 Task: Look for space in Brighton, United Kingdom from 15th June, 2023 to 21st June, 2023 for 5 adults in price range Rs.14000 to Rs.25000. Place can be entire place with 3 bedrooms having 3 beds and 3 bathrooms. Property type can be house, flat, guest house. Booking option can be shelf check-in. Required host language is English.
Action: Mouse moved to (599, 72)
Screenshot: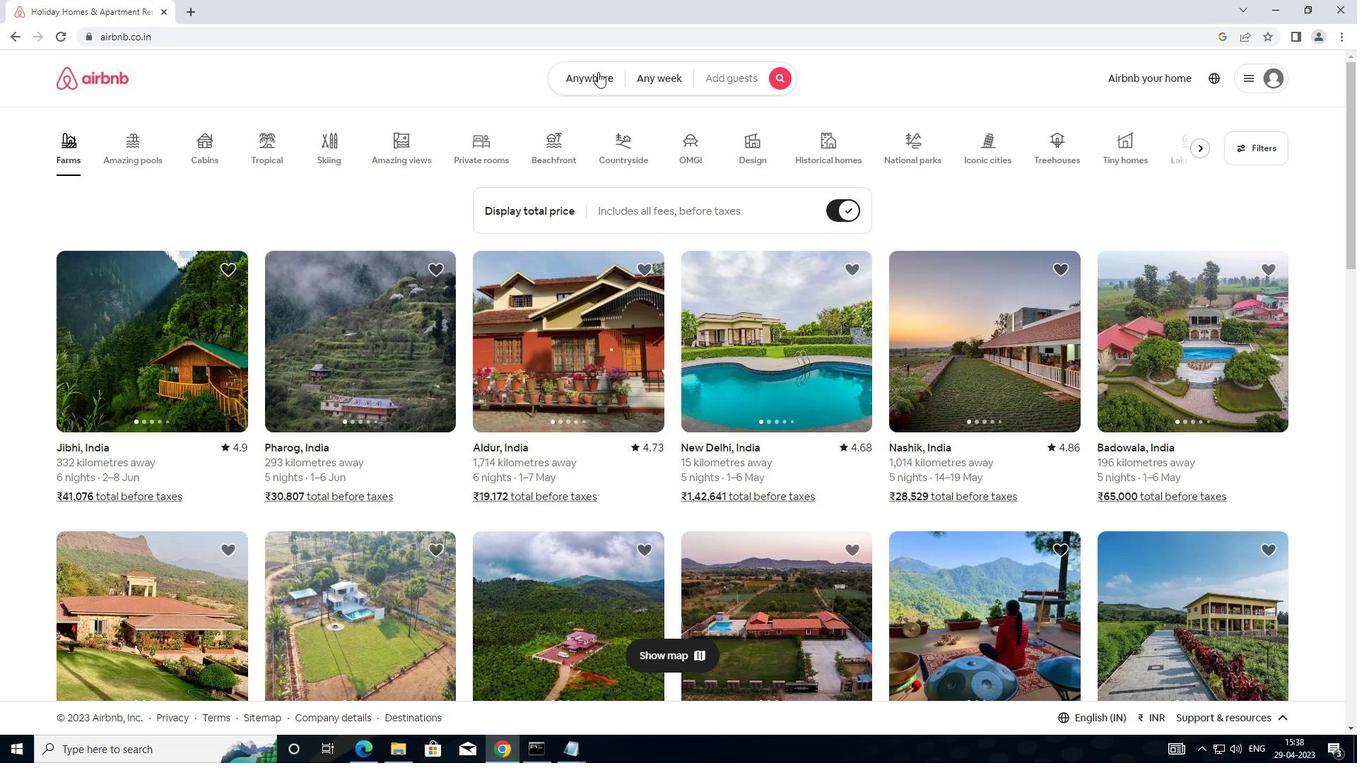 
Action: Mouse pressed left at (599, 72)
Screenshot: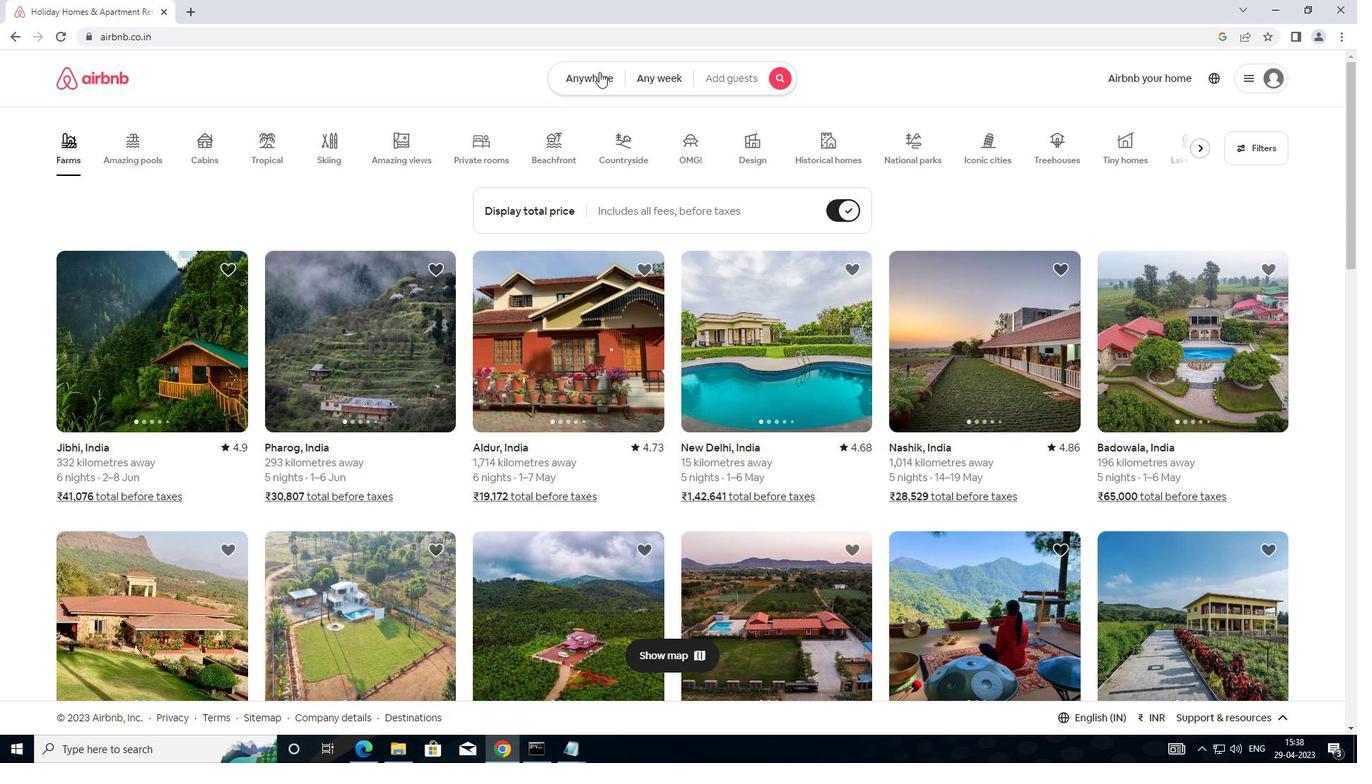 
Action: Mouse moved to (427, 137)
Screenshot: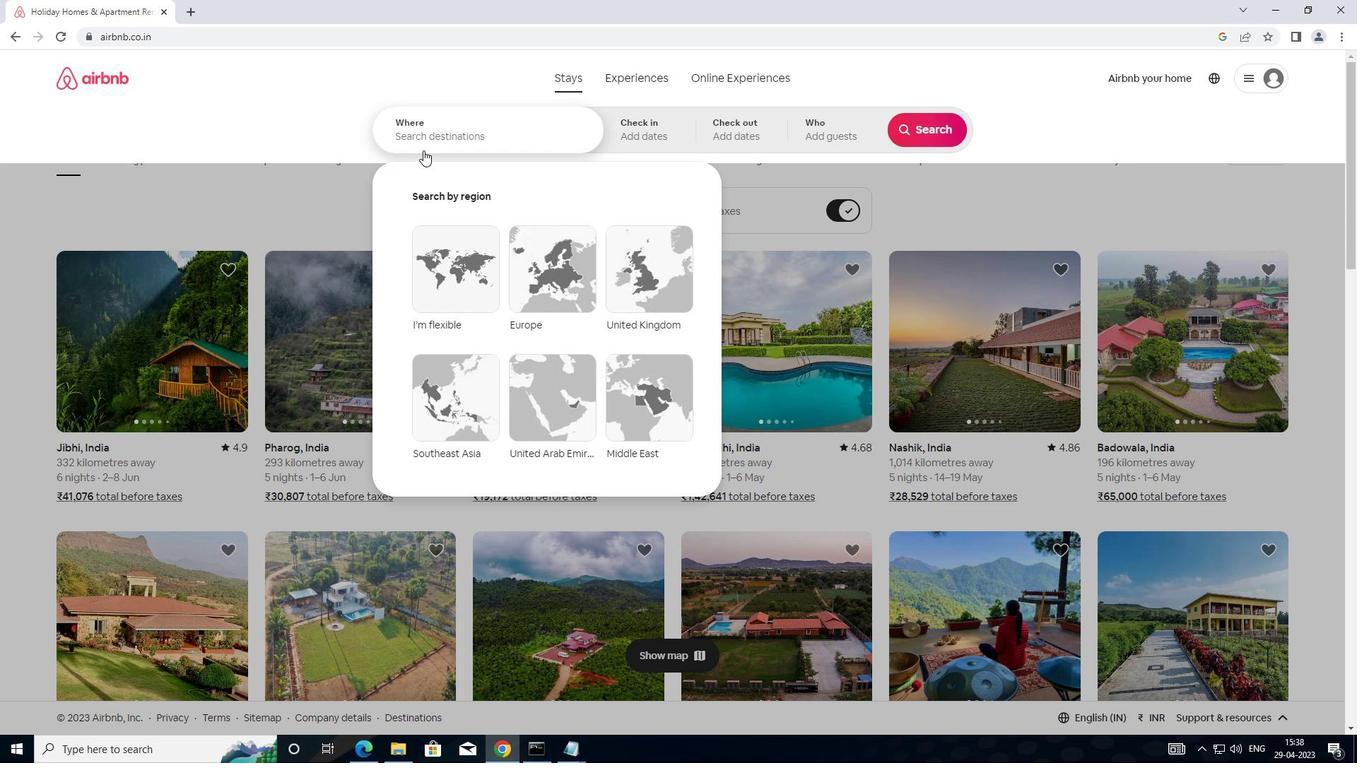 
Action: Mouse pressed left at (427, 137)
Screenshot: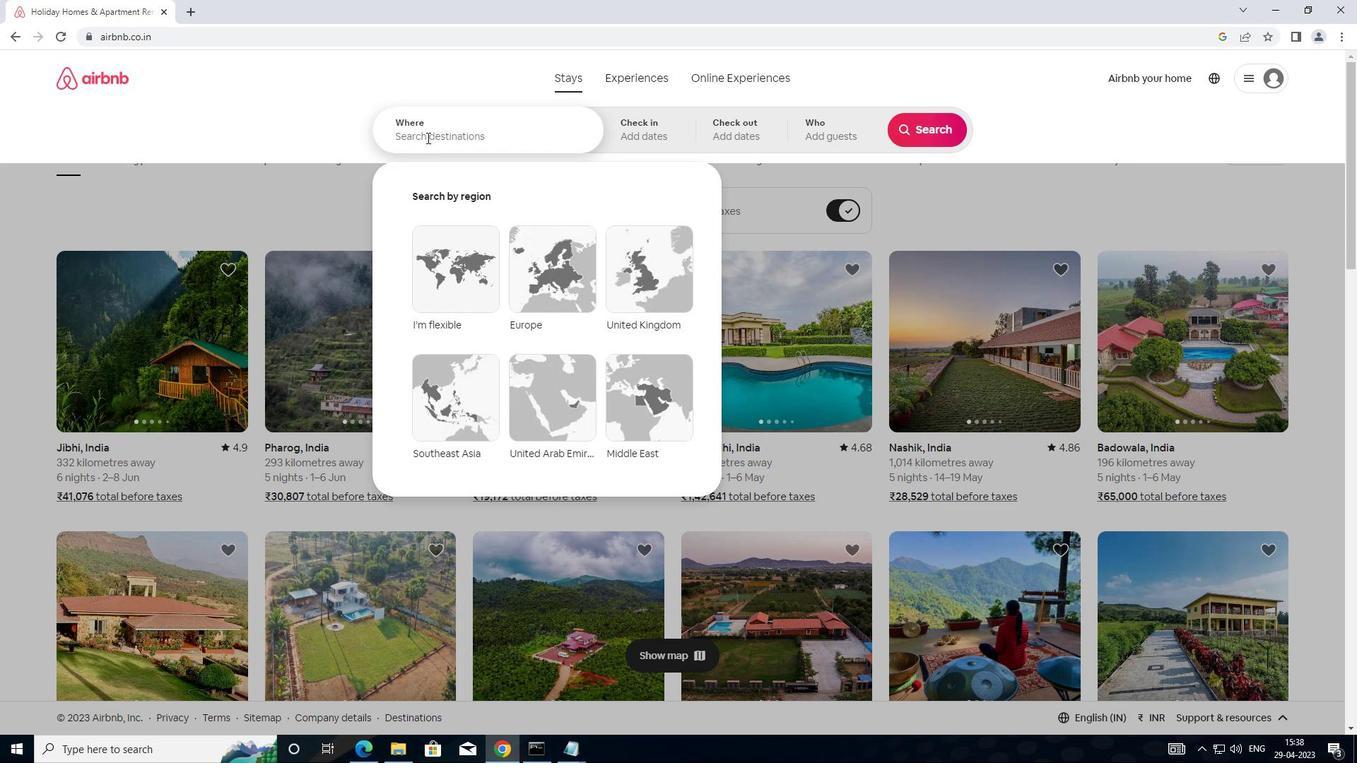 
Action: Mouse moved to (502, 131)
Screenshot: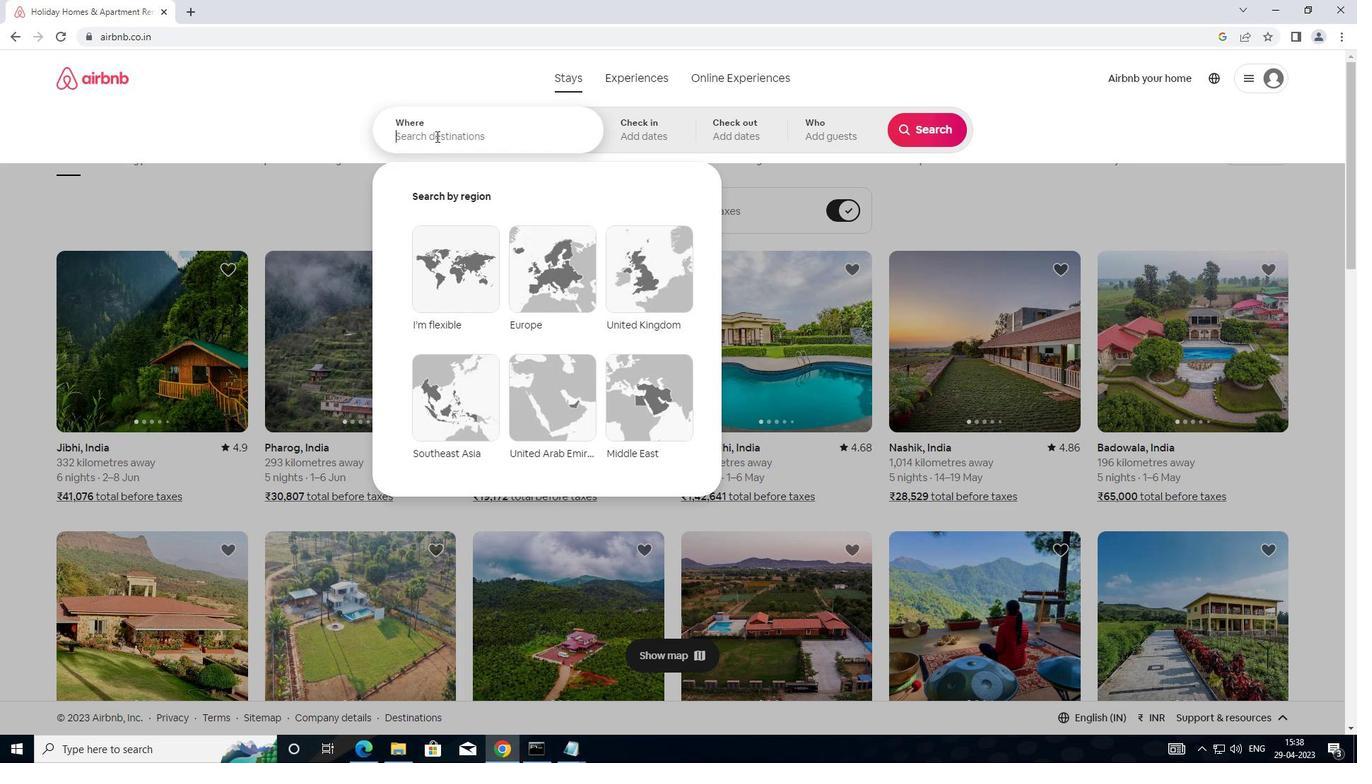 
Action: Key pressed <Key.shift>BRIGHTON,<Key.shift>UNITED<Key.space>KINGDOM
Screenshot: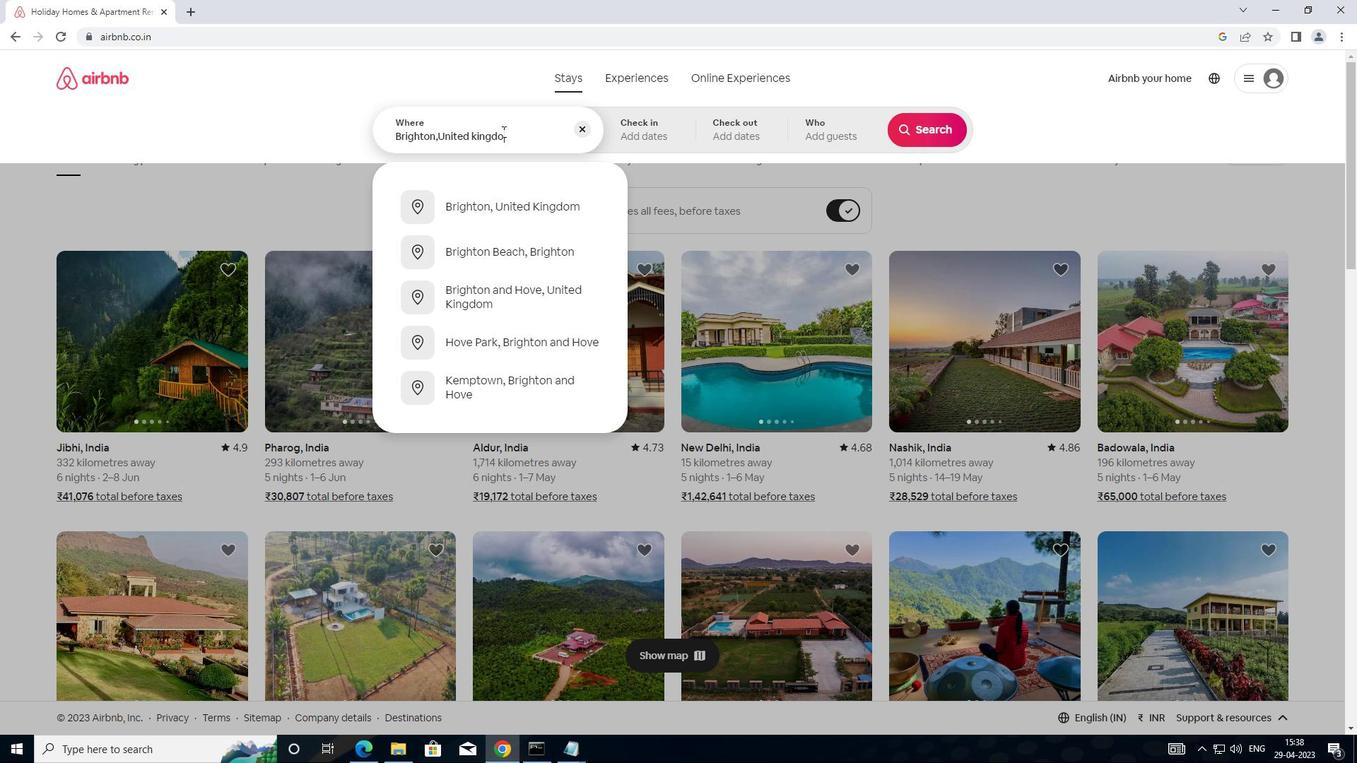 
Action: Mouse moved to (525, 209)
Screenshot: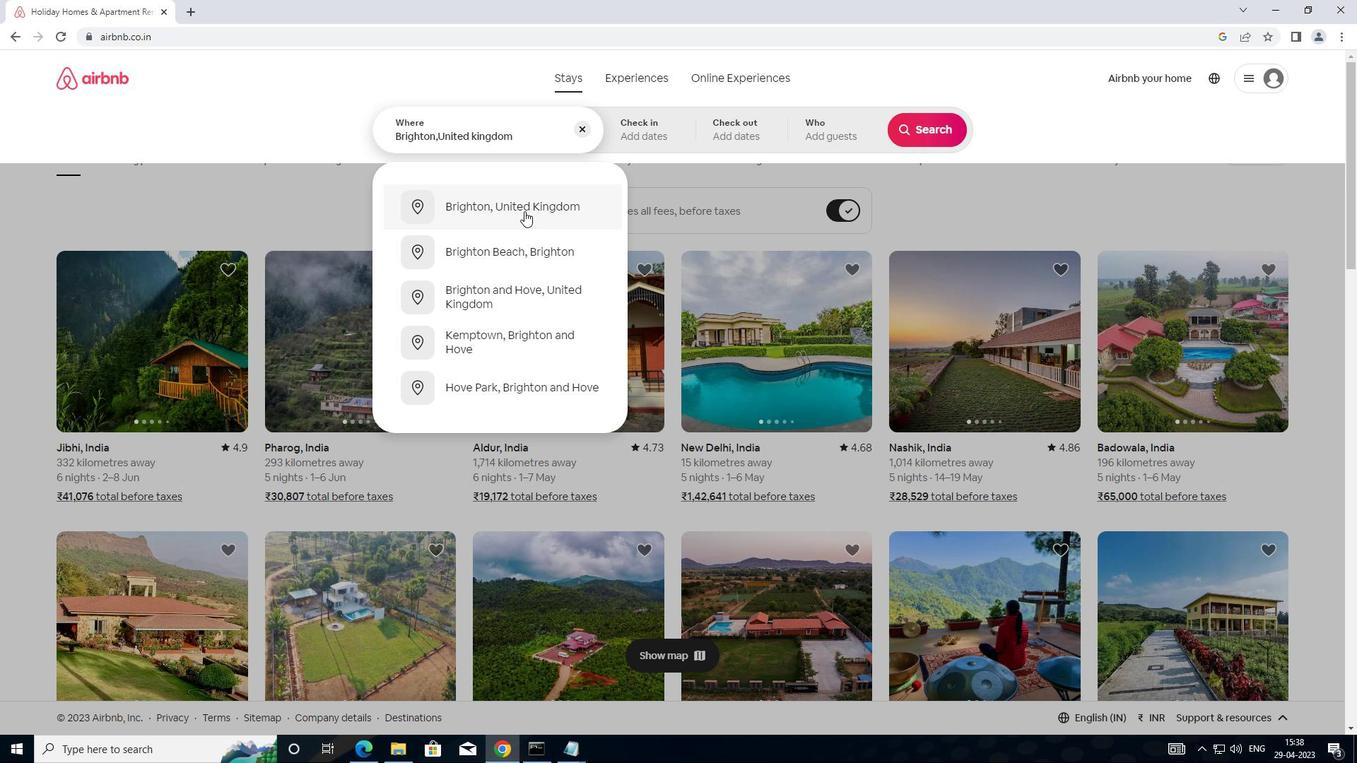 
Action: Mouse pressed left at (525, 209)
Screenshot: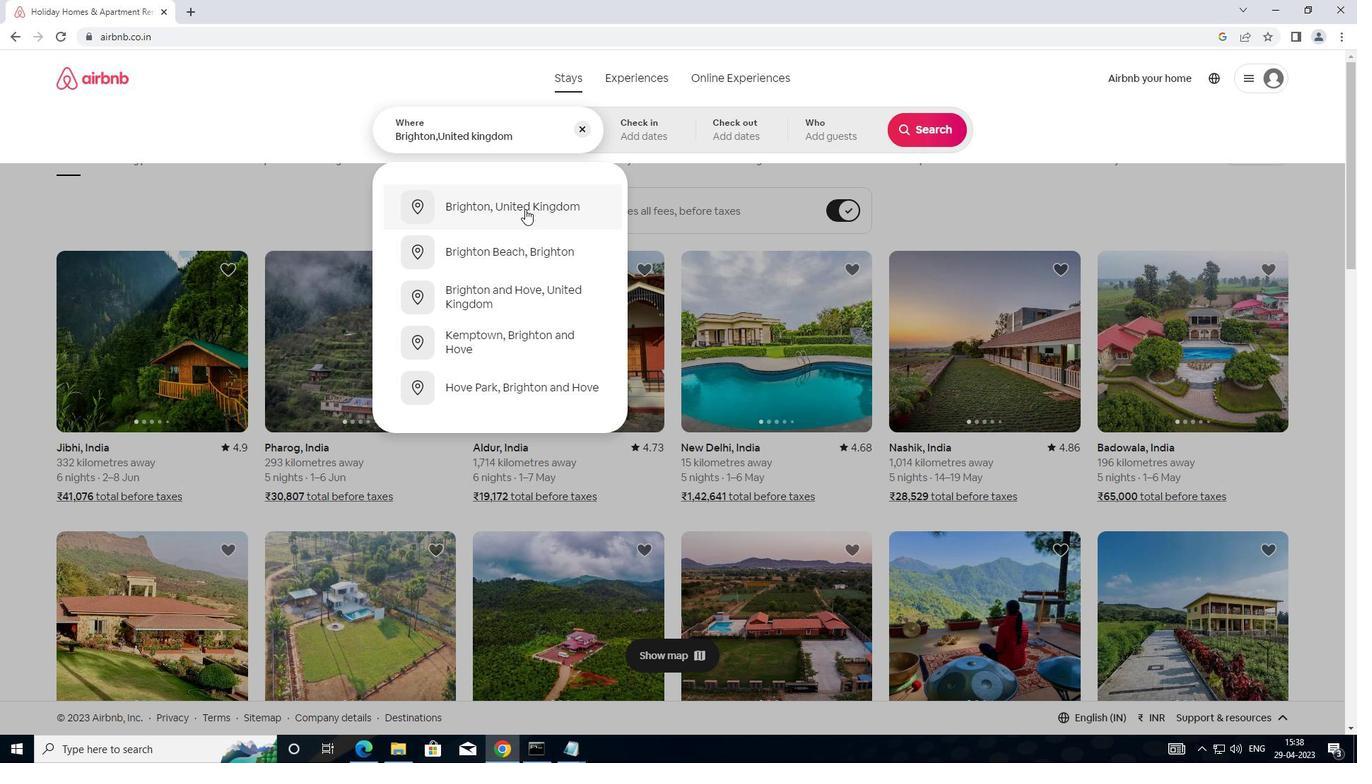 
Action: Mouse moved to (919, 246)
Screenshot: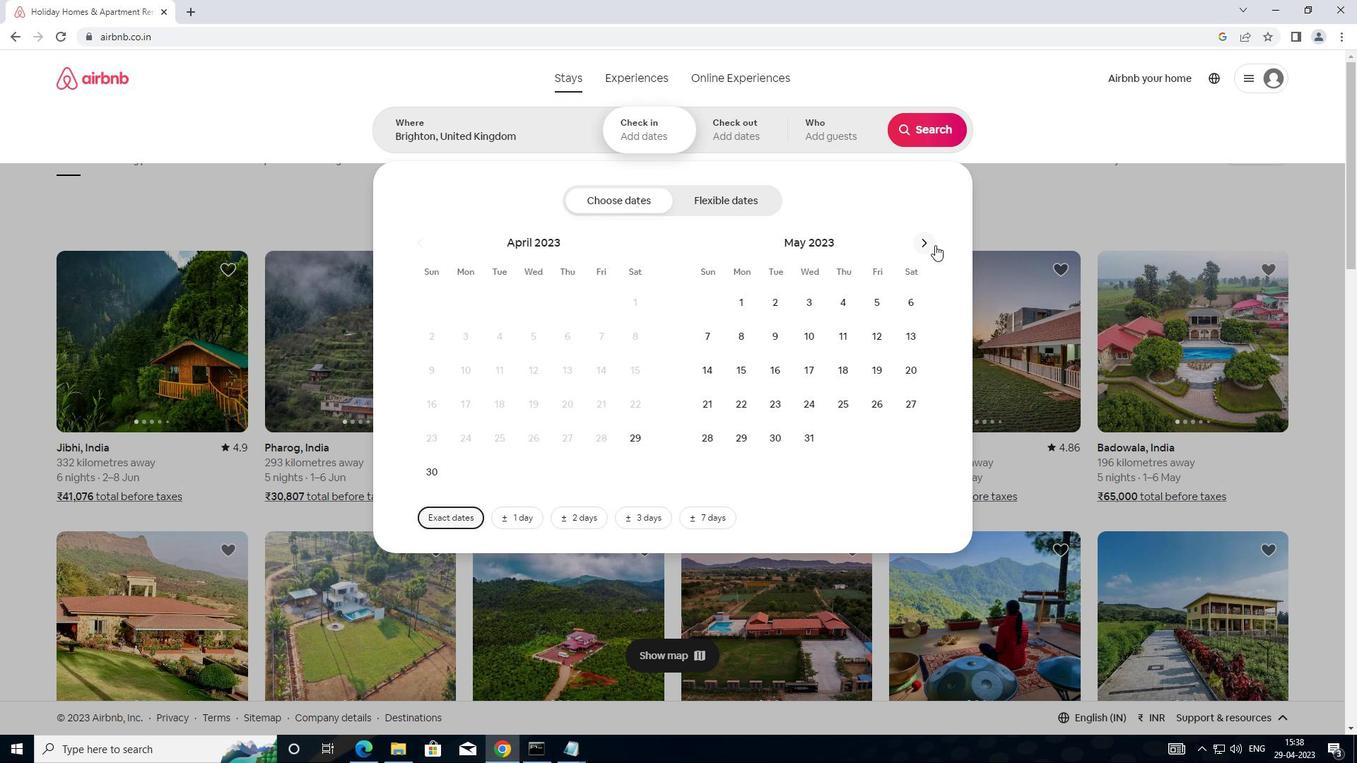 
Action: Mouse pressed left at (919, 246)
Screenshot: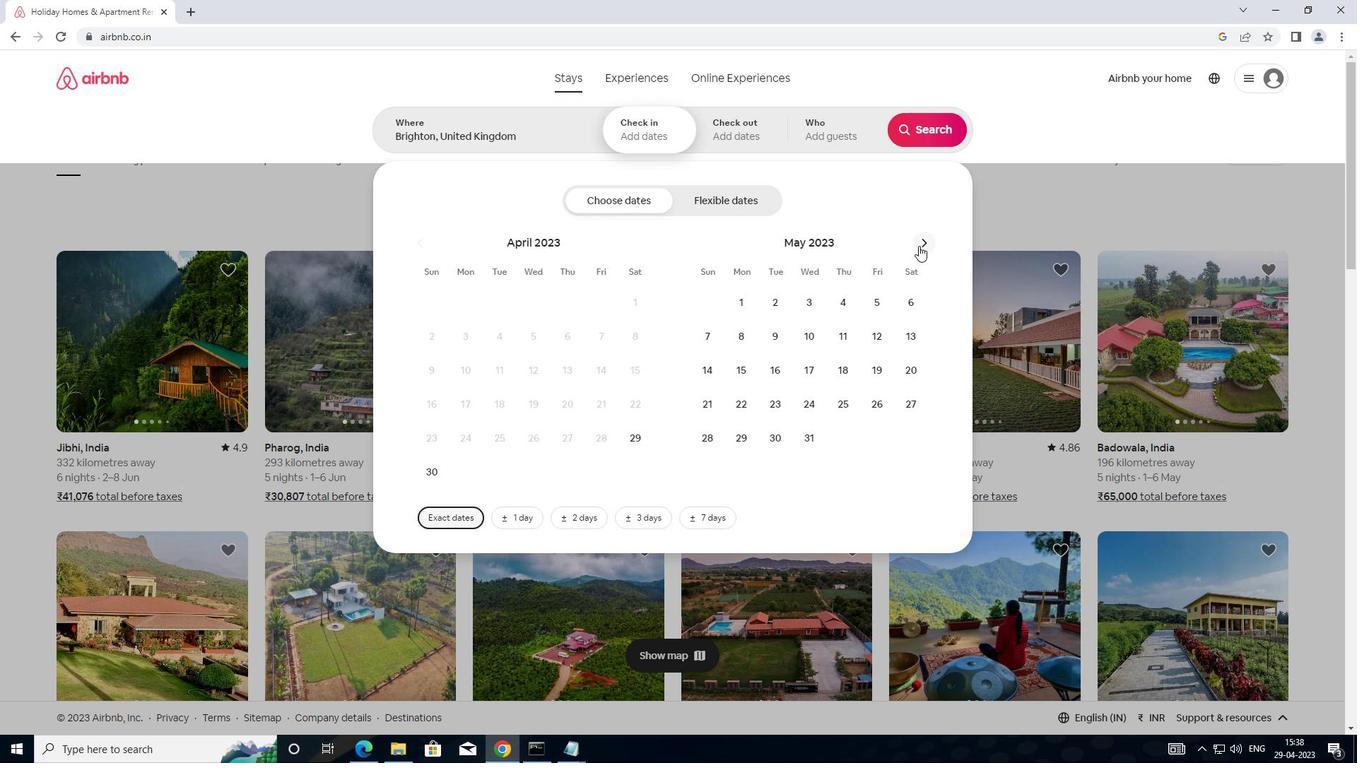 
Action: Mouse moved to (920, 245)
Screenshot: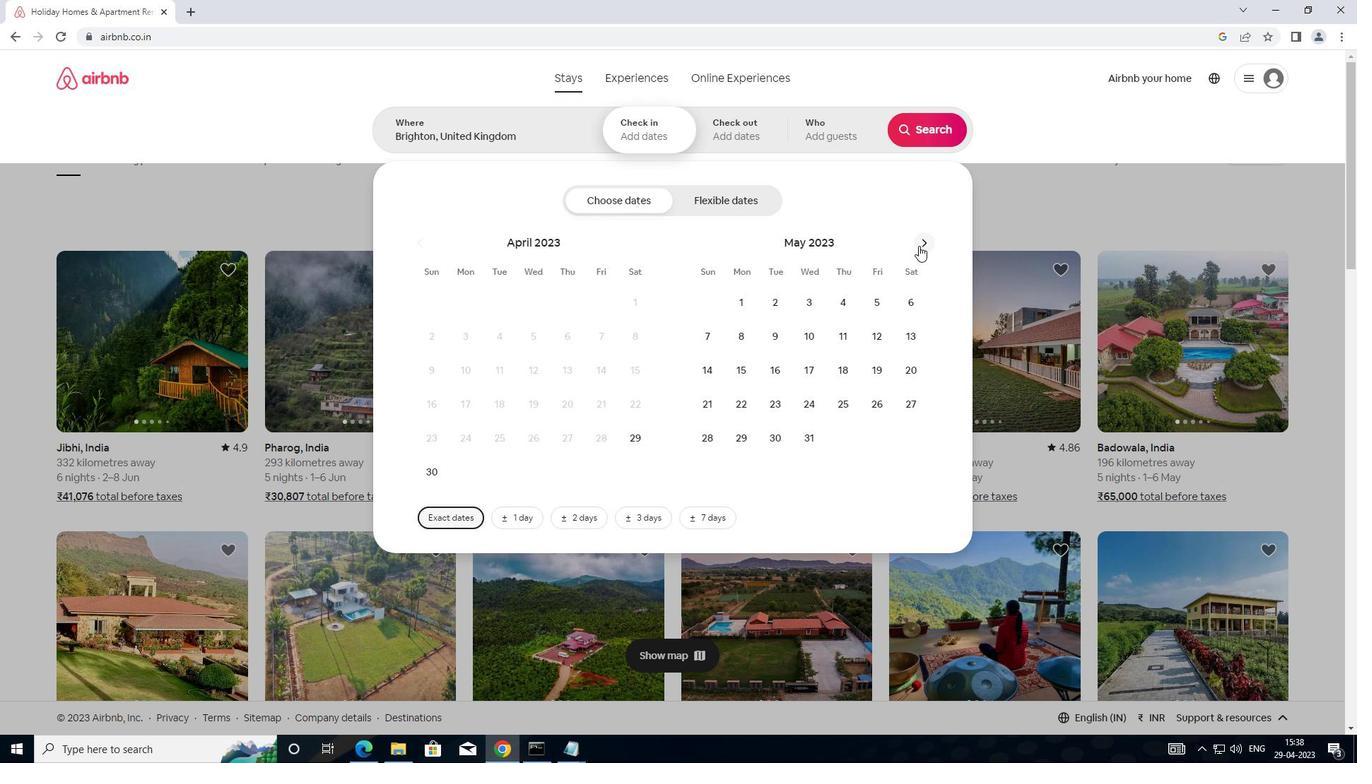 
Action: Mouse pressed left at (920, 245)
Screenshot: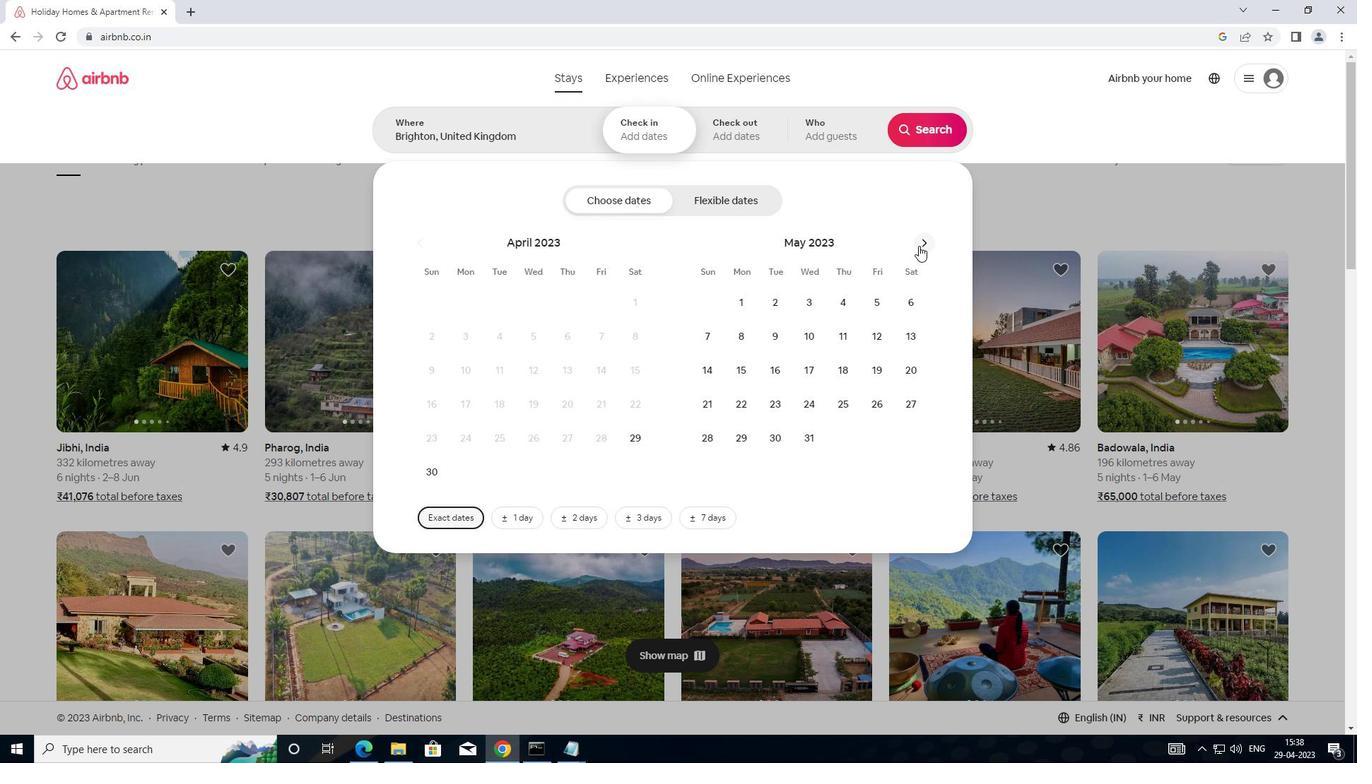 
Action: Mouse moved to (565, 368)
Screenshot: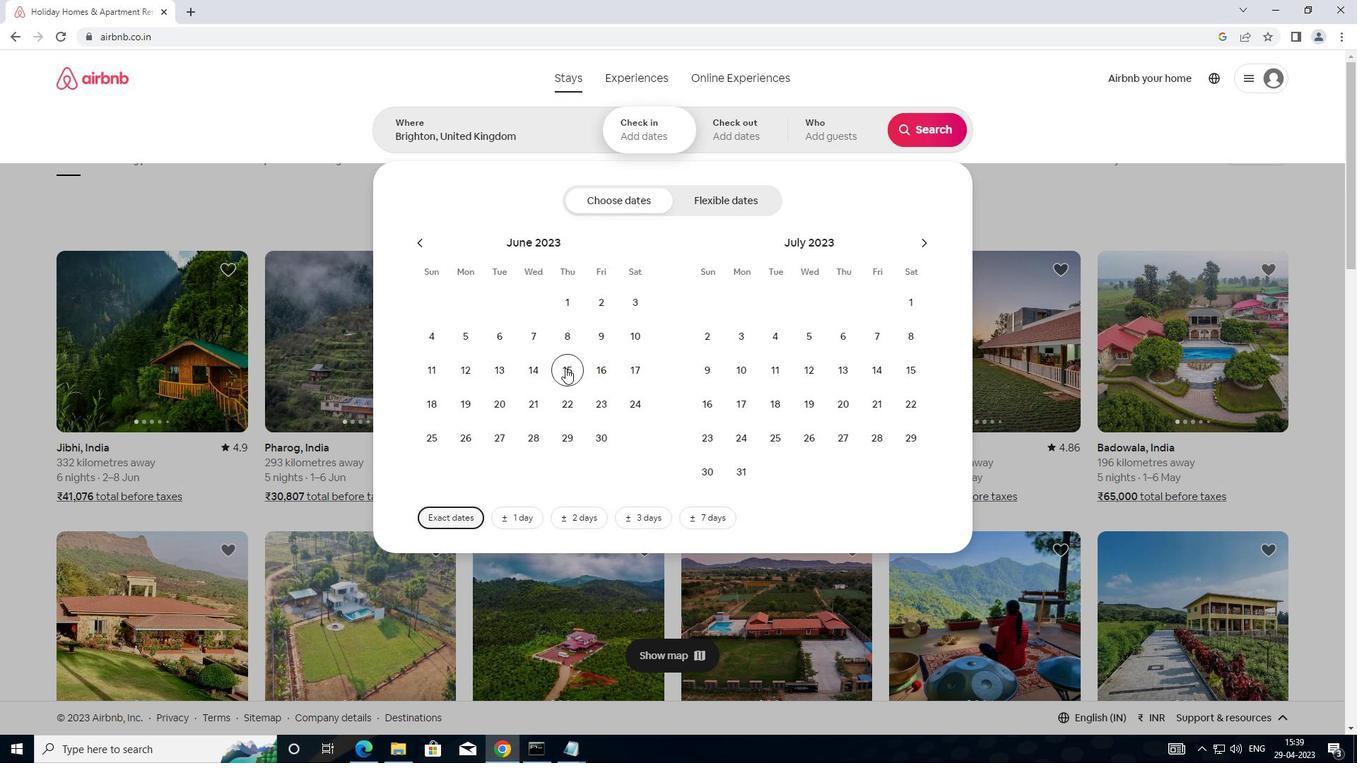 
Action: Mouse pressed left at (565, 368)
Screenshot: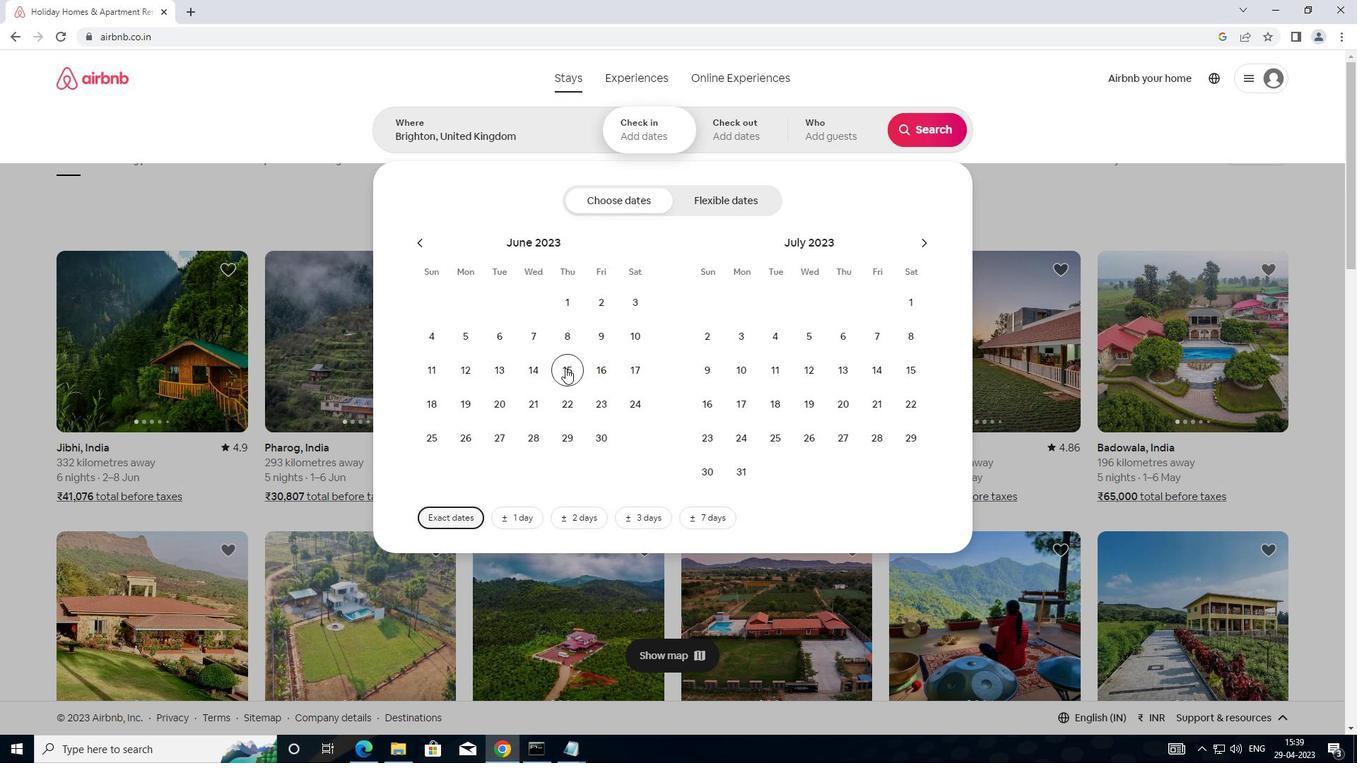 
Action: Mouse moved to (540, 396)
Screenshot: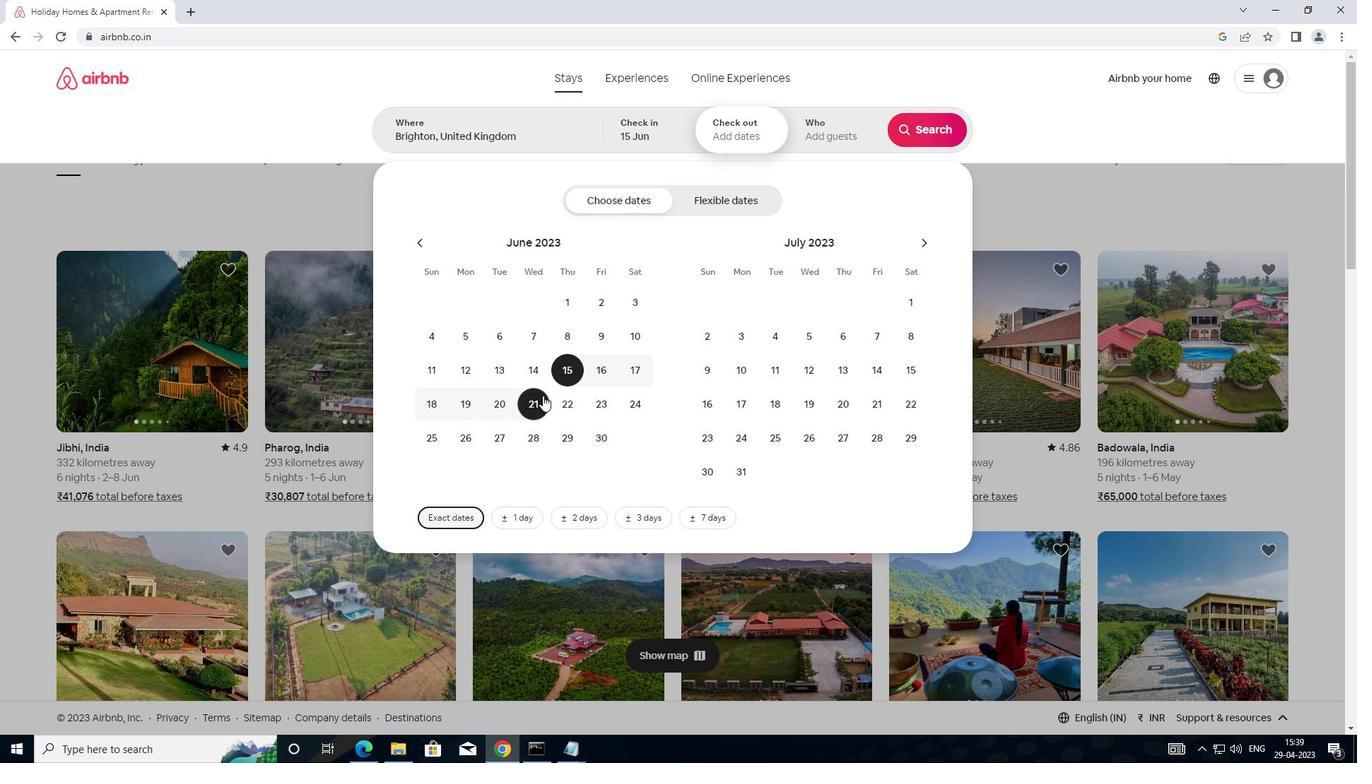 
Action: Mouse pressed left at (540, 396)
Screenshot: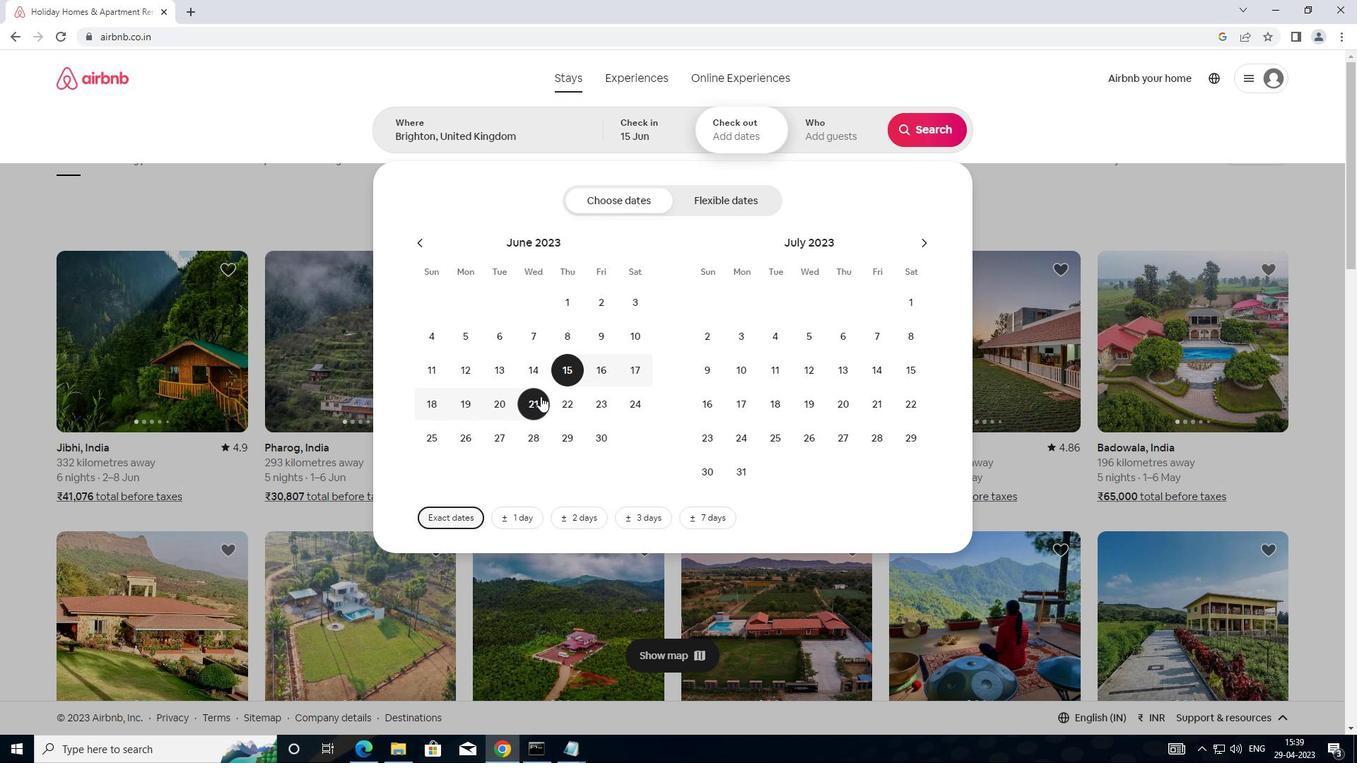 
Action: Mouse moved to (833, 141)
Screenshot: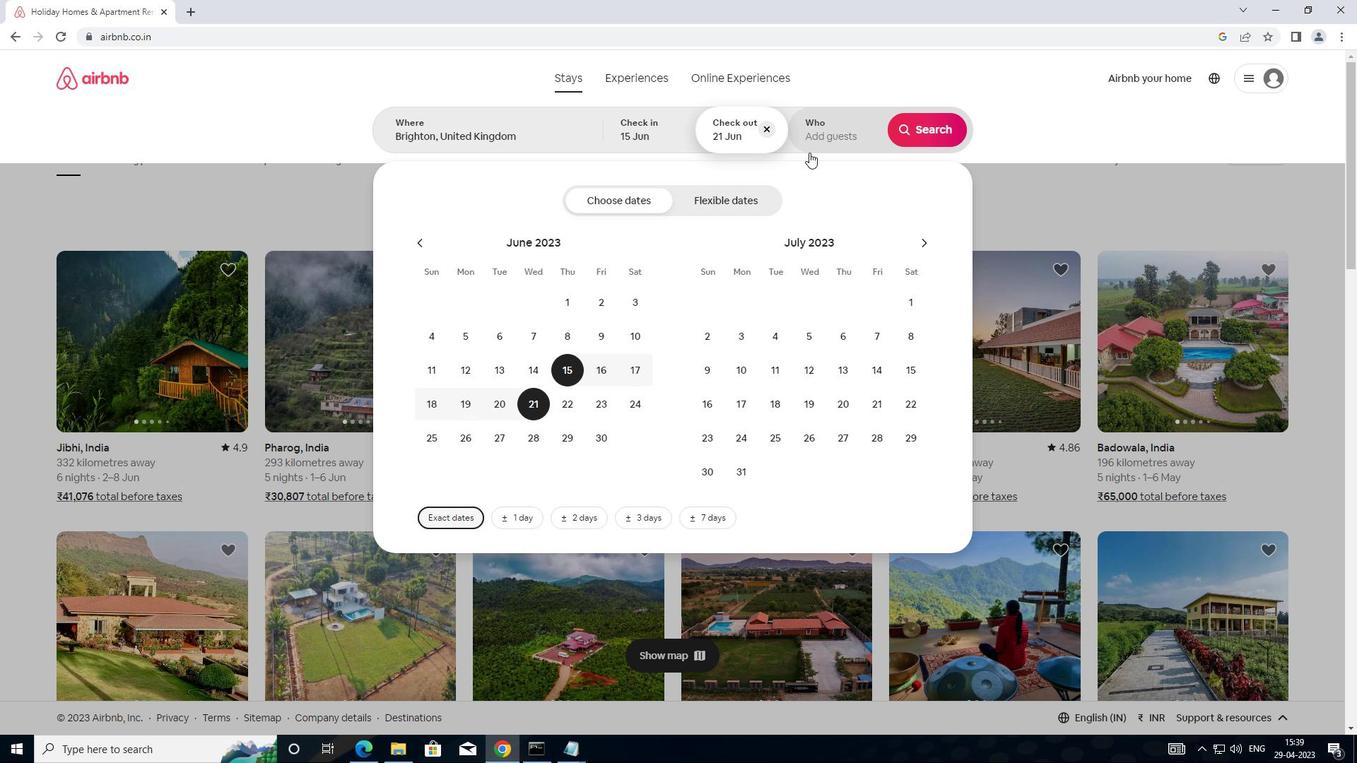 
Action: Mouse pressed left at (833, 141)
Screenshot: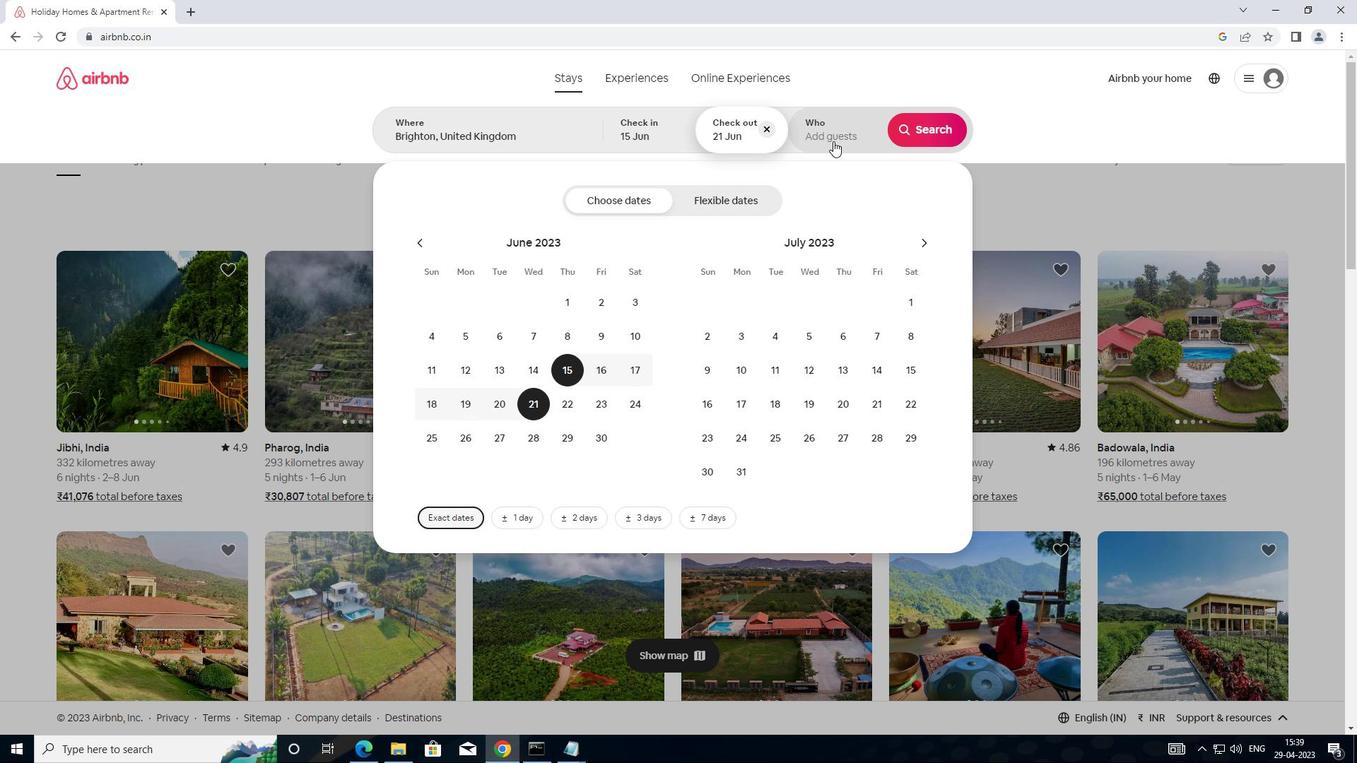 
Action: Mouse moved to (926, 200)
Screenshot: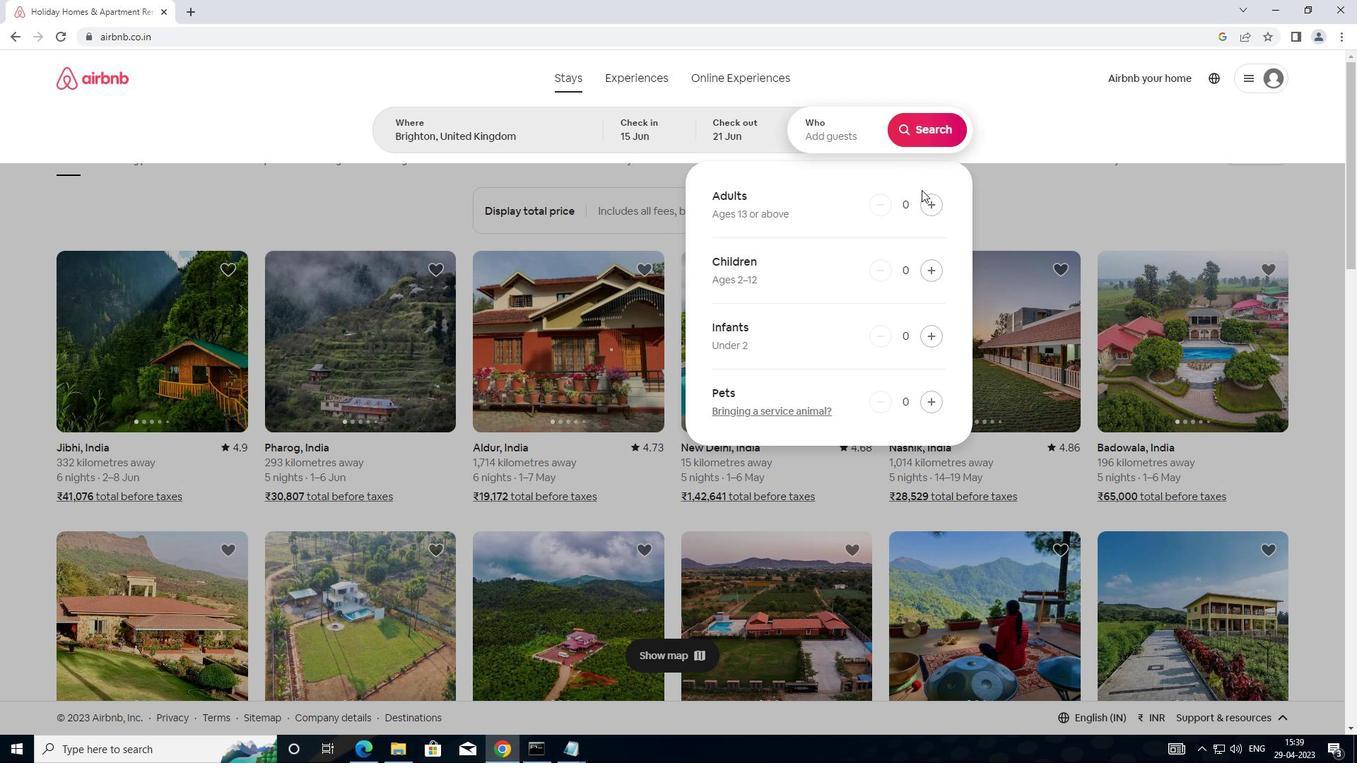 
Action: Mouse pressed left at (926, 200)
Screenshot: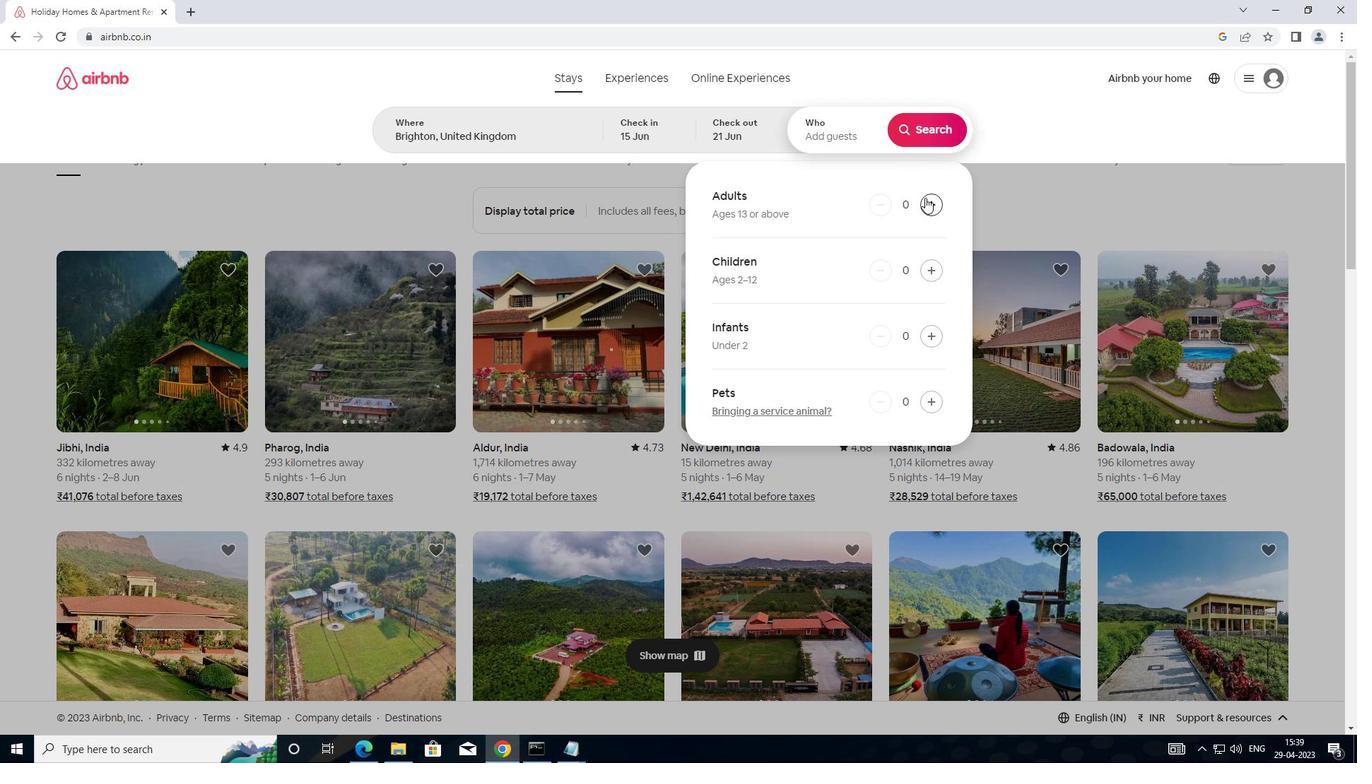
Action: Mouse pressed left at (926, 200)
Screenshot: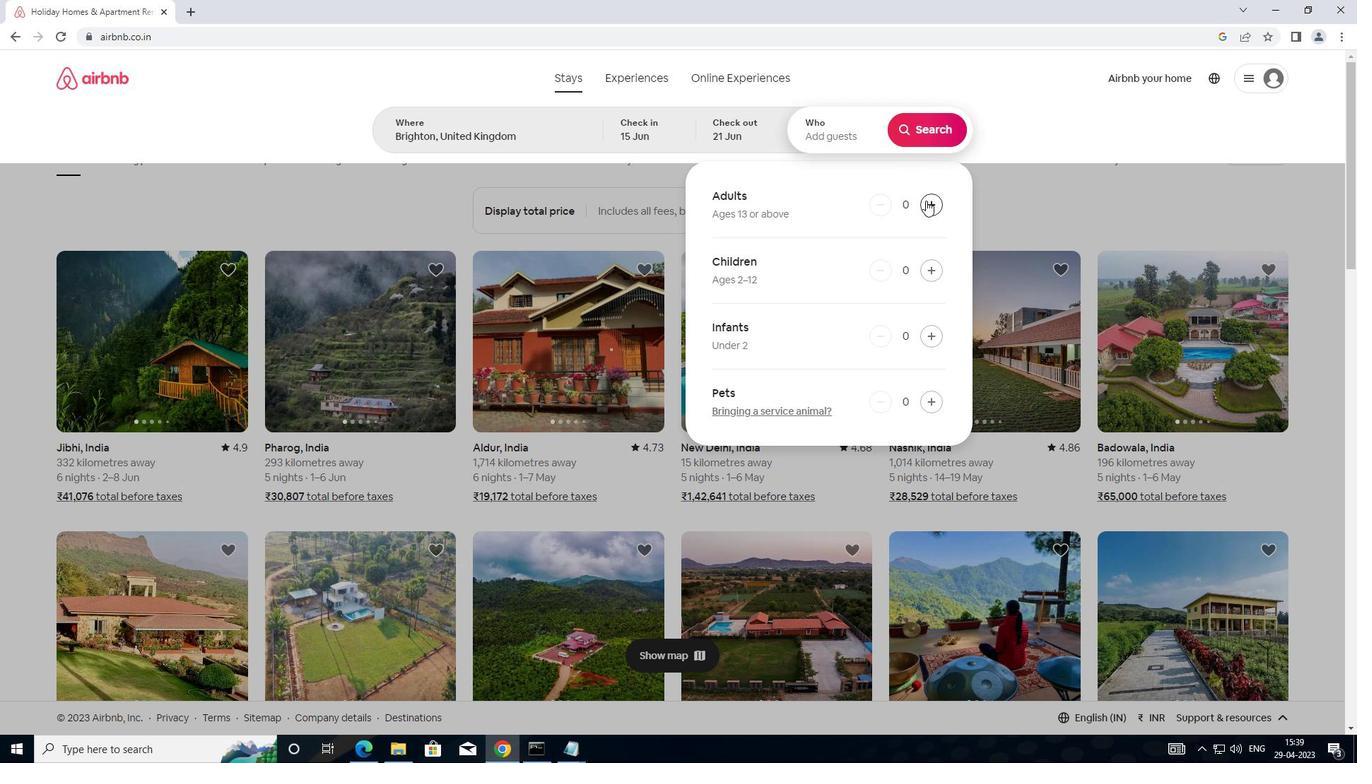
Action: Mouse pressed left at (926, 200)
Screenshot: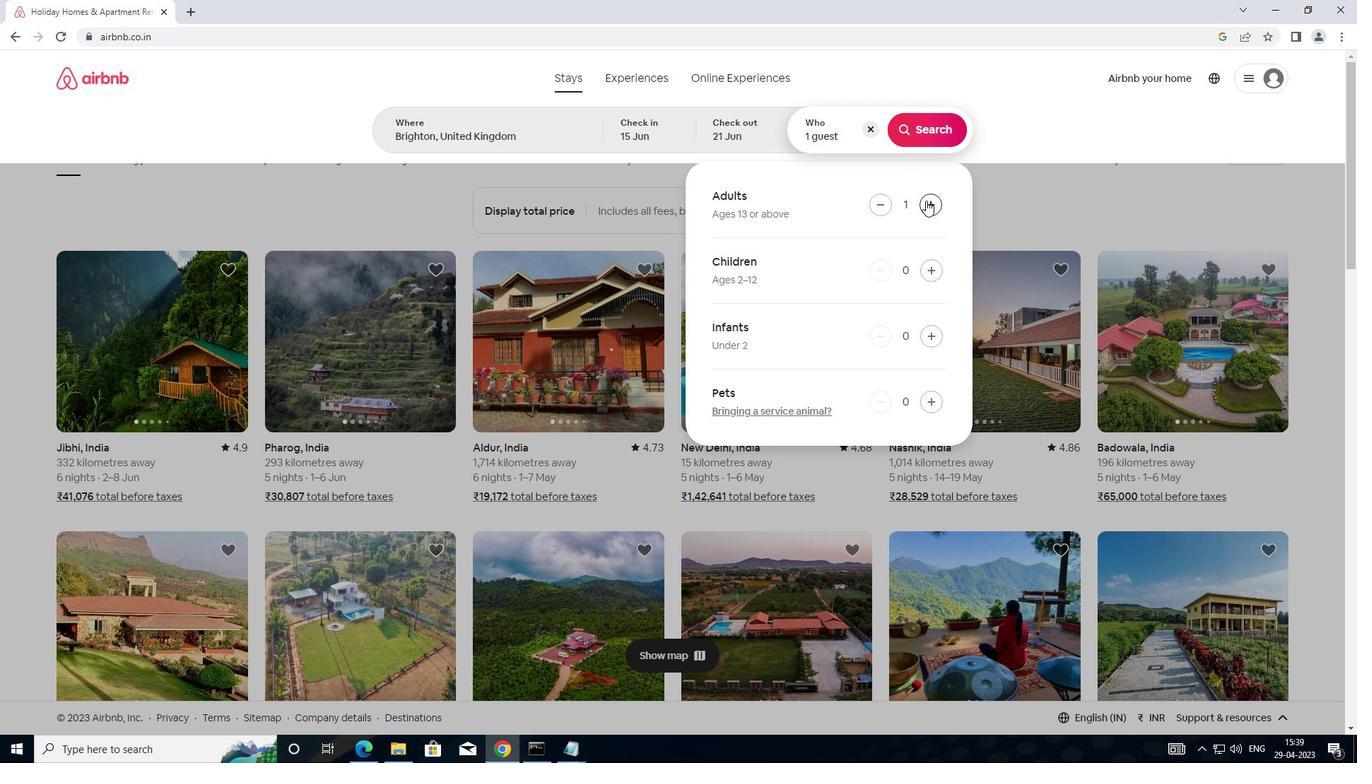 
Action: Mouse pressed left at (926, 200)
Screenshot: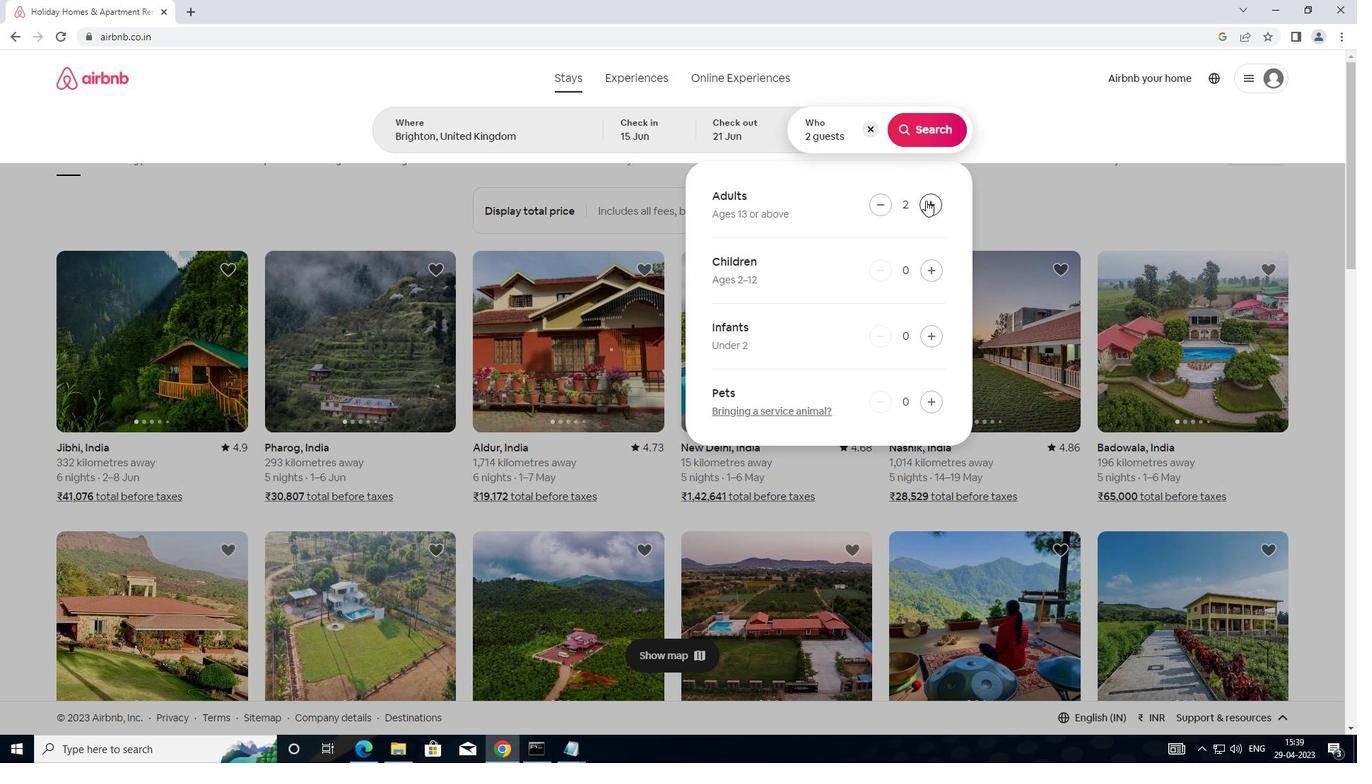 
Action: Mouse moved to (928, 200)
Screenshot: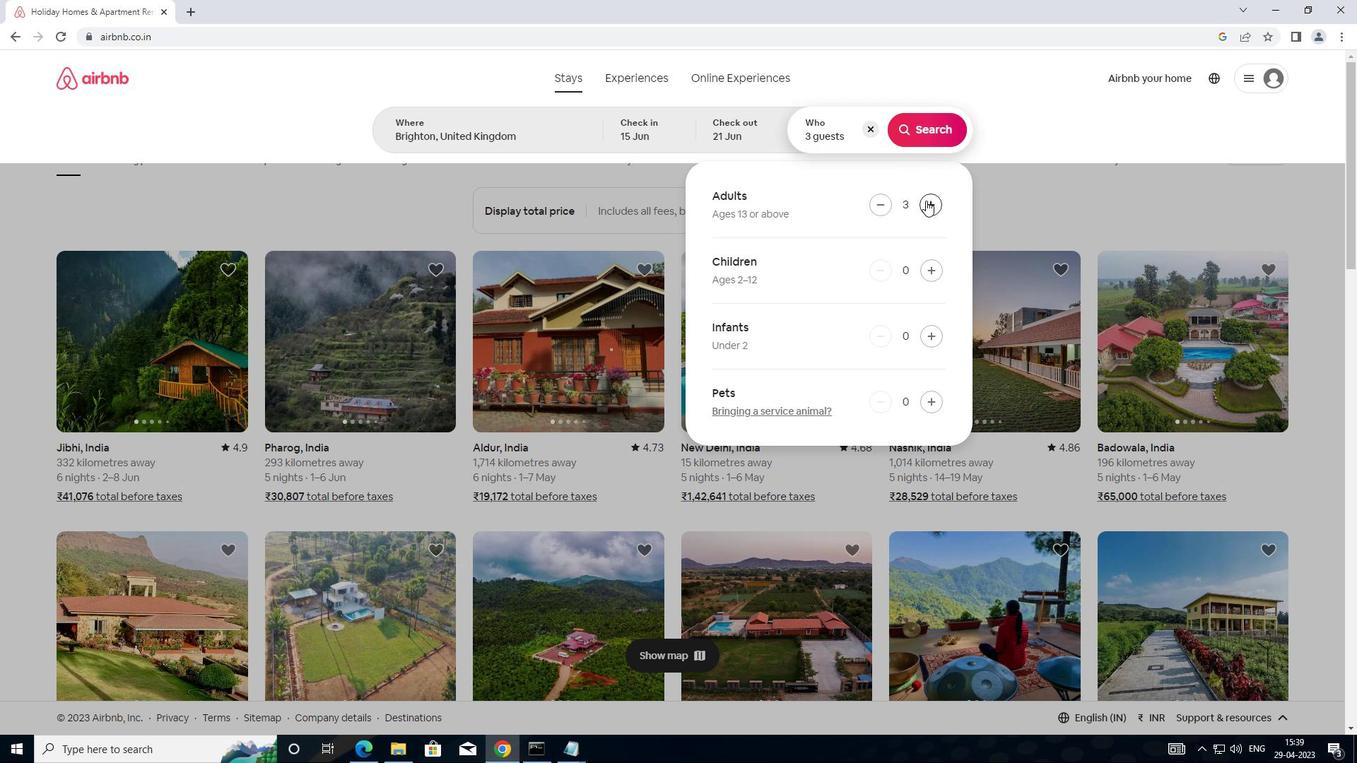 
Action: Mouse pressed left at (928, 200)
Screenshot: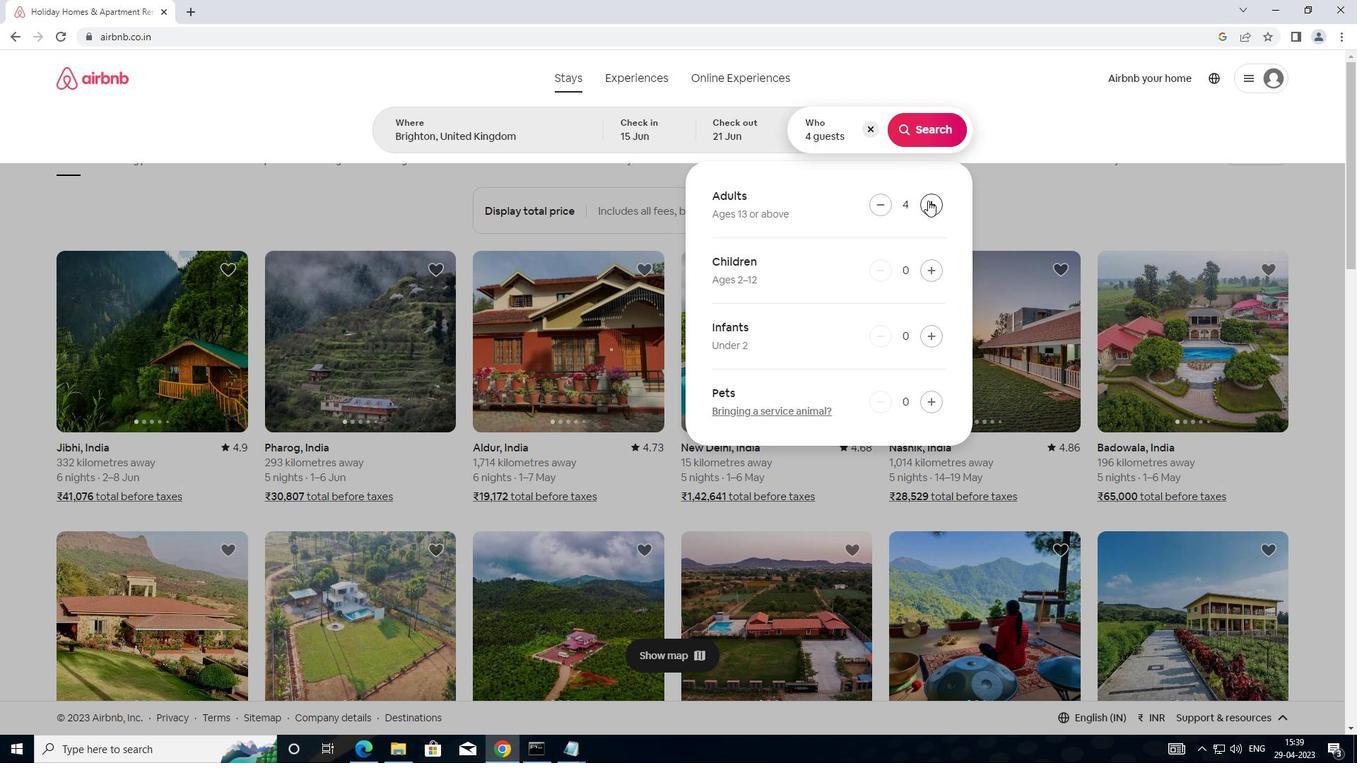 
Action: Mouse moved to (924, 136)
Screenshot: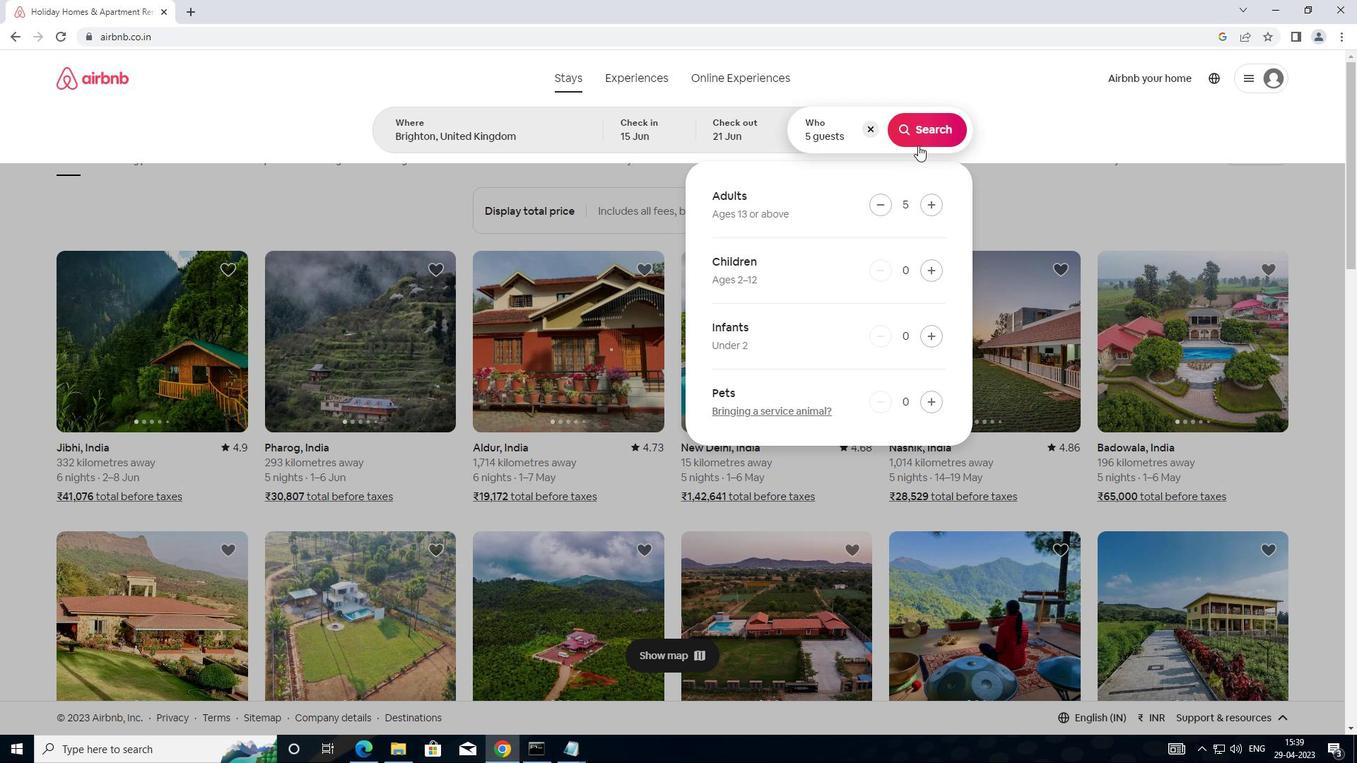 
Action: Mouse pressed left at (924, 136)
Screenshot: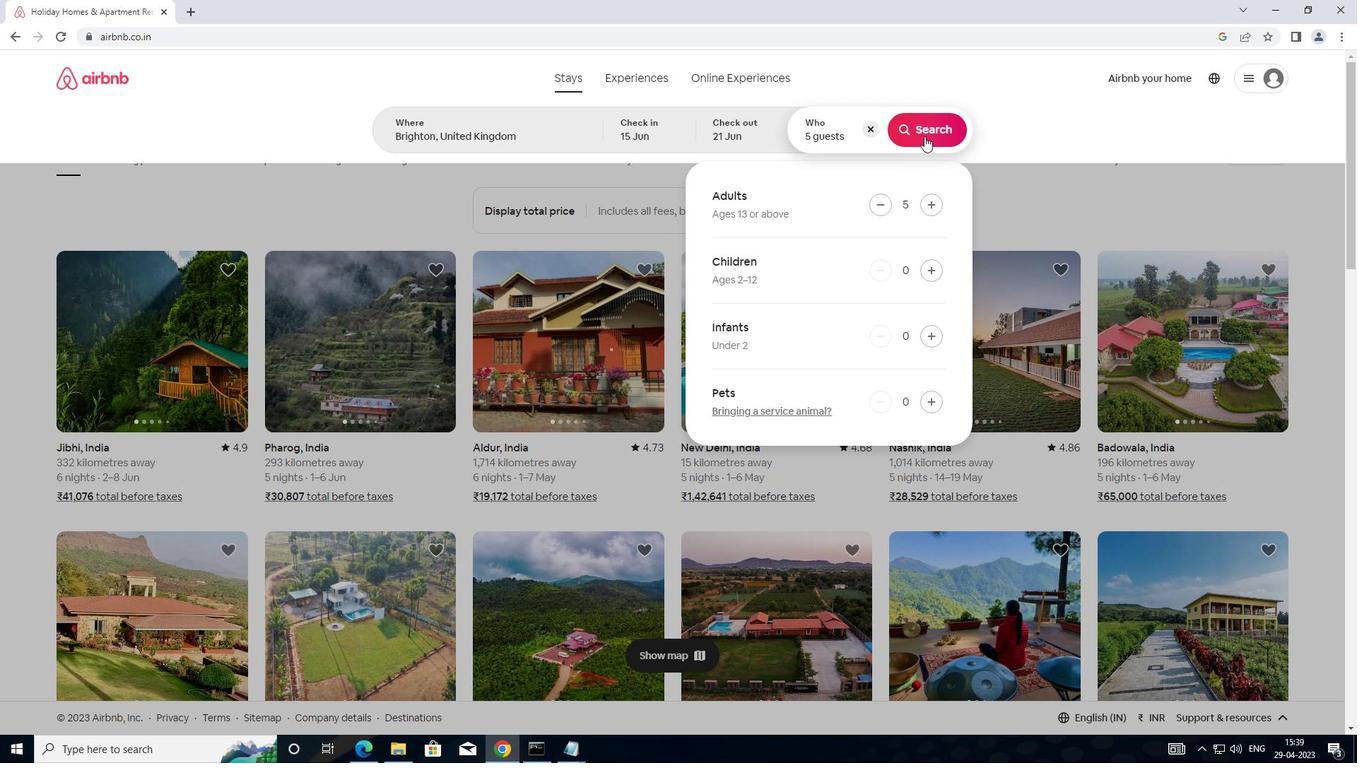 
Action: Mouse moved to (1286, 127)
Screenshot: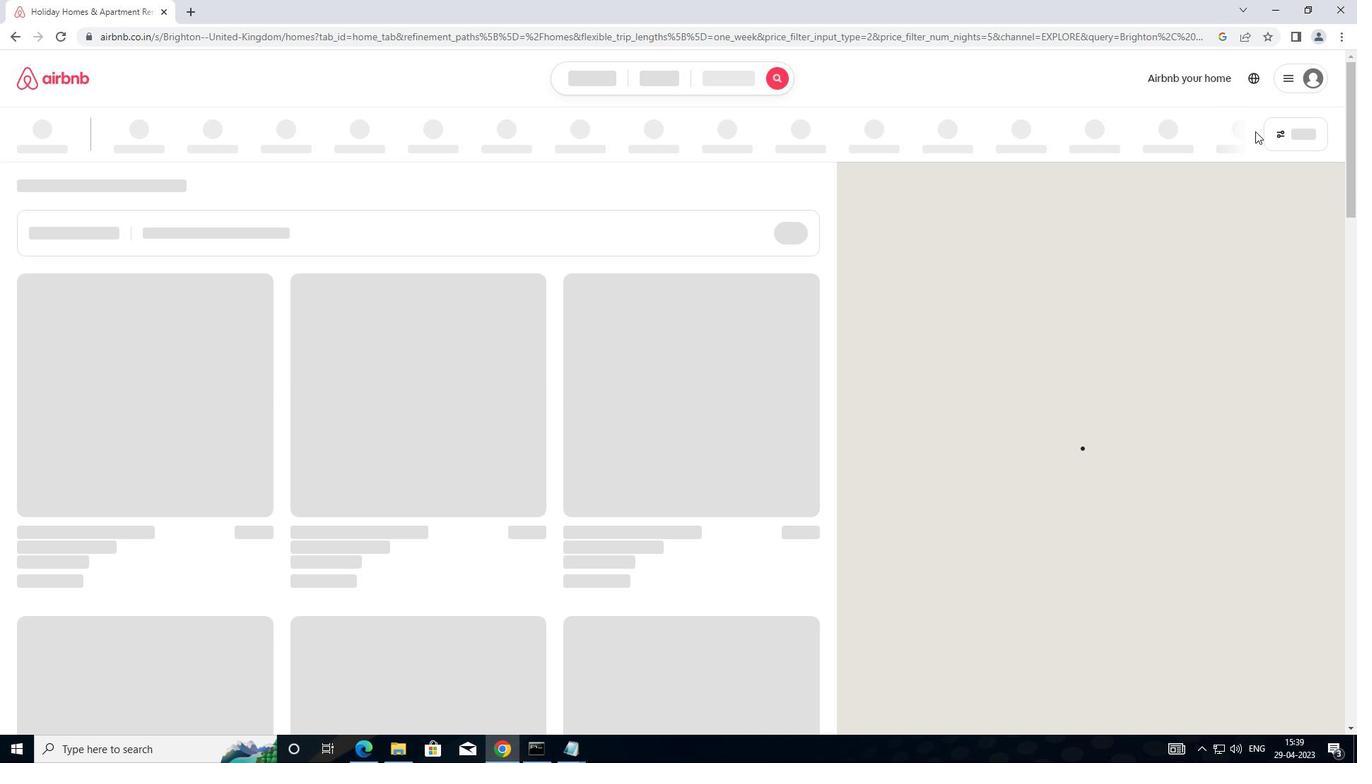 
Action: Mouse pressed left at (1286, 127)
Screenshot: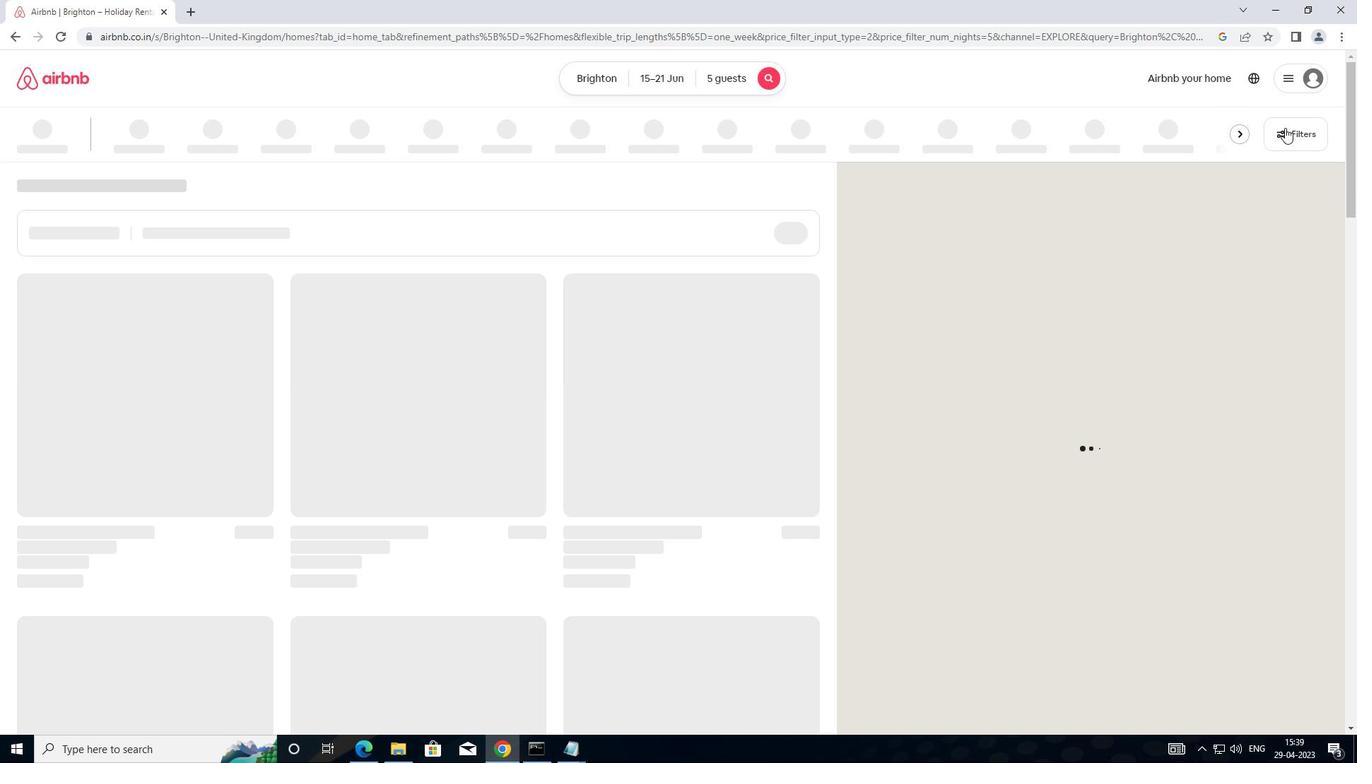 
Action: Mouse moved to (509, 321)
Screenshot: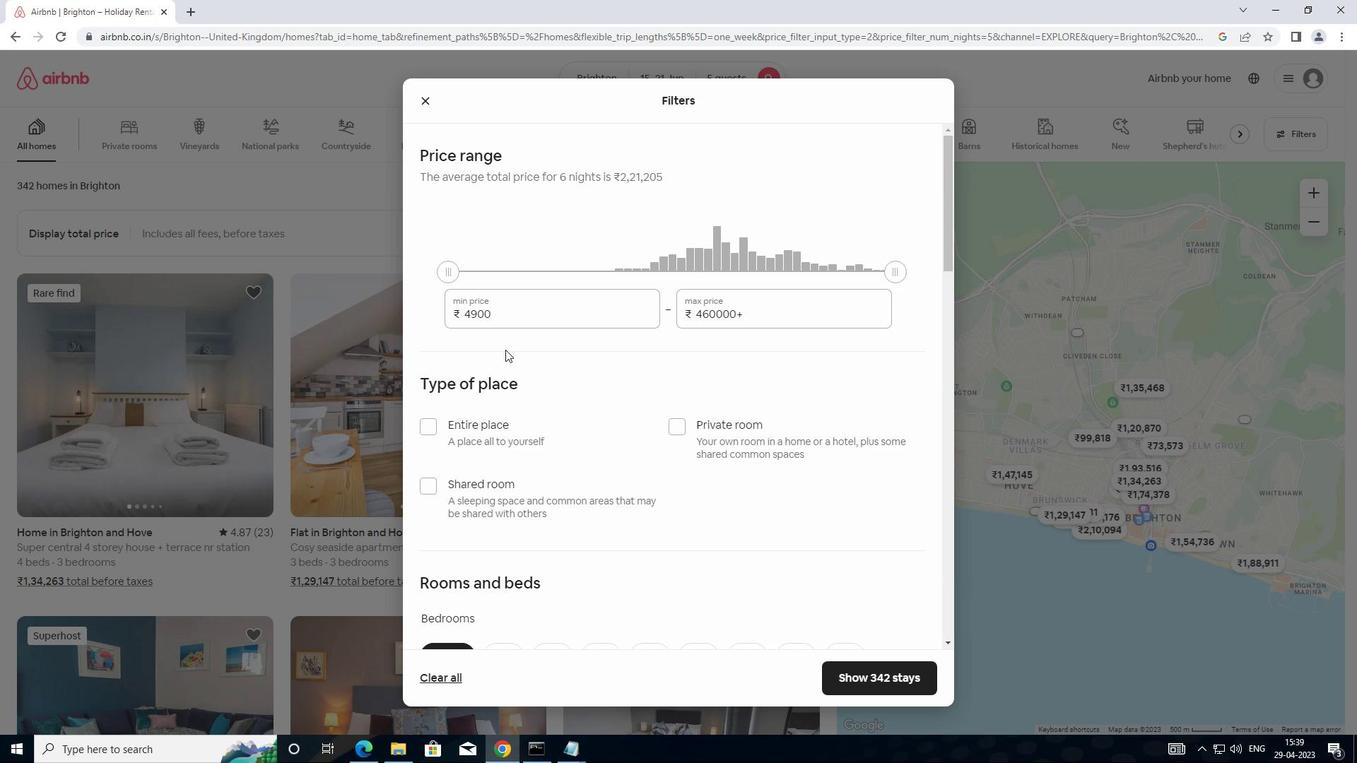 
Action: Mouse pressed left at (509, 321)
Screenshot: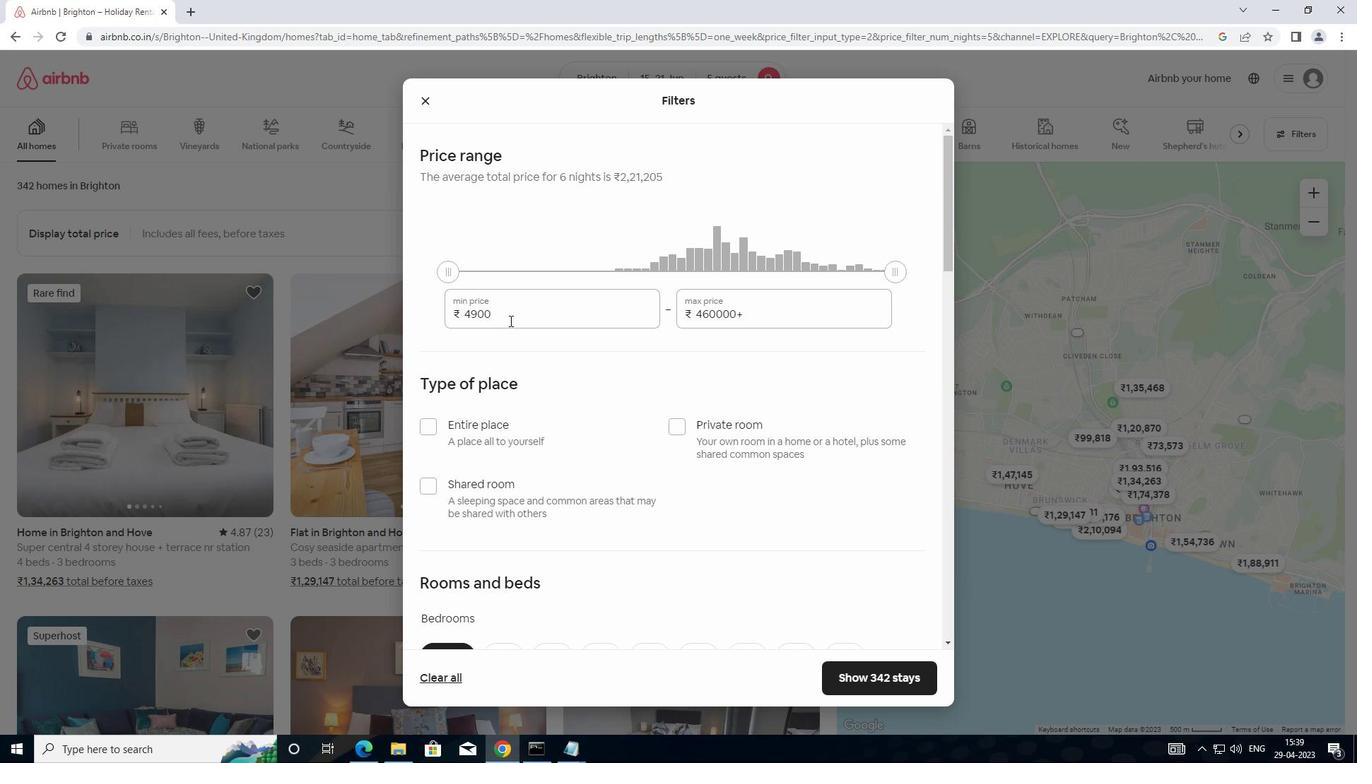 
Action: Mouse moved to (442, 323)
Screenshot: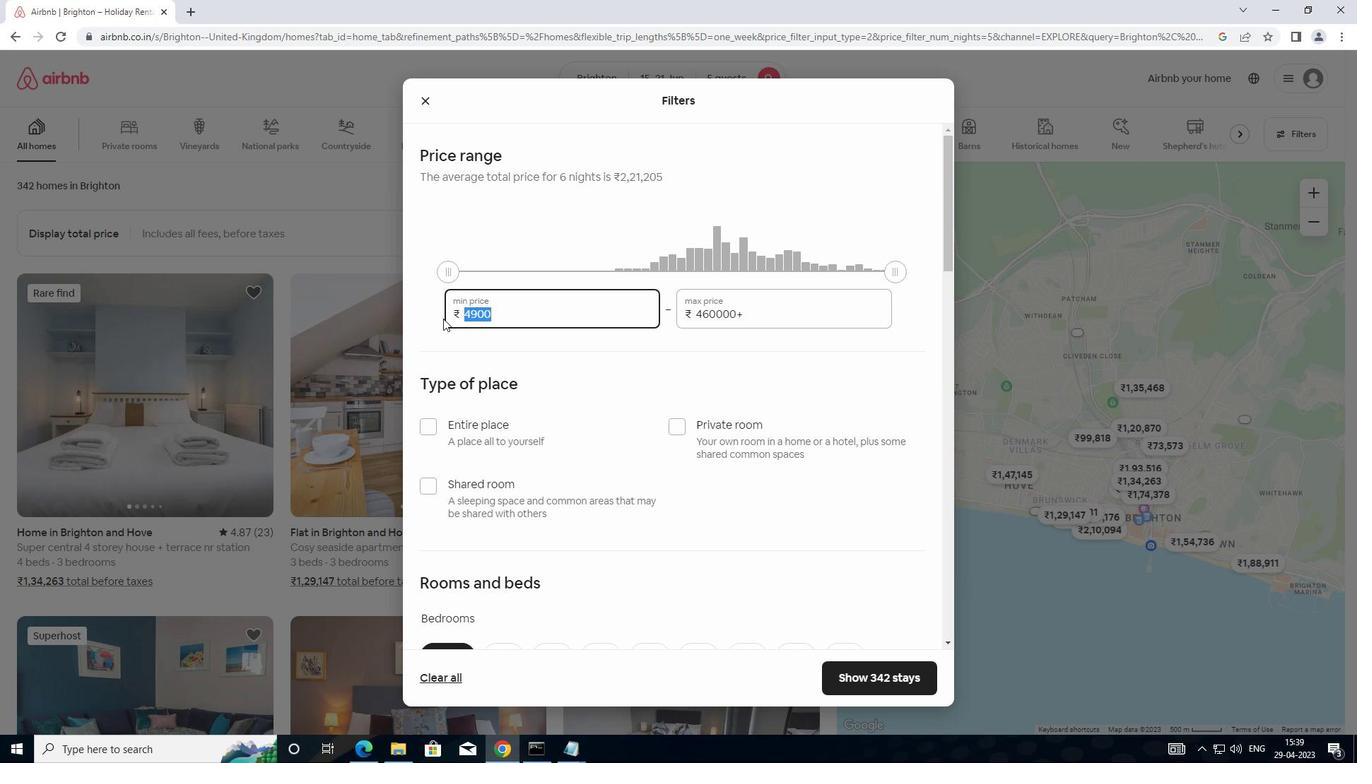
Action: Key pressed 14
Screenshot: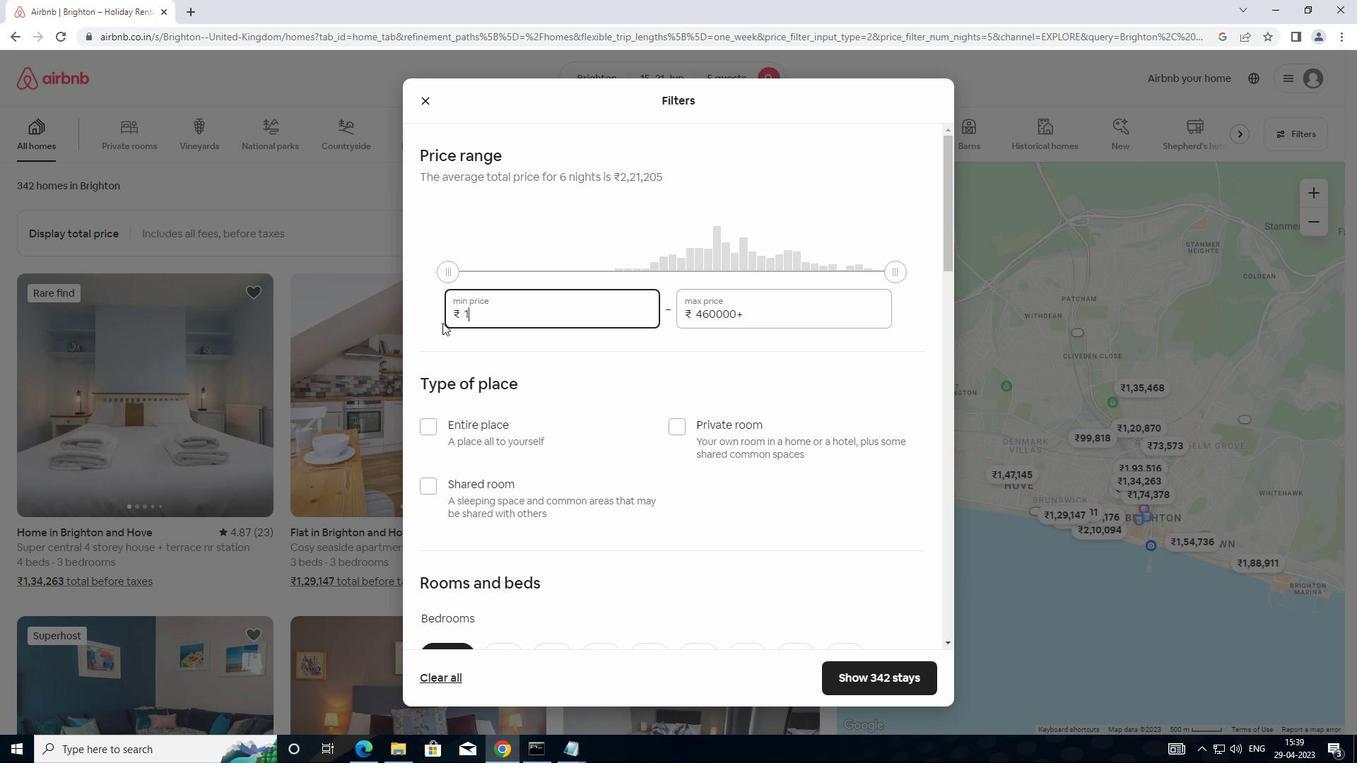 
Action: Mouse moved to (446, 324)
Screenshot: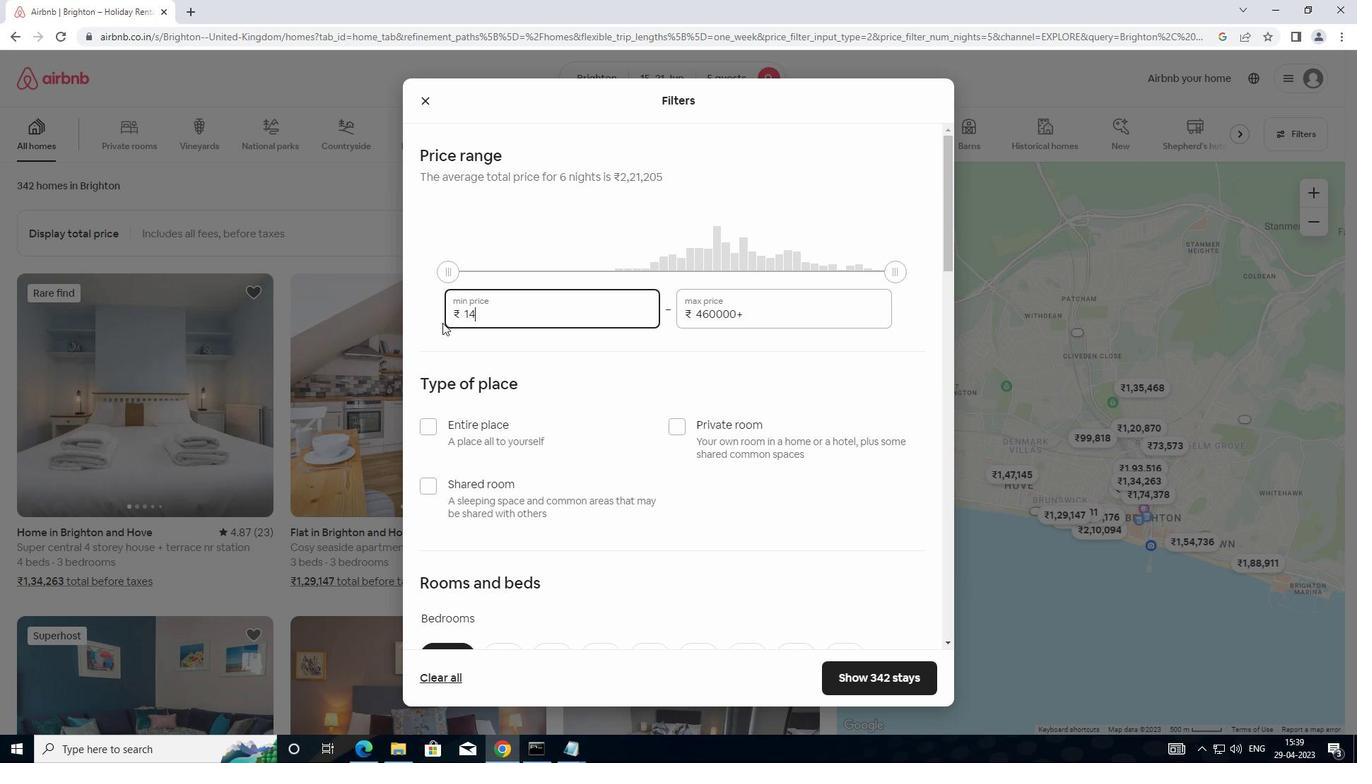 
Action: Key pressed 00
Screenshot: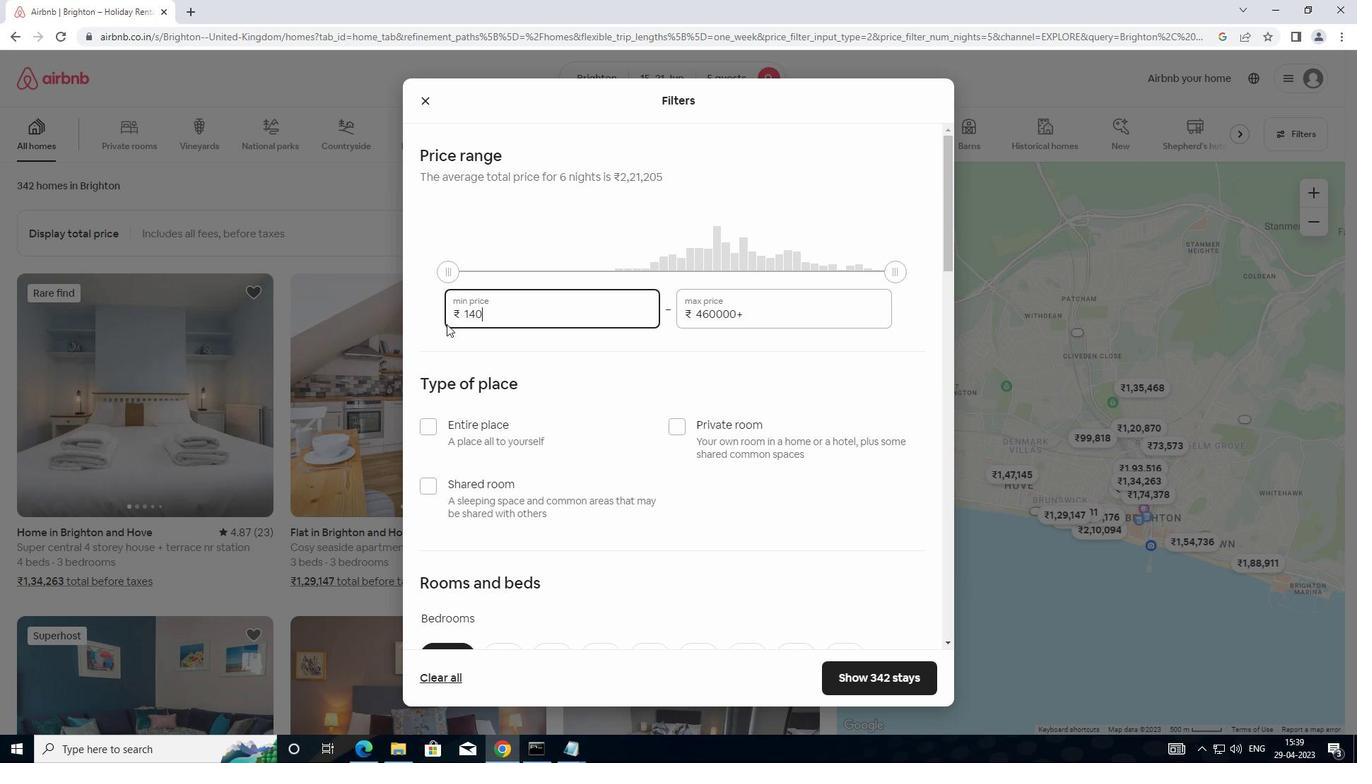 
Action: Mouse moved to (449, 324)
Screenshot: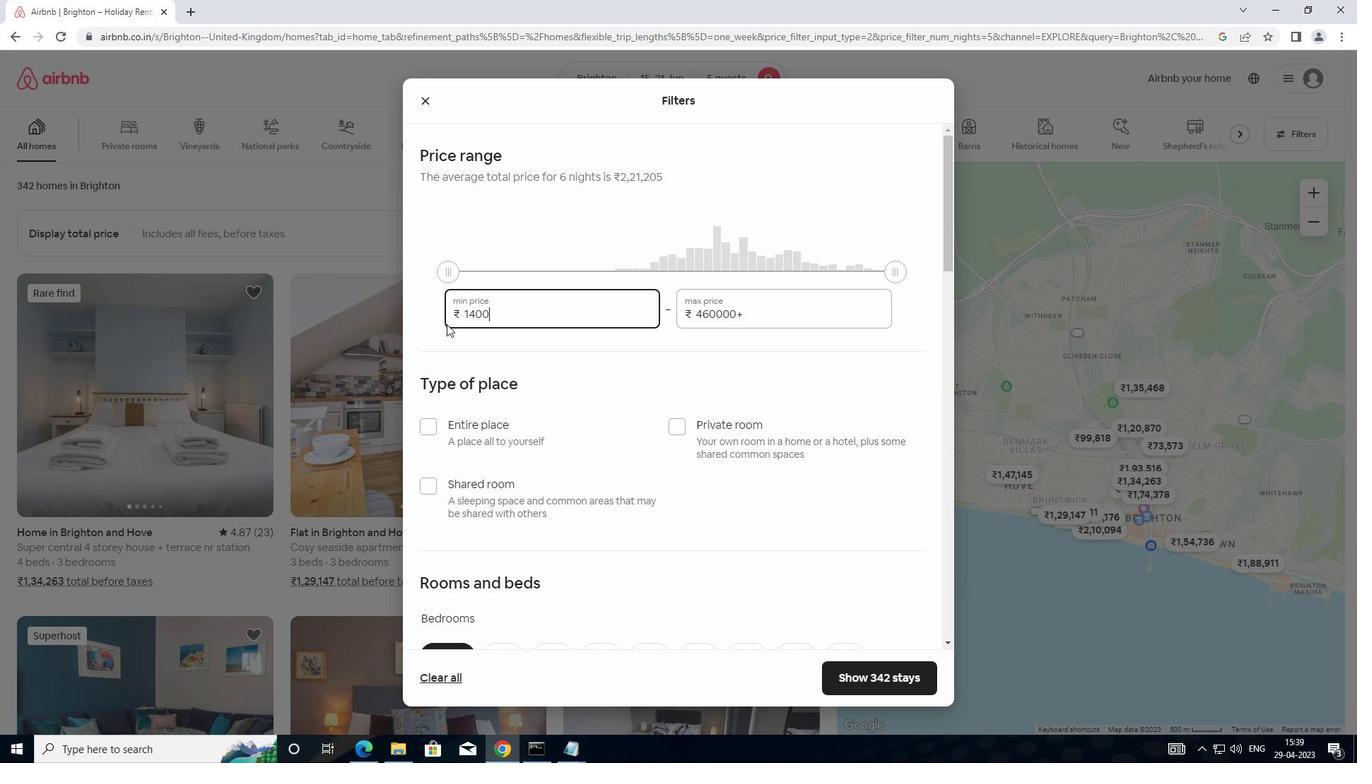 
Action: Key pressed 0
Screenshot: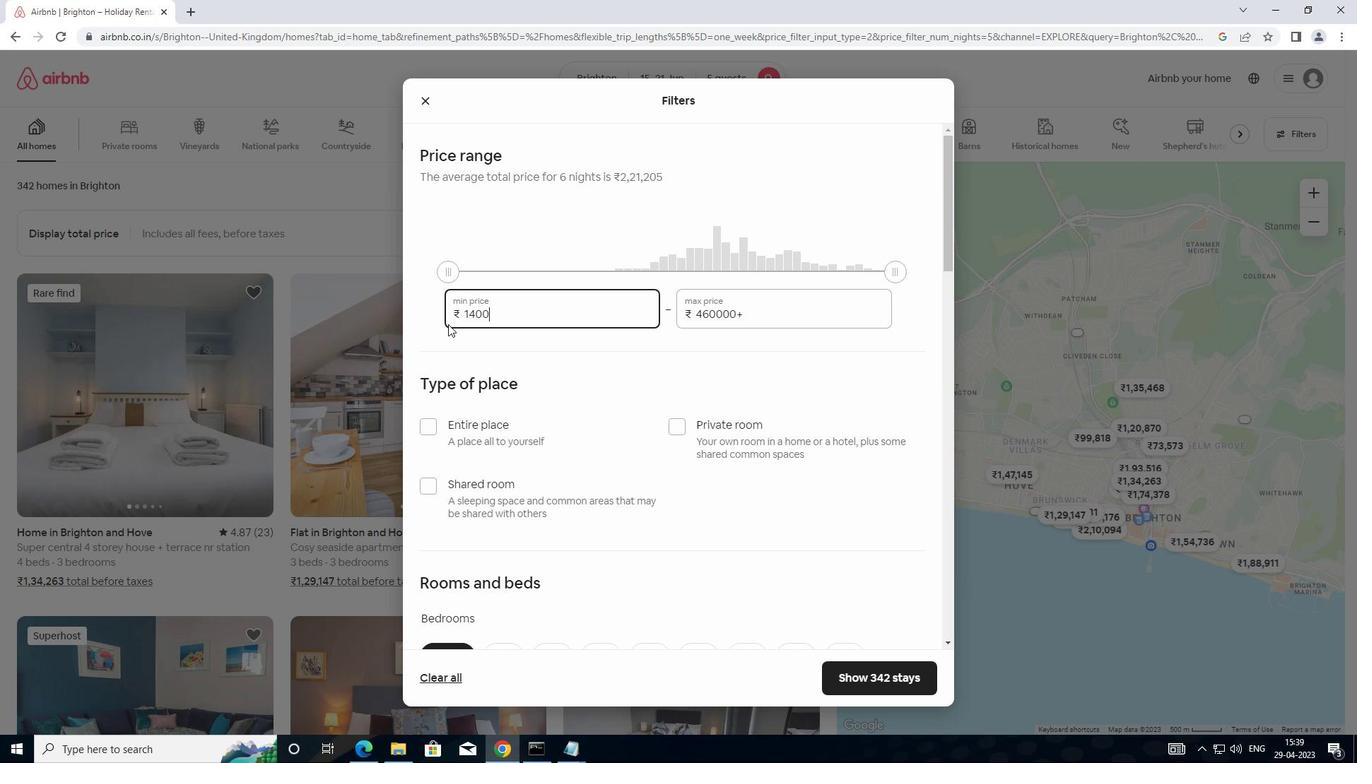 
Action: Mouse moved to (748, 304)
Screenshot: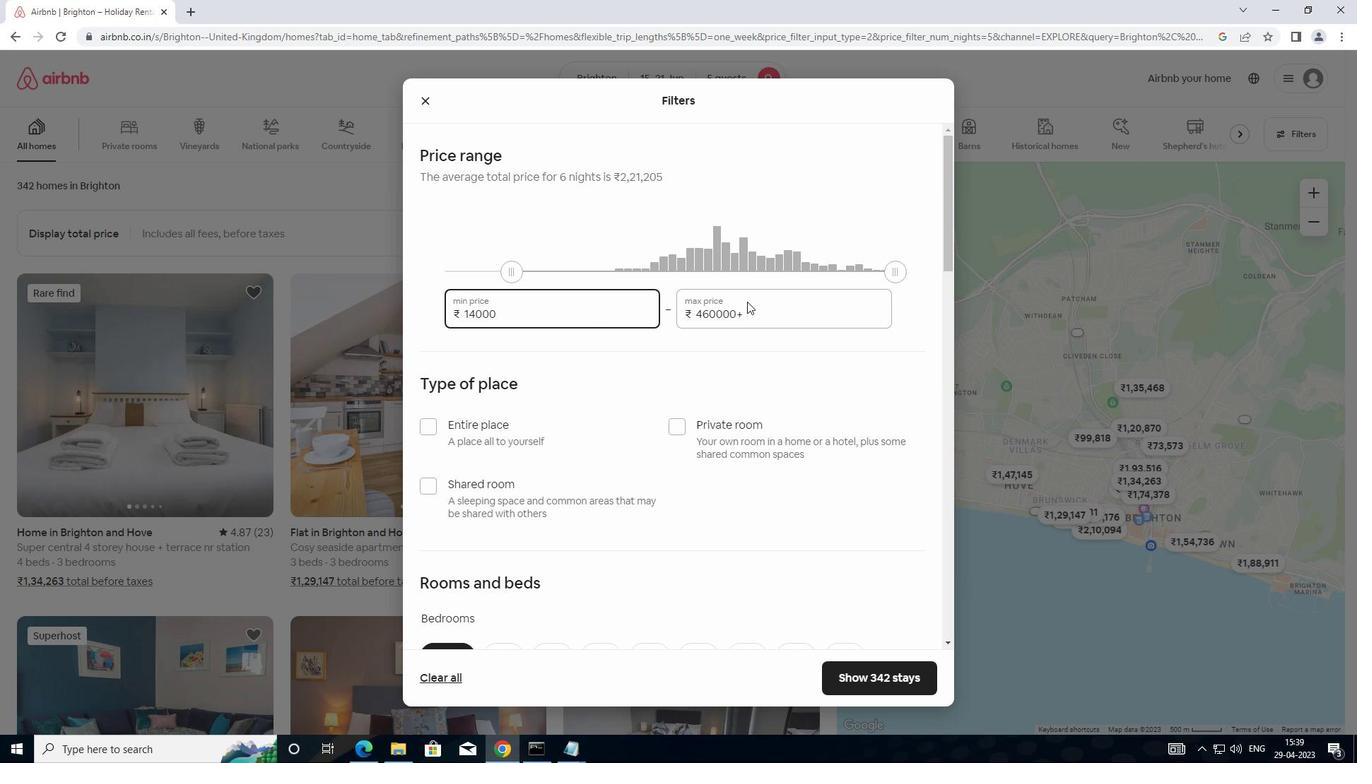 
Action: Mouse pressed left at (748, 304)
Screenshot: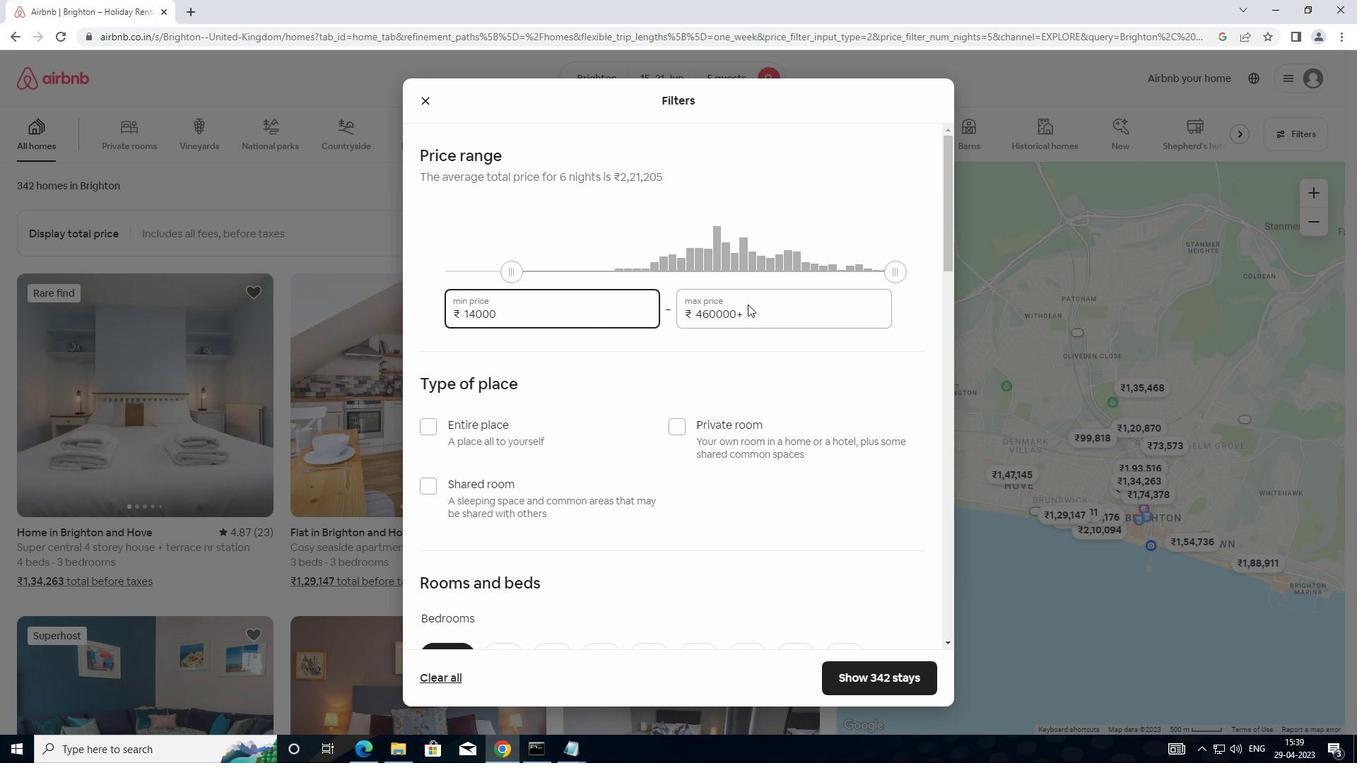 
Action: Mouse moved to (748, 310)
Screenshot: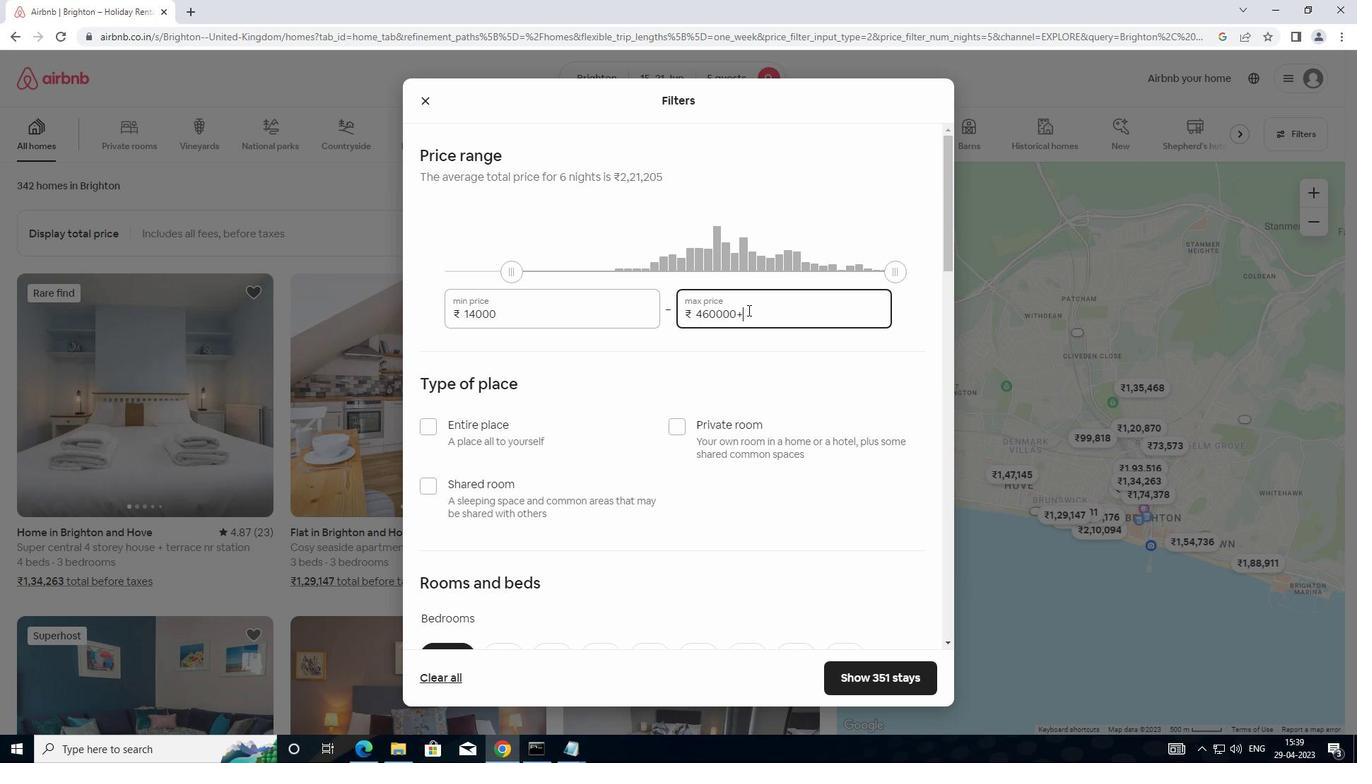 
Action: Mouse pressed left at (748, 310)
Screenshot: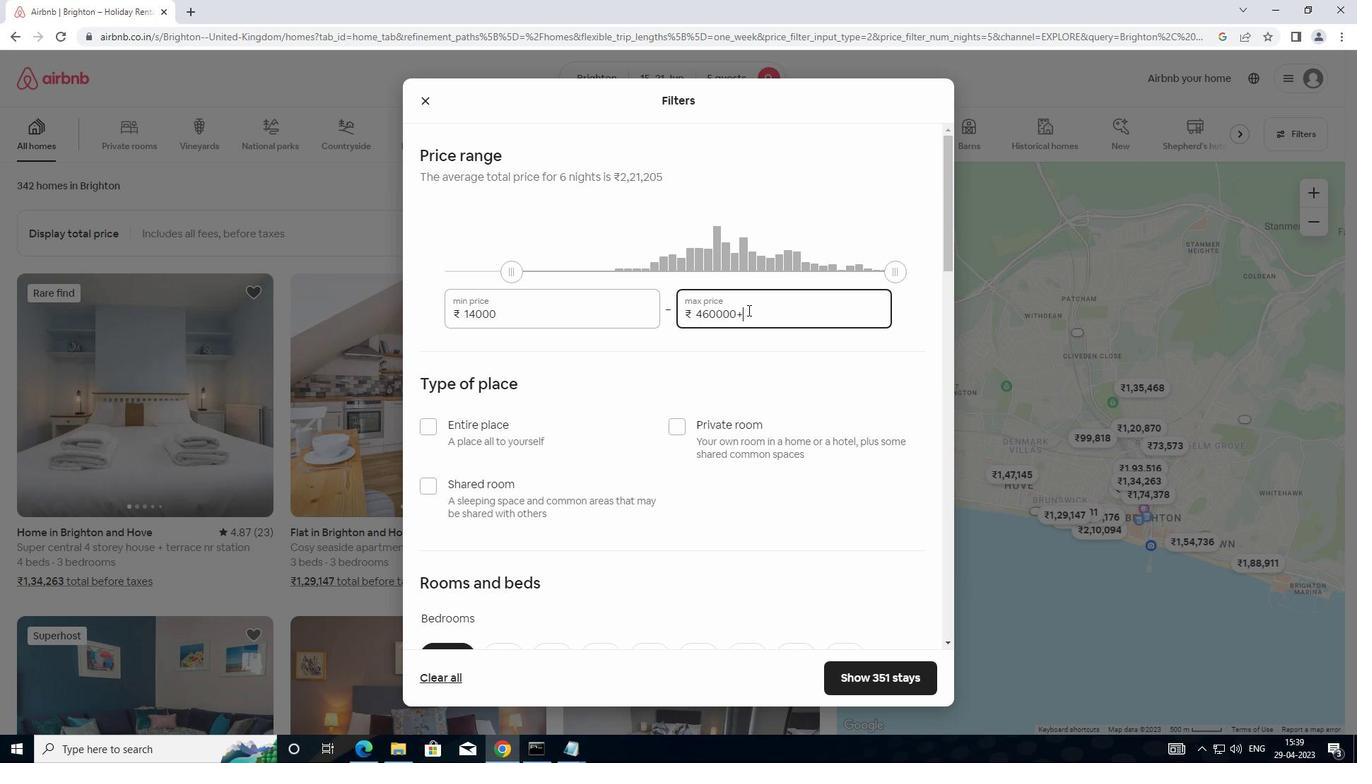
Action: Mouse moved to (674, 322)
Screenshot: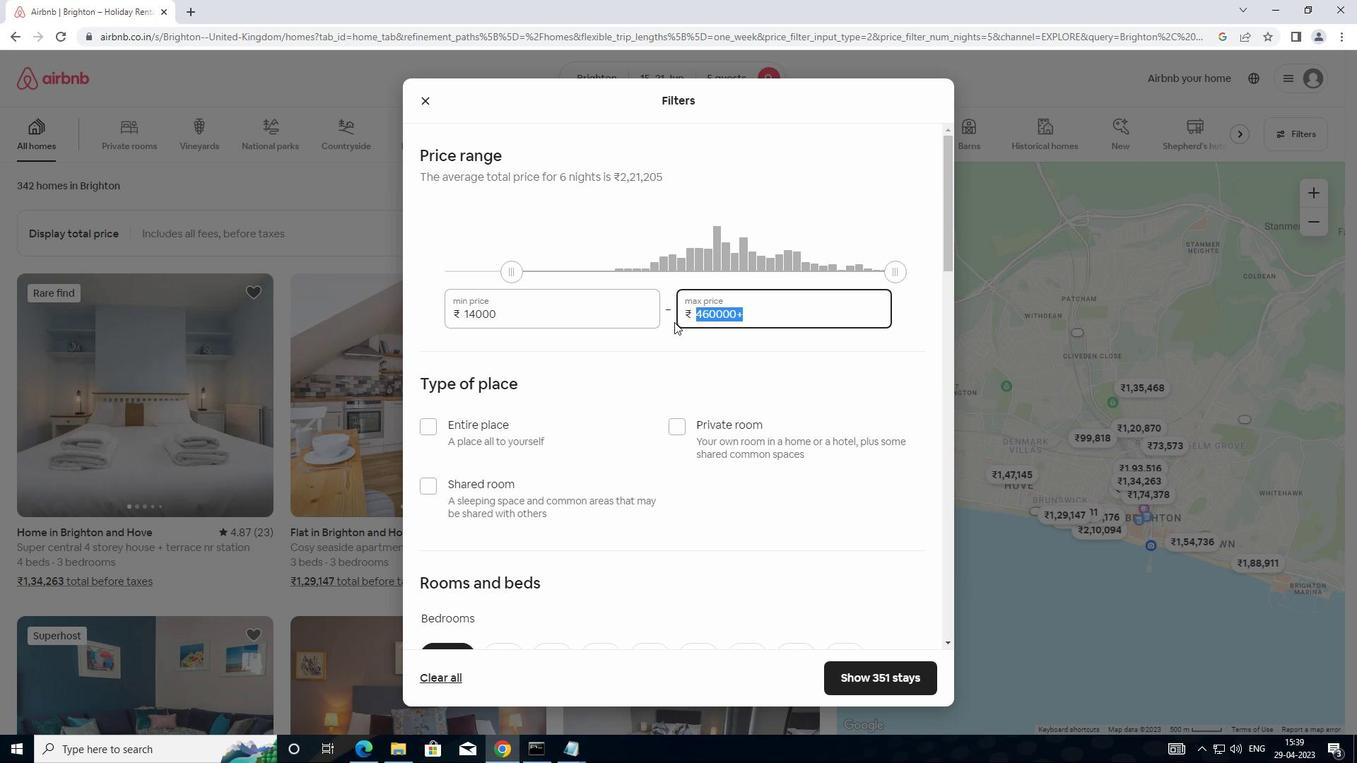 
Action: Key pressed 25000
Screenshot: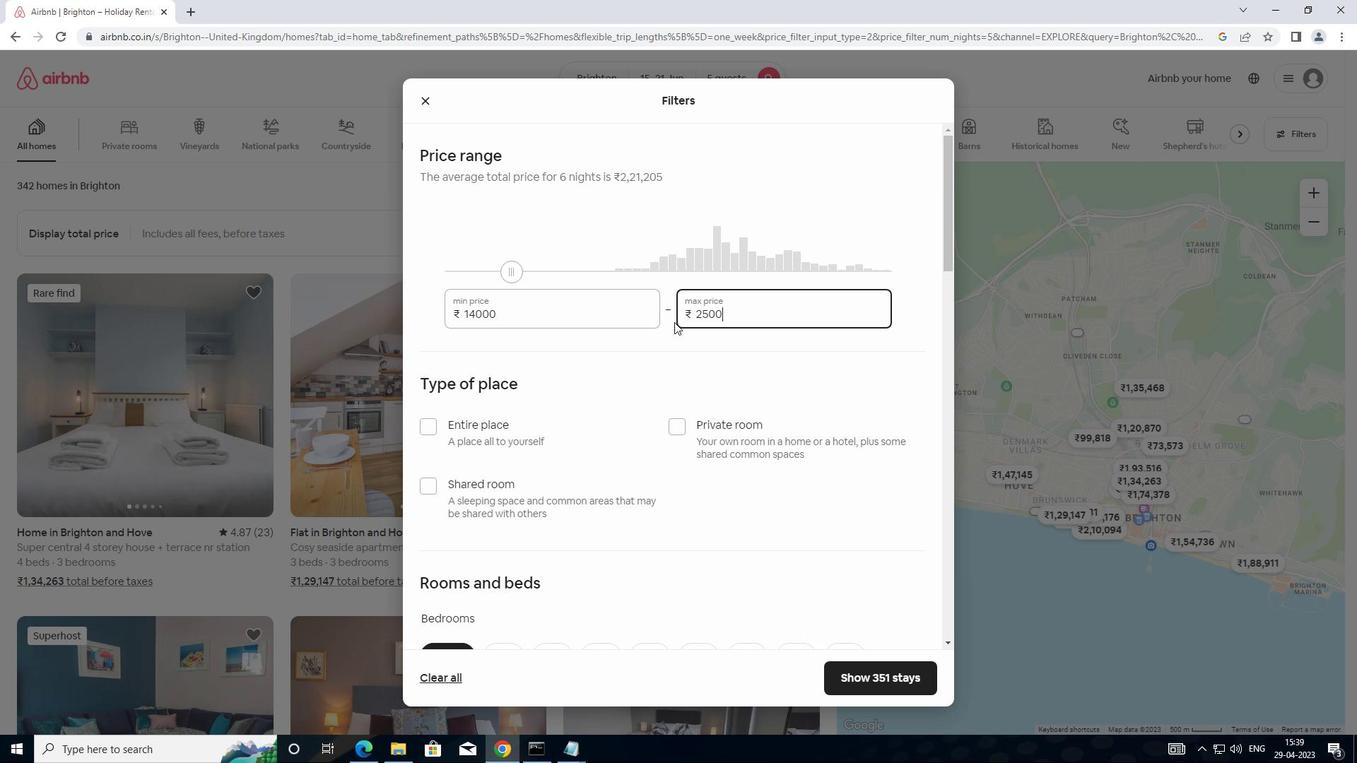 
Action: Mouse moved to (425, 427)
Screenshot: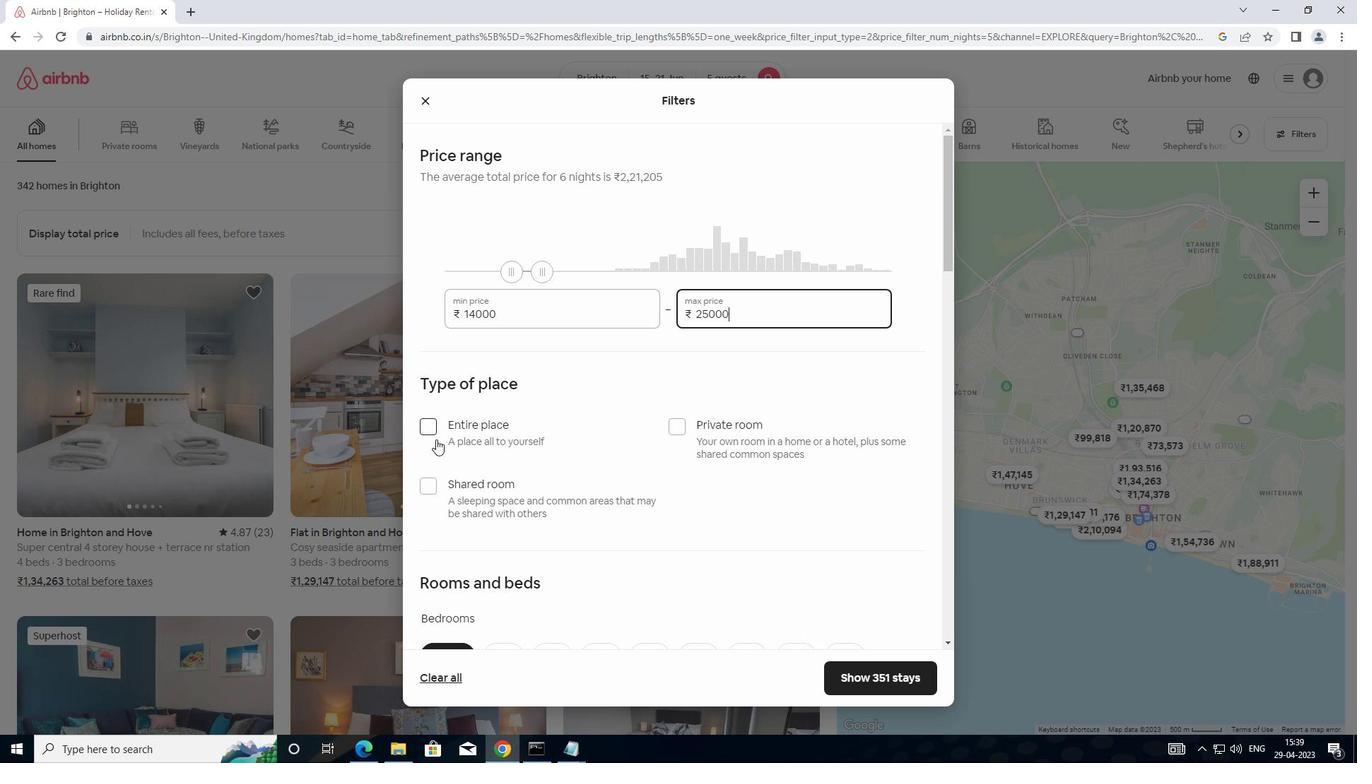 
Action: Mouse pressed left at (425, 427)
Screenshot: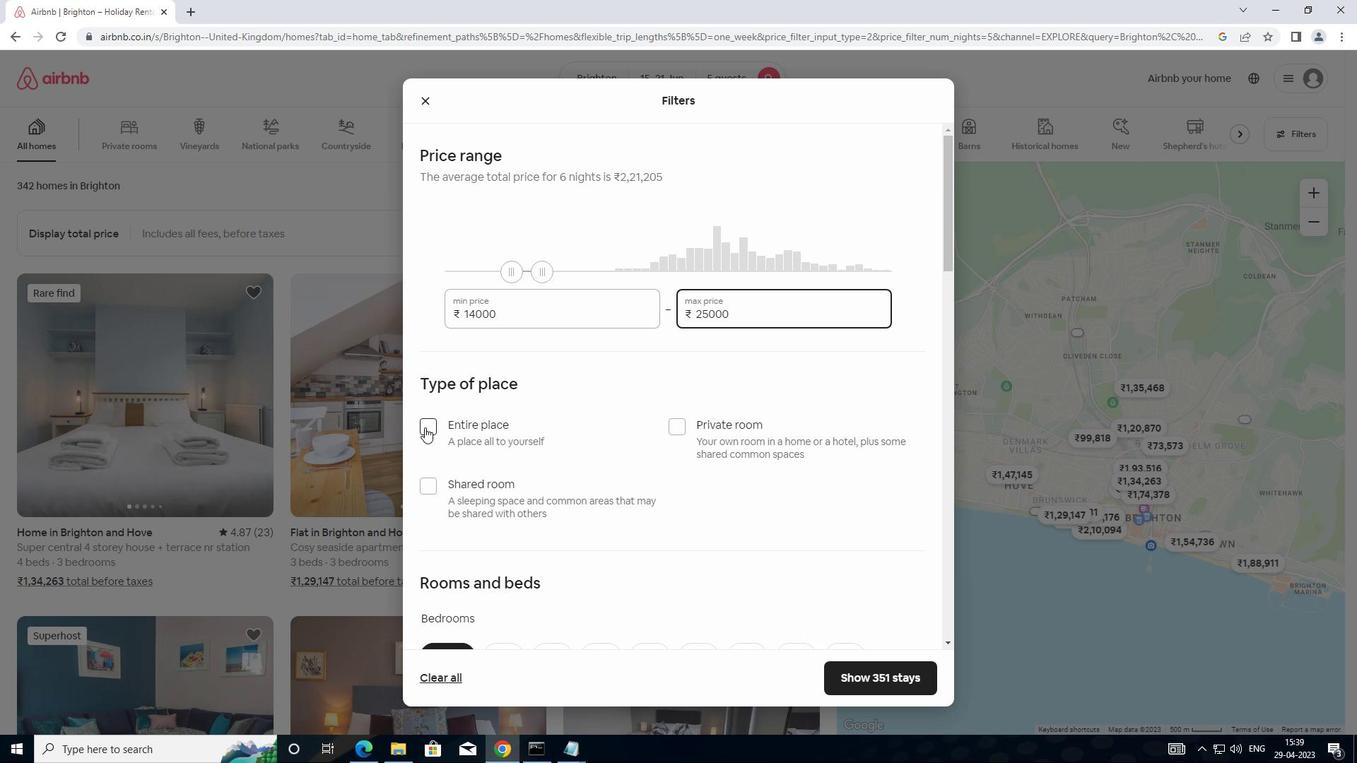 
Action: Mouse moved to (548, 467)
Screenshot: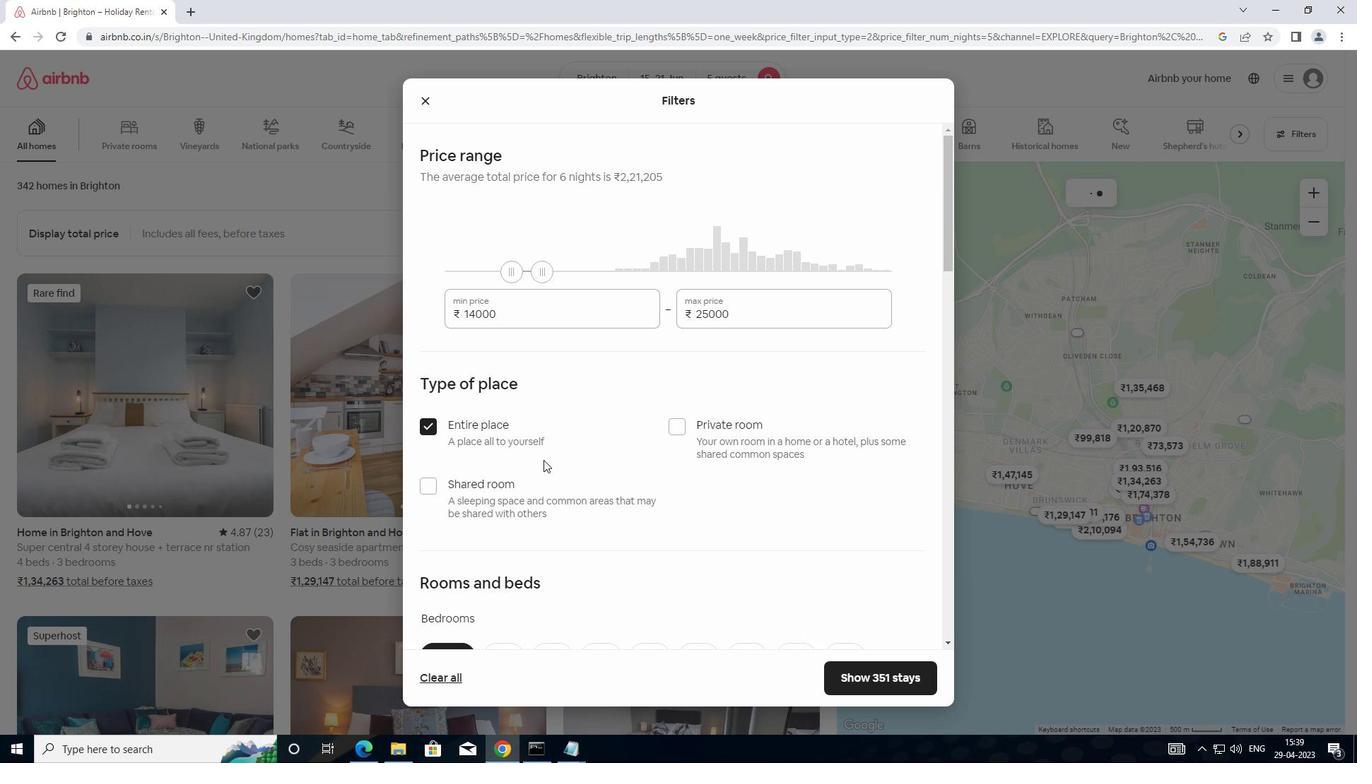 
Action: Mouse scrolled (548, 466) with delta (0, 0)
Screenshot: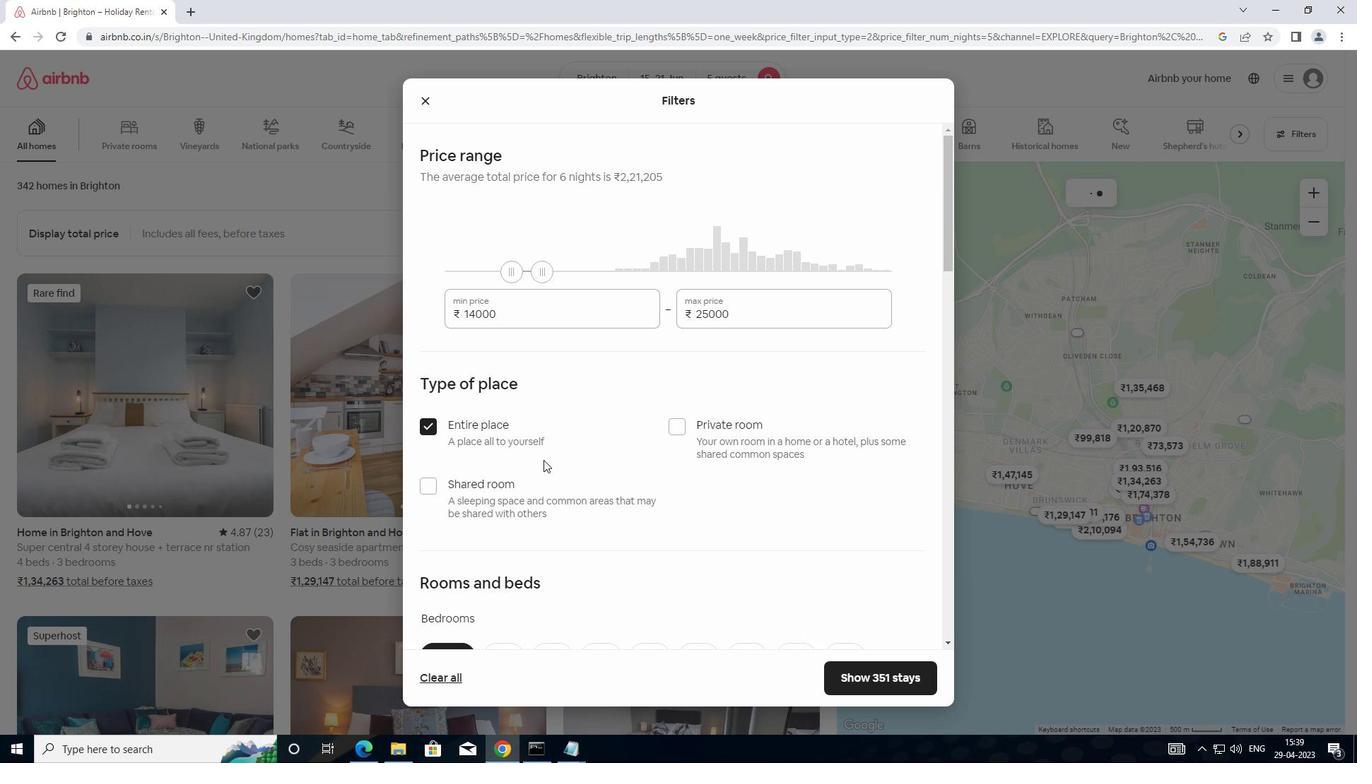 
Action: Mouse moved to (549, 469)
Screenshot: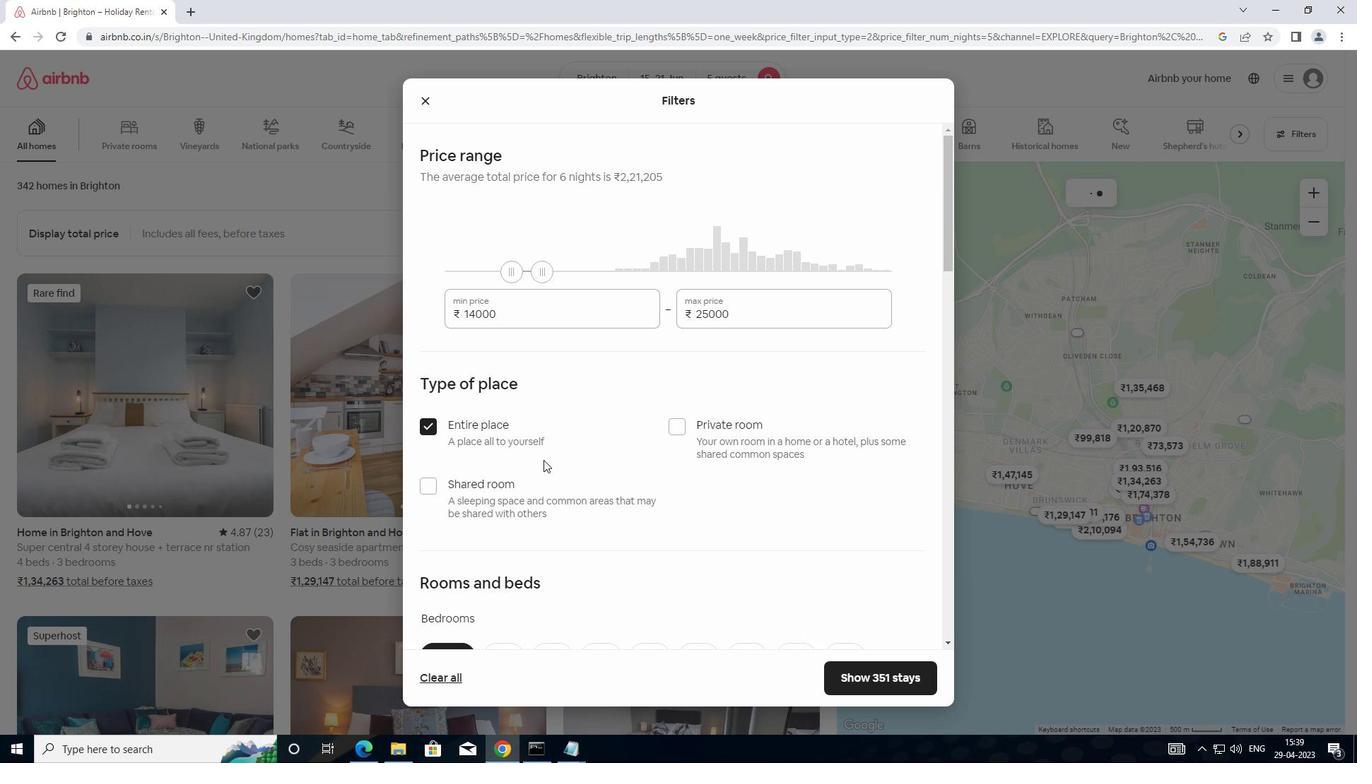 
Action: Mouse scrolled (549, 468) with delta (0, 0)
Screenshot: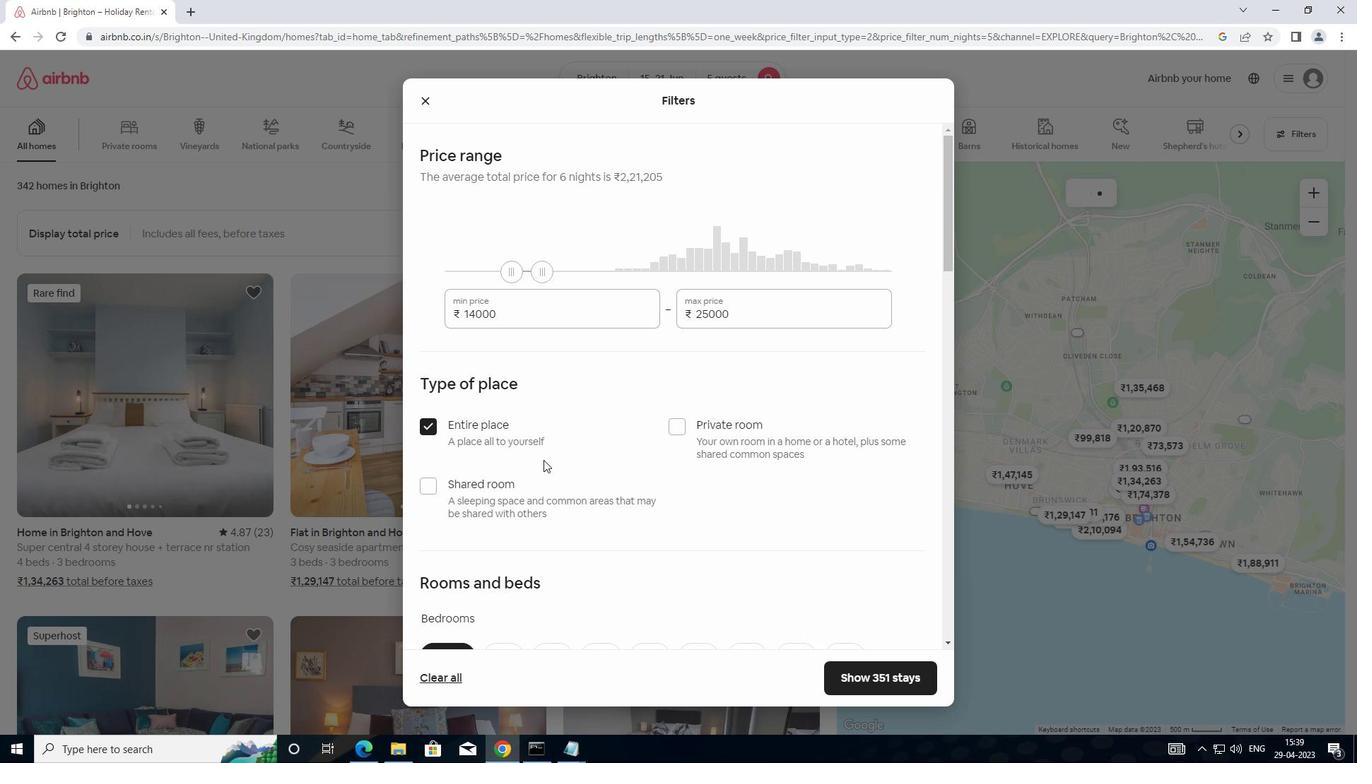 
Action: Mouse scrolled (549, 468) with delta (0, 0)
Screenshot: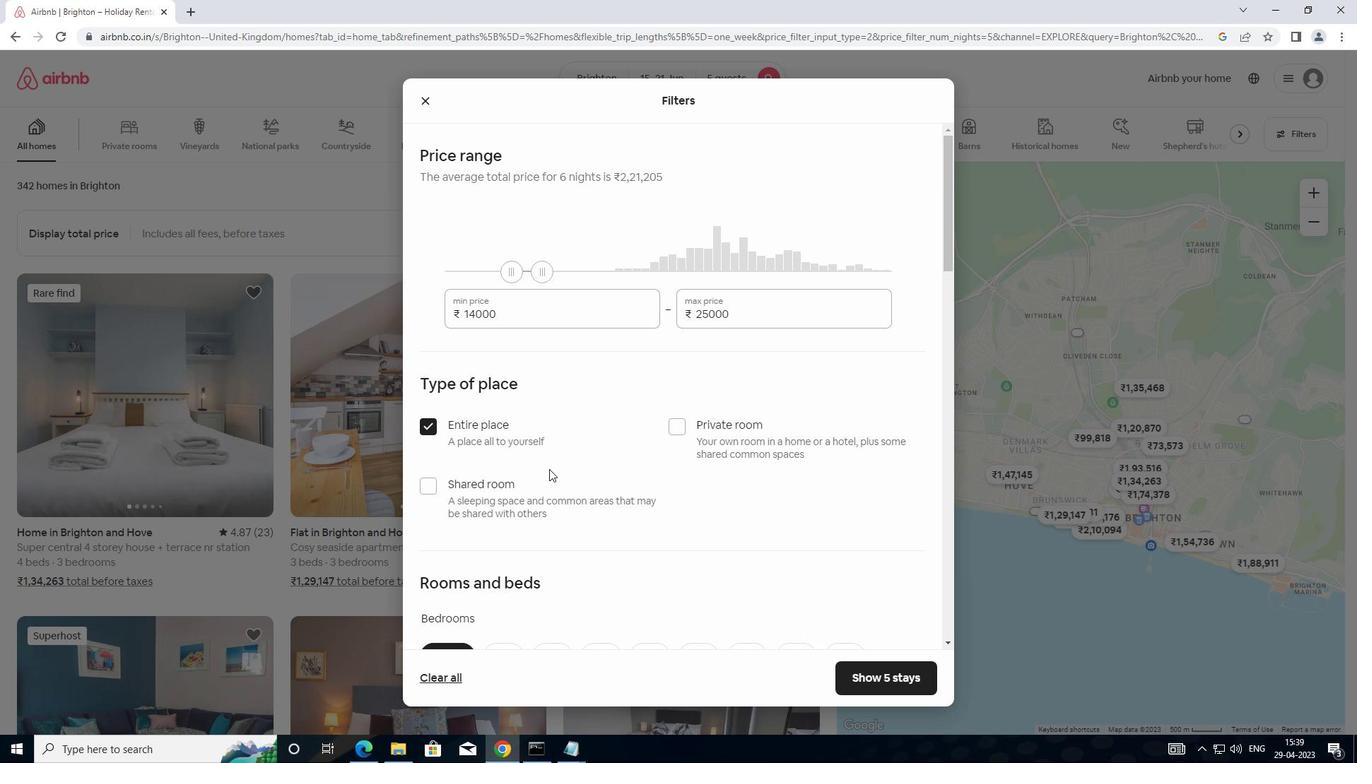 
Action: Mouse moved to (608, 452)
Screenshot: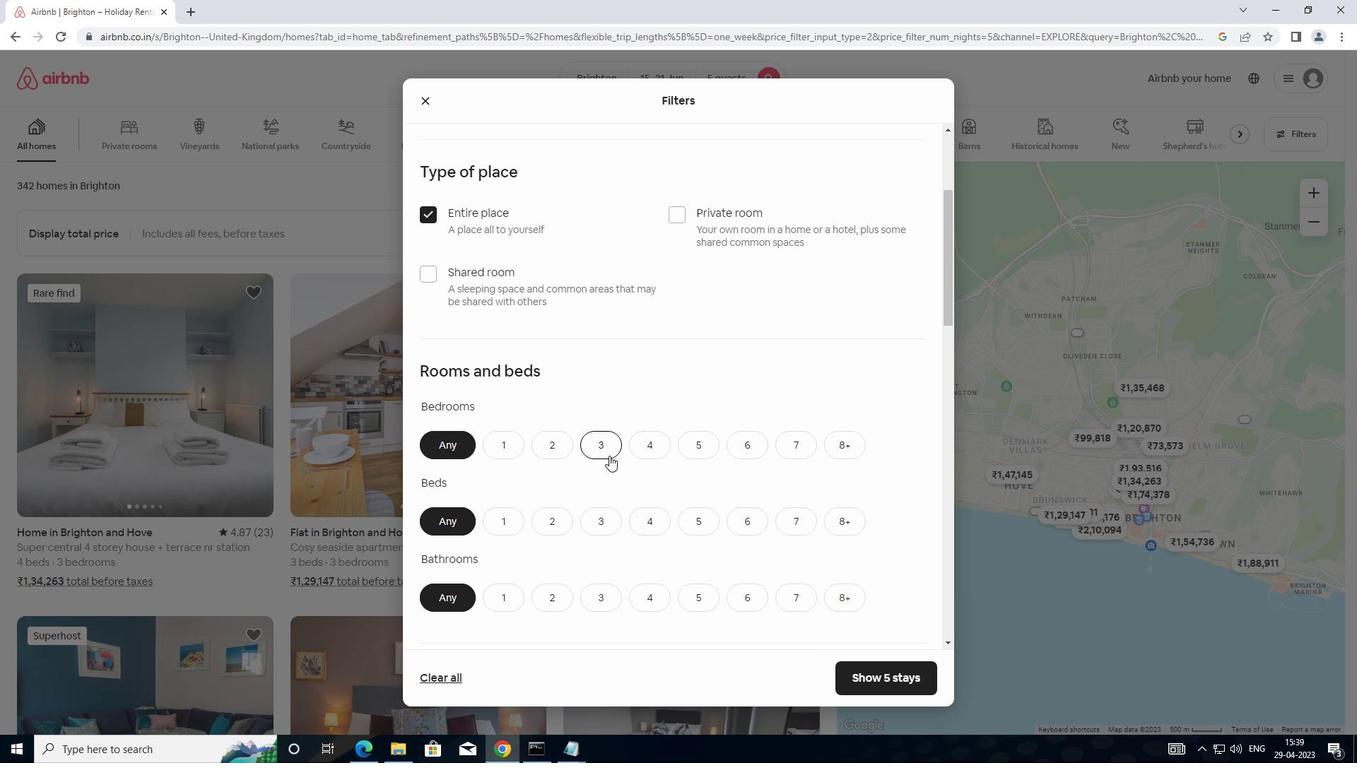 
Action: Mouse pressed left at (608, 452)
Screenshot: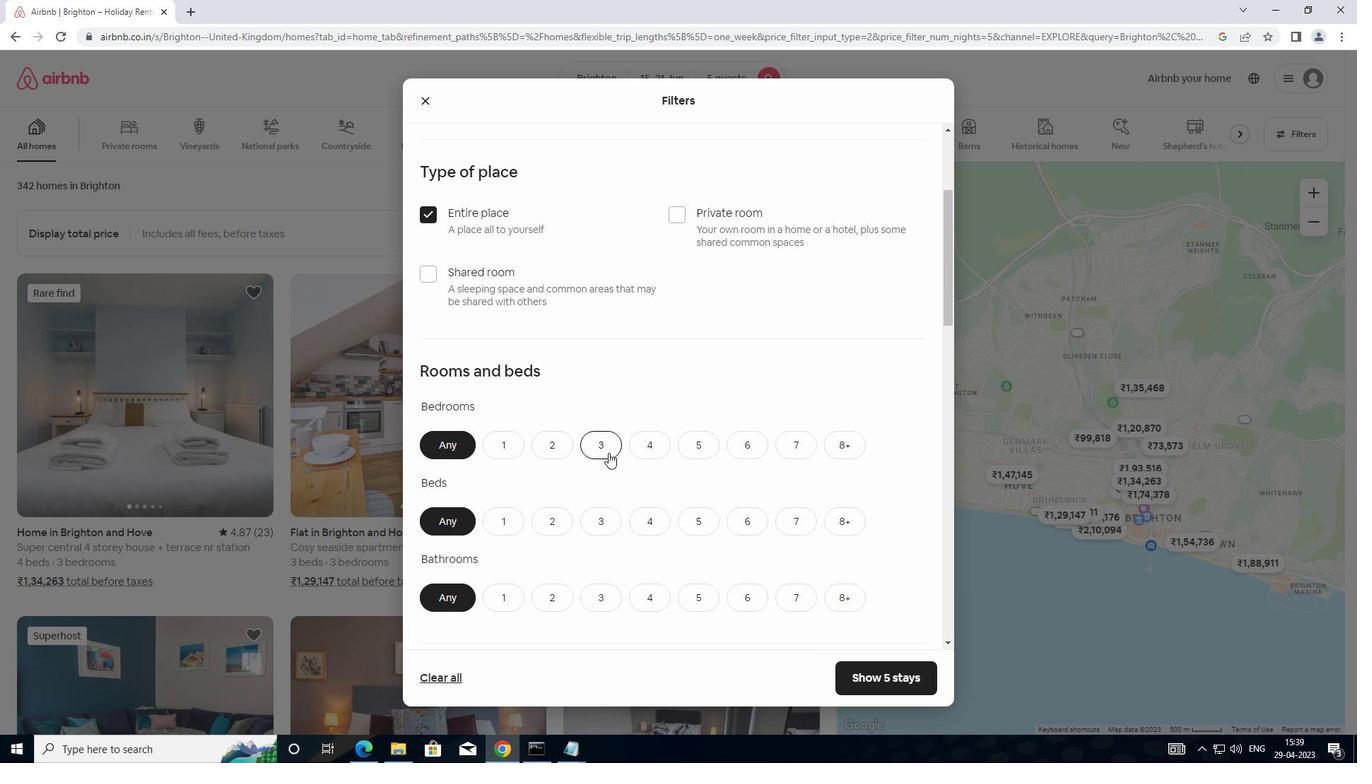 
Action: Mouse moved to (604, 517)
Screenshot: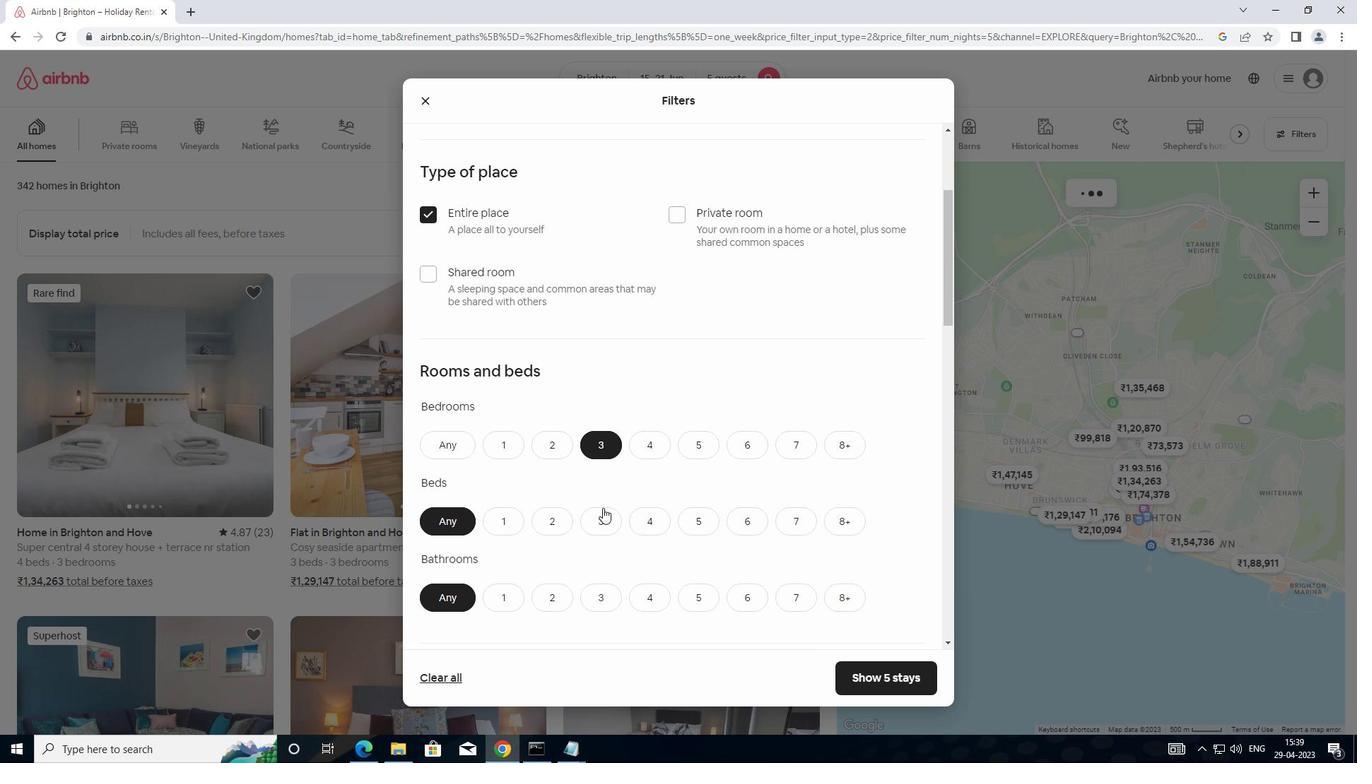 
Action: Mouse pressed left at (604, 517)
Screenshot: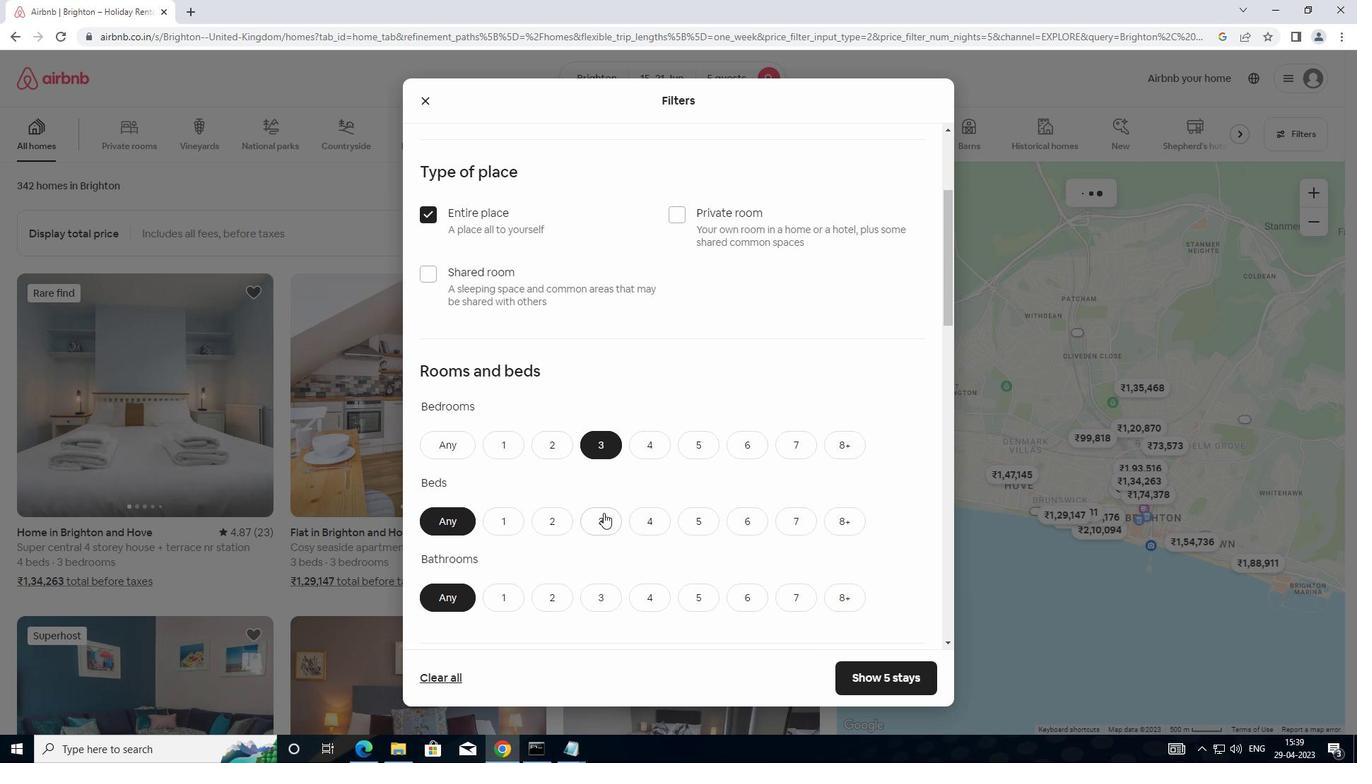 
Action: Mouse moved to (598, 593)
Screenshot: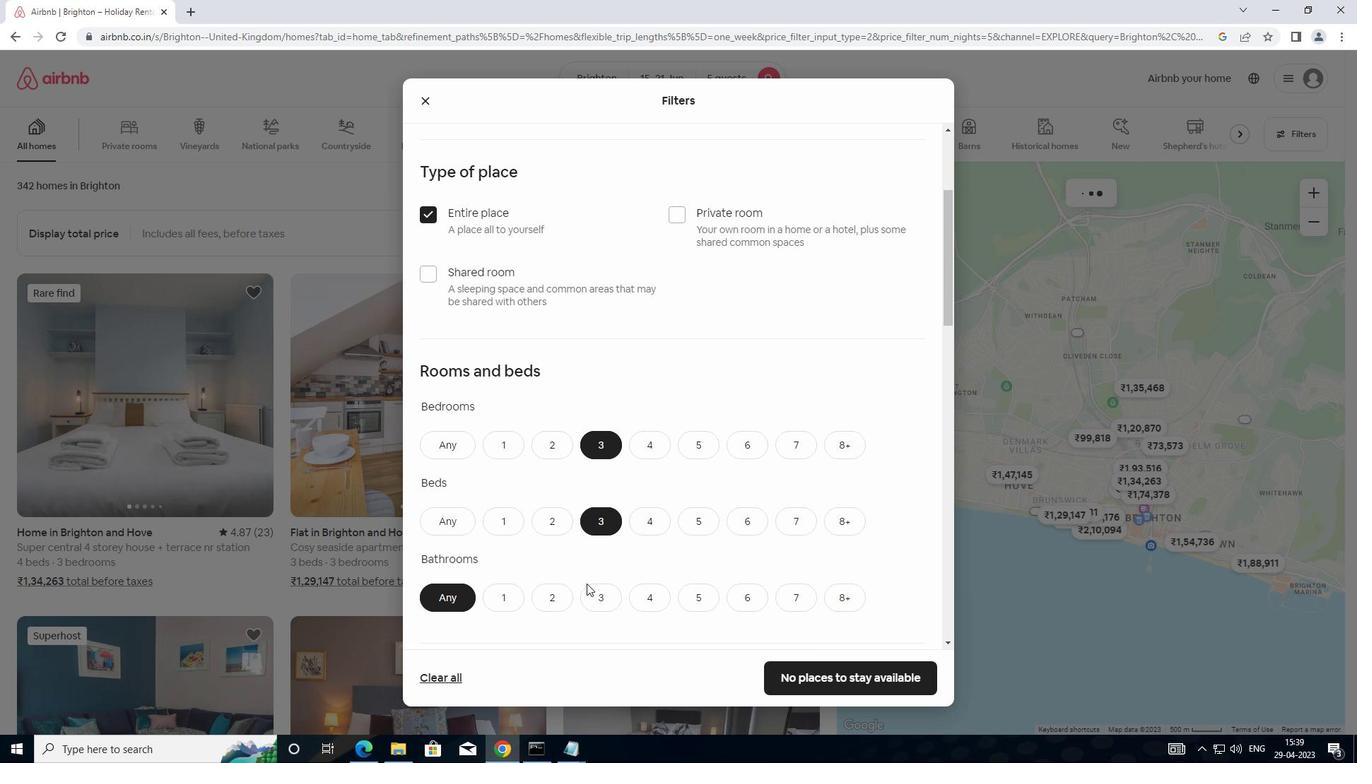 
Action: Mouse pressed left at (598, 593)
Screenshot: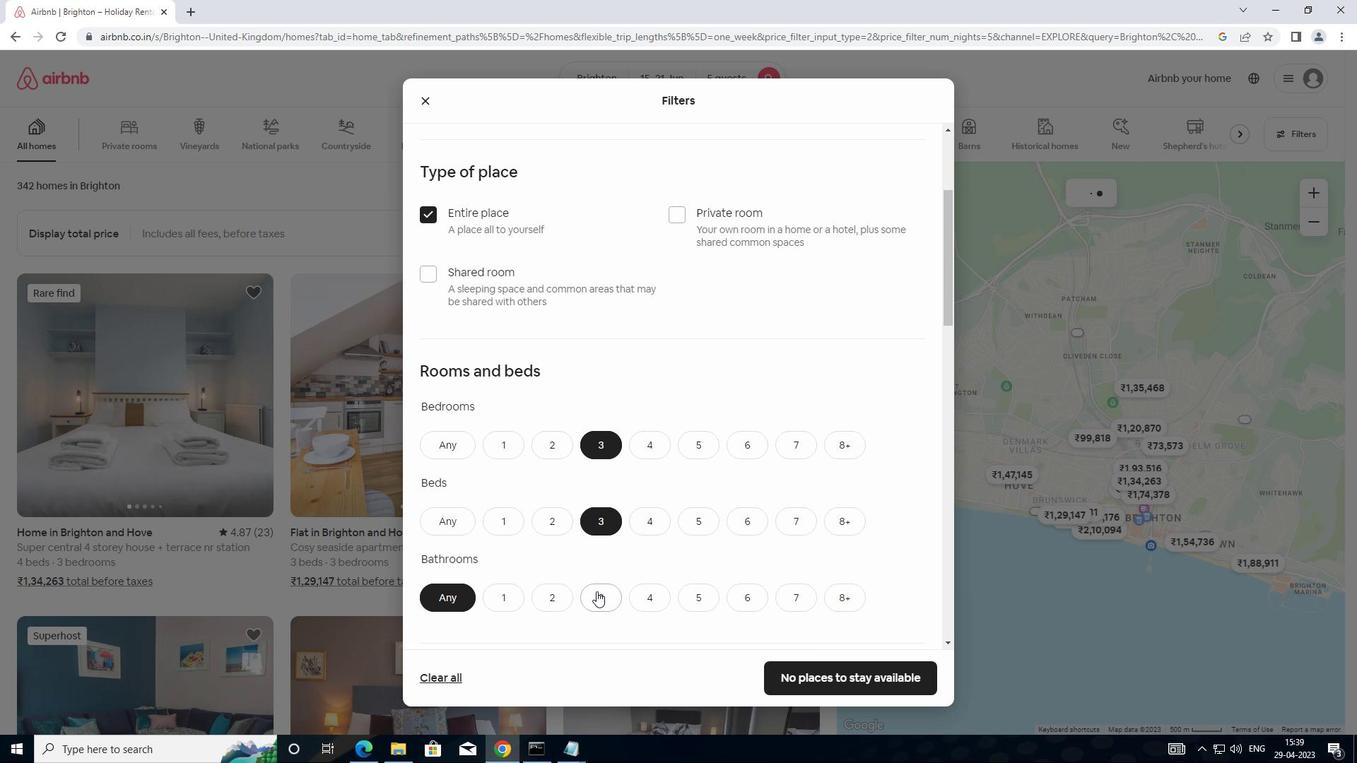 
Action: Mouse moved to (624, 562)
Screenshot: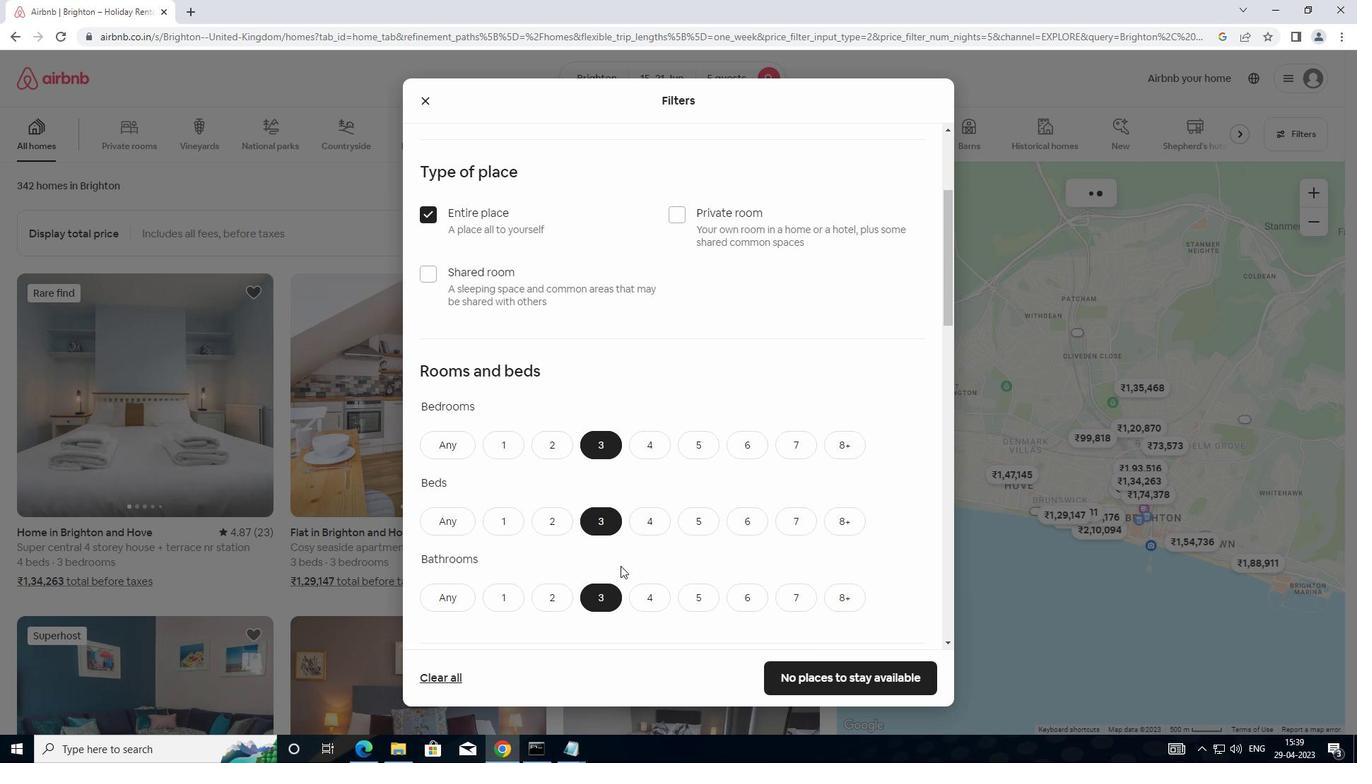 
Action: Mouse scrolled (624, 561) with delta (0, 0)
Screenshot: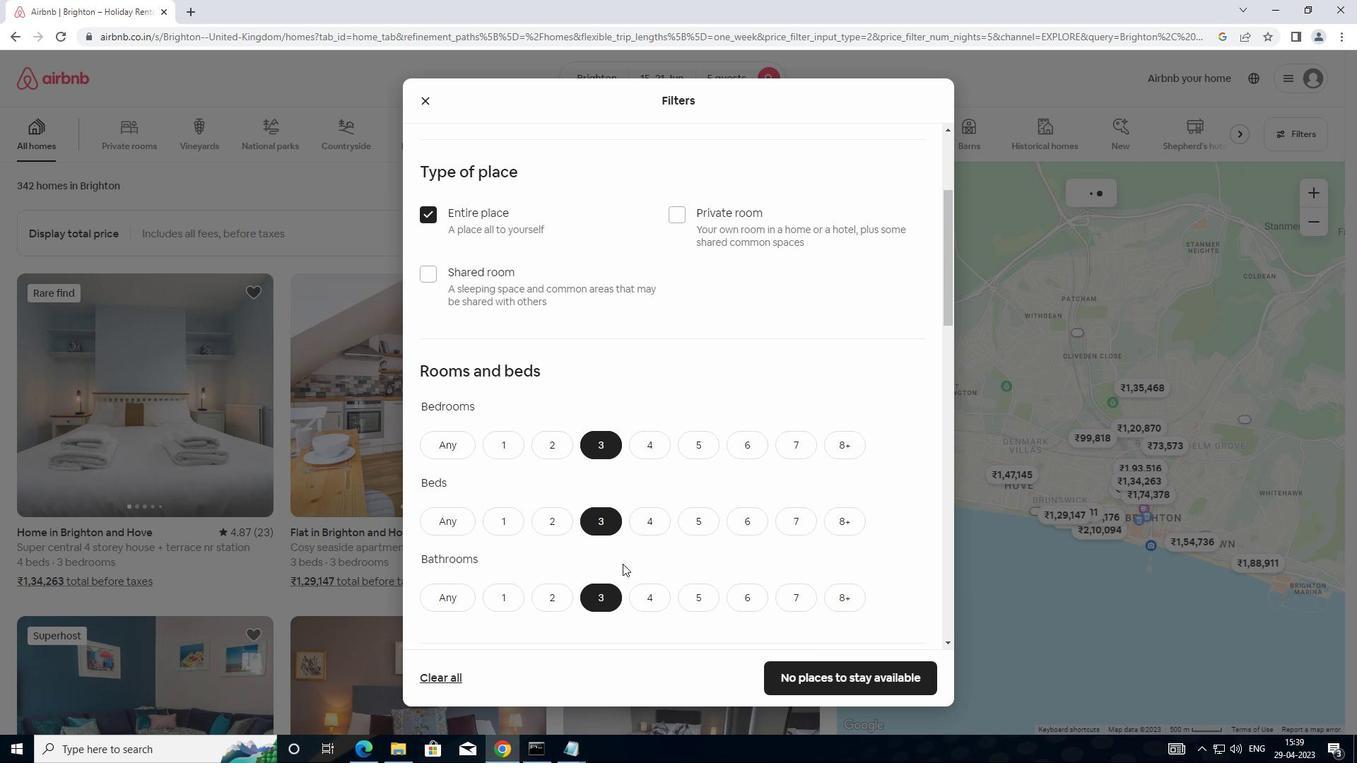 
Action: Mouse moved to (625, 561)
Screenshot: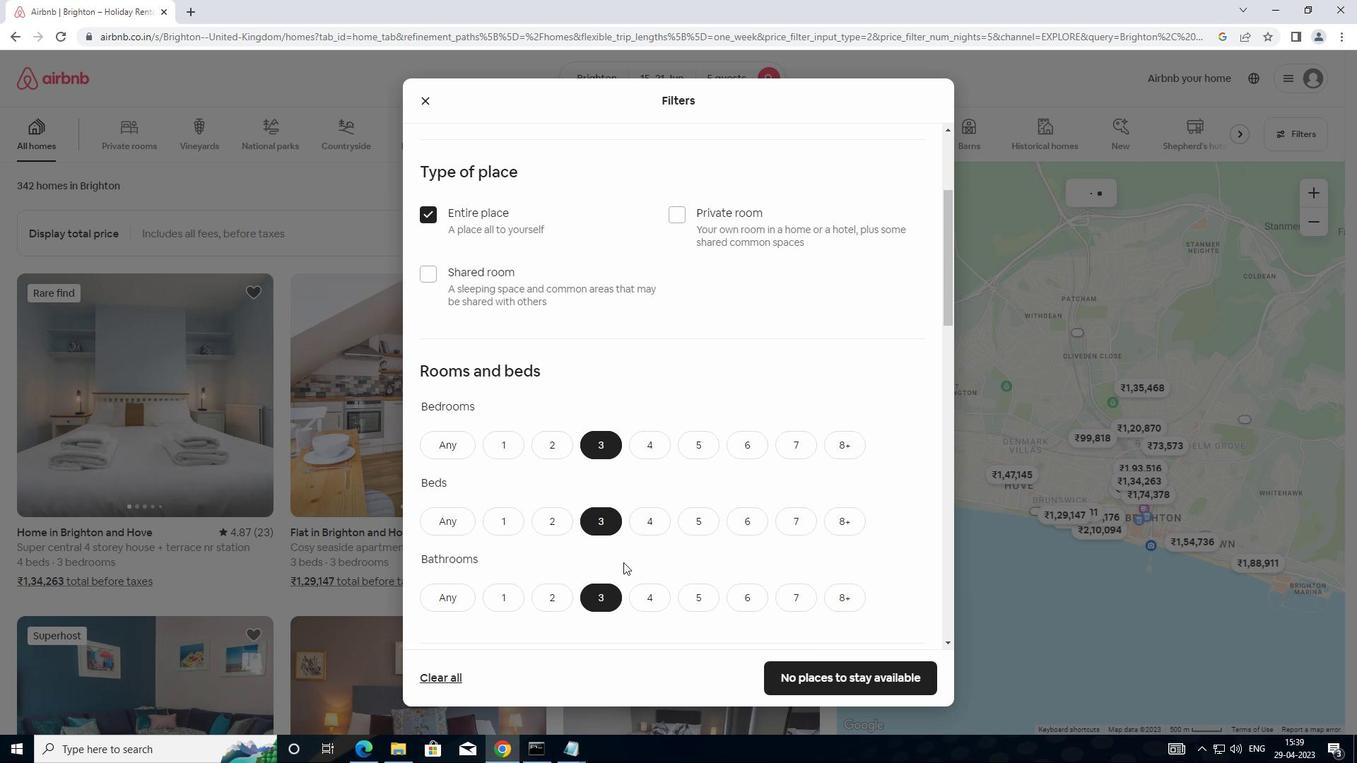 
Action: Mouse scrolled (625, 560) with delta (0, 0)
Screenshot: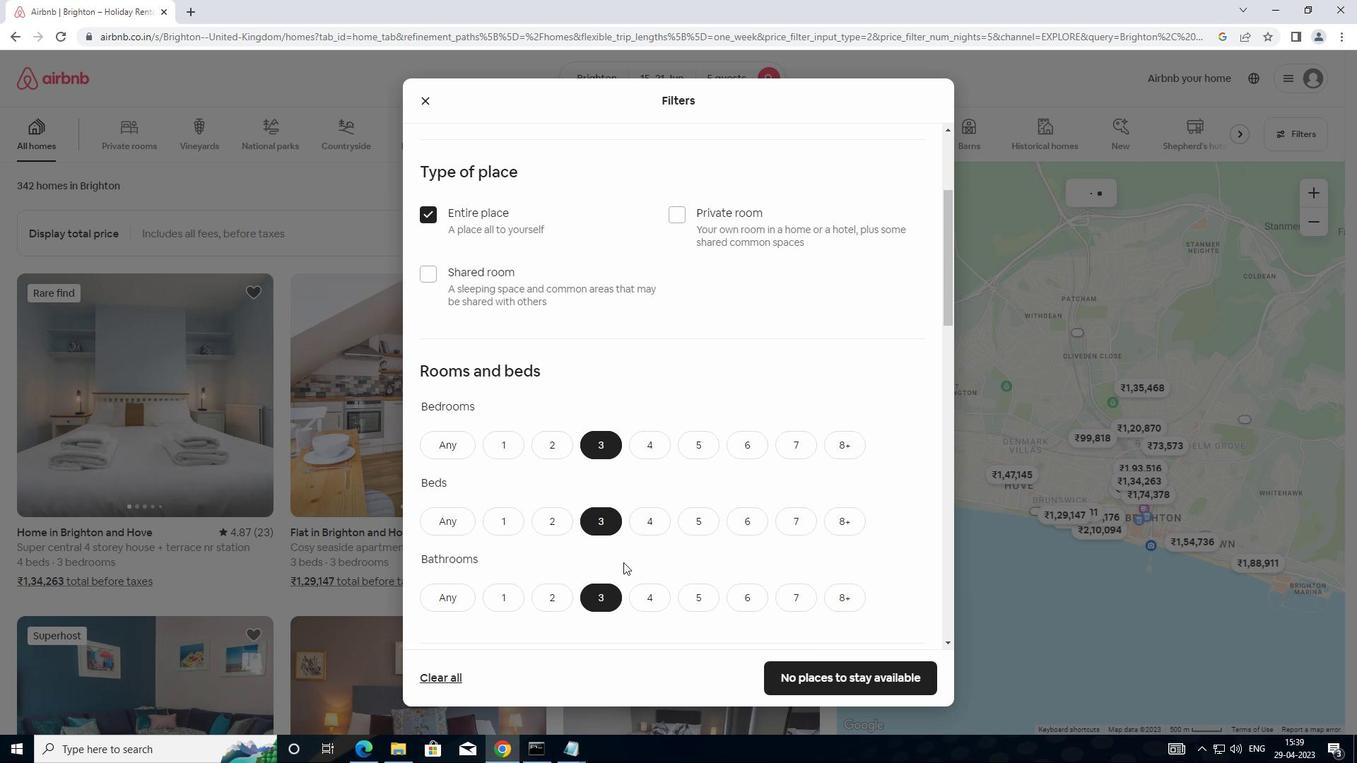 
Action: Mouse moved to (635, 545)
Screenshot: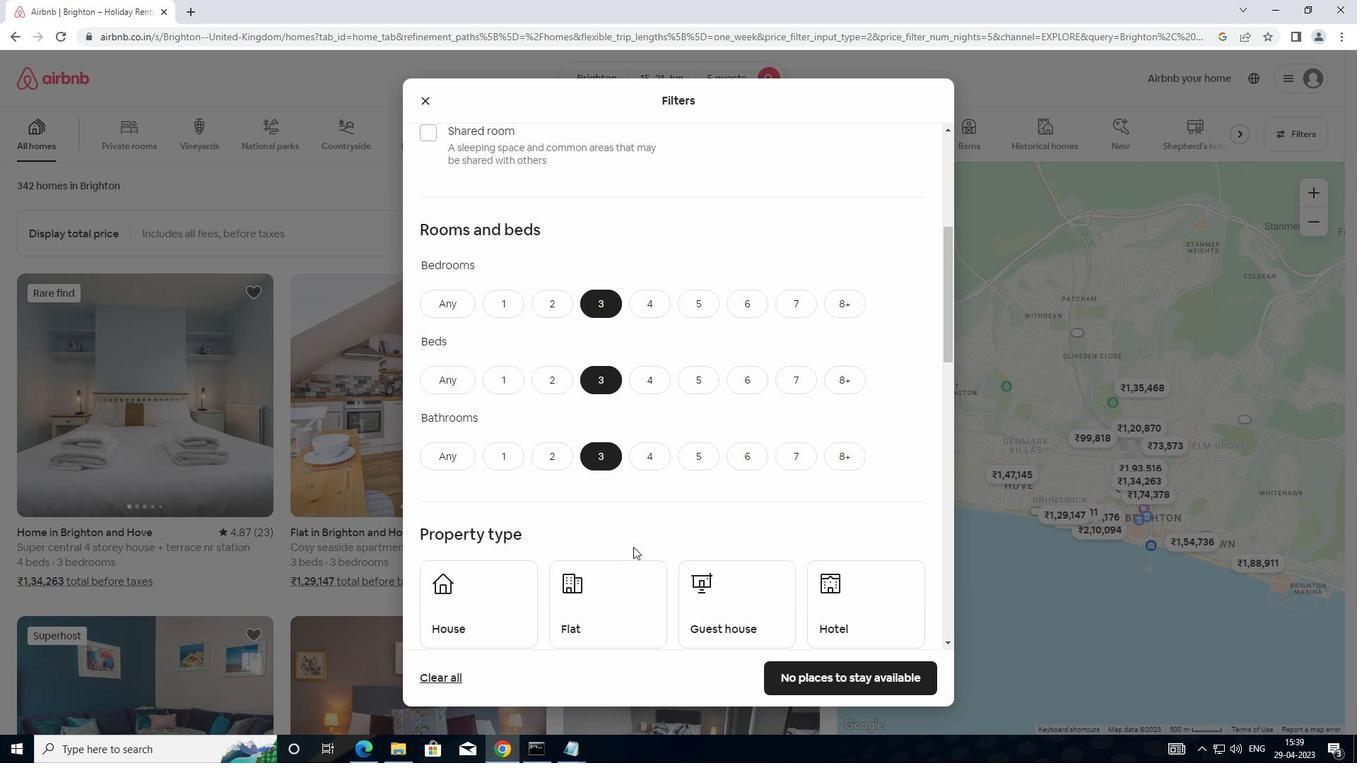 
Action: Mouse scrolled (635, 544) with delta (0, 0)
Screenshot: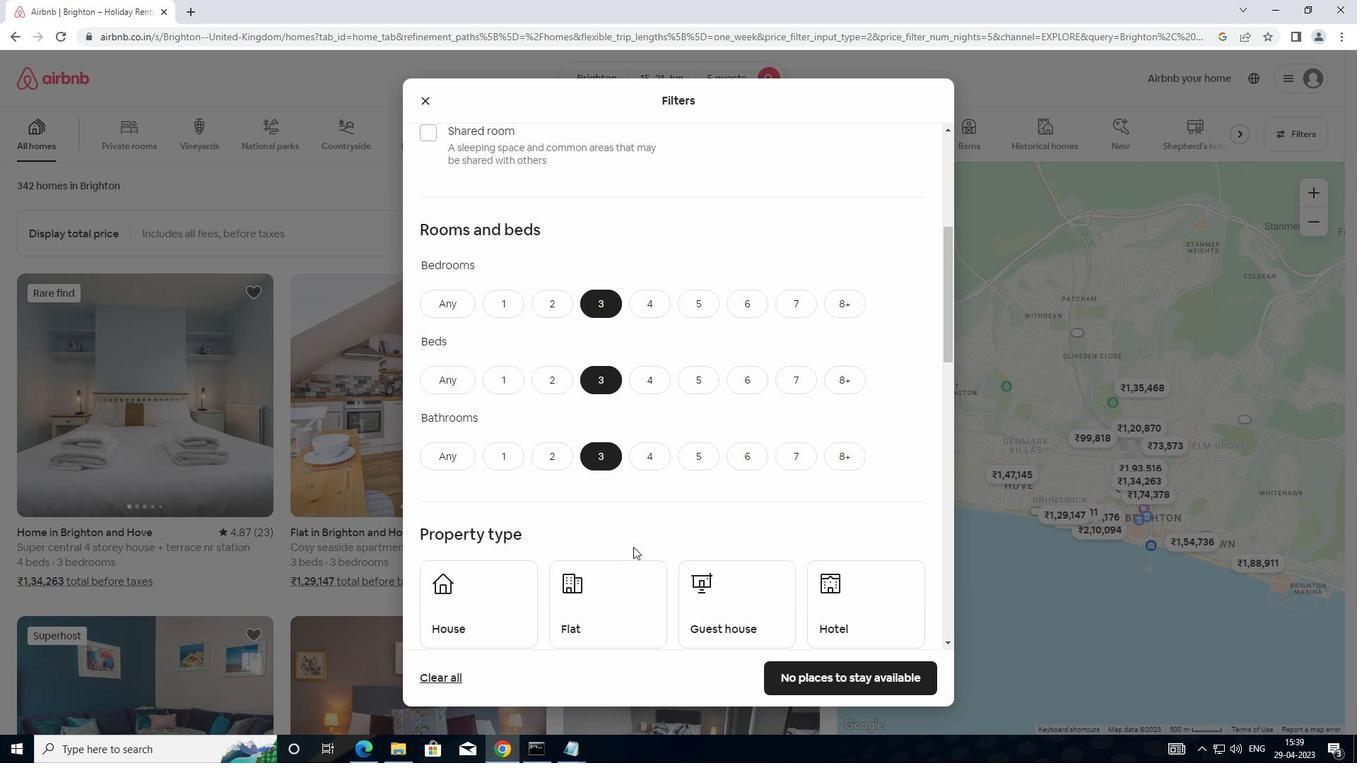 
Action: Mouse scrolled (635, 544) with delta (0, 0)
Screenshot: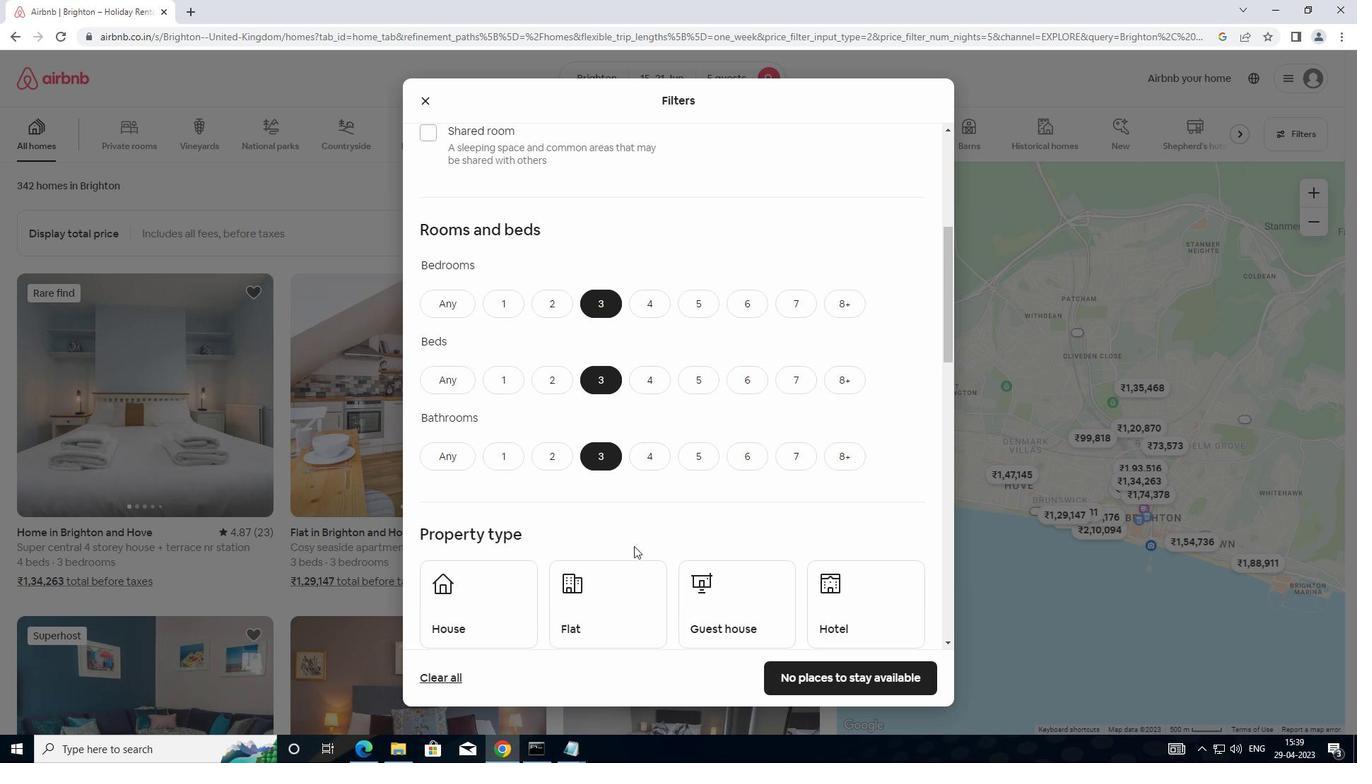 
Action: Mouse moved to (469, 497)
Screenshot: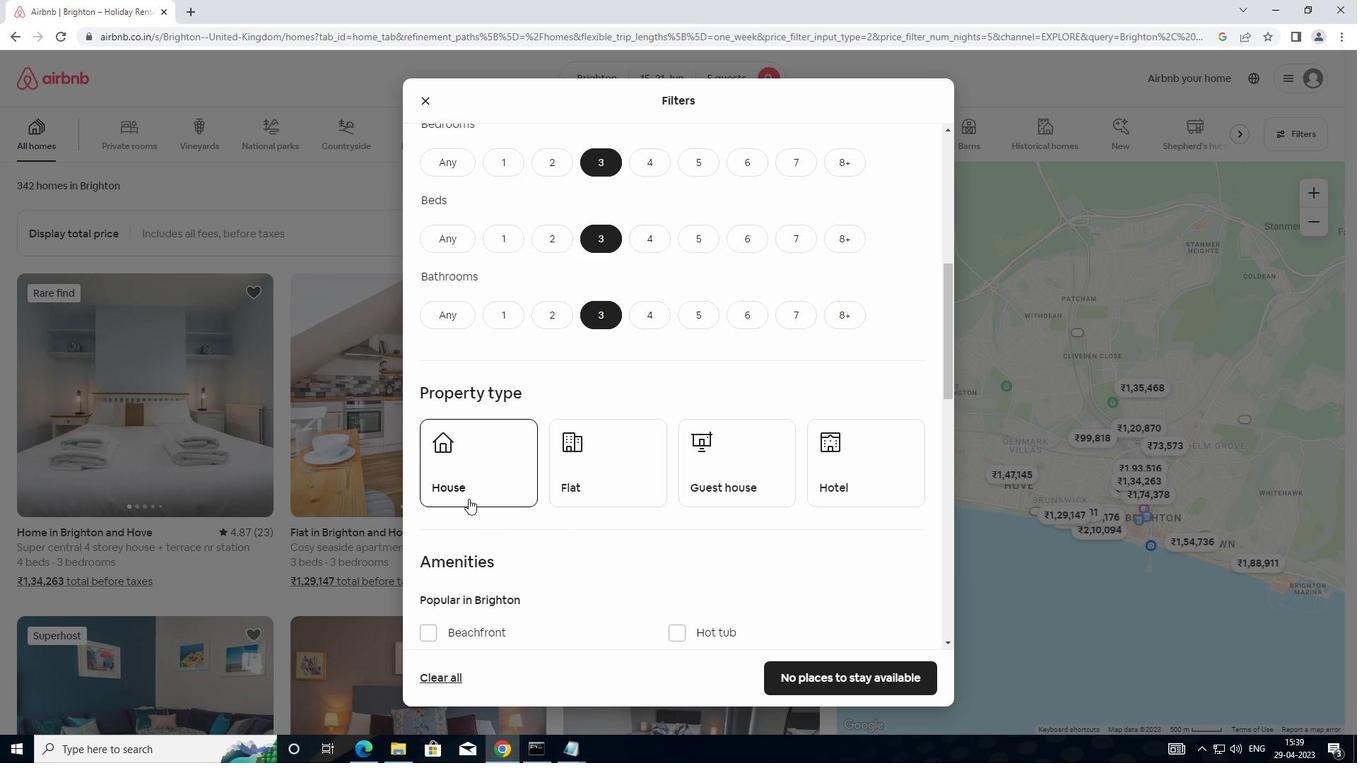 
Action: Mouse pressed left at (469, 497)
Screenshot: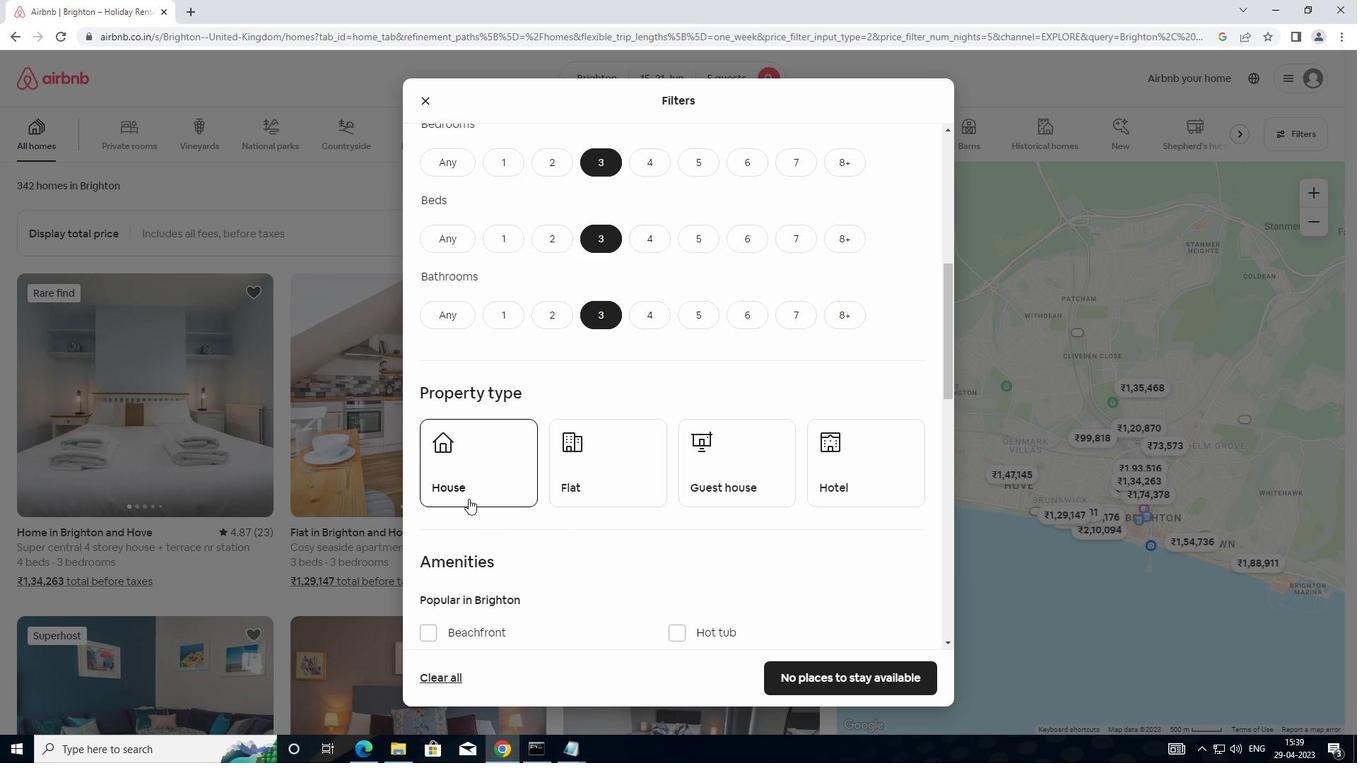 
Action: Mouse moved to (639, 487)
Screenshot: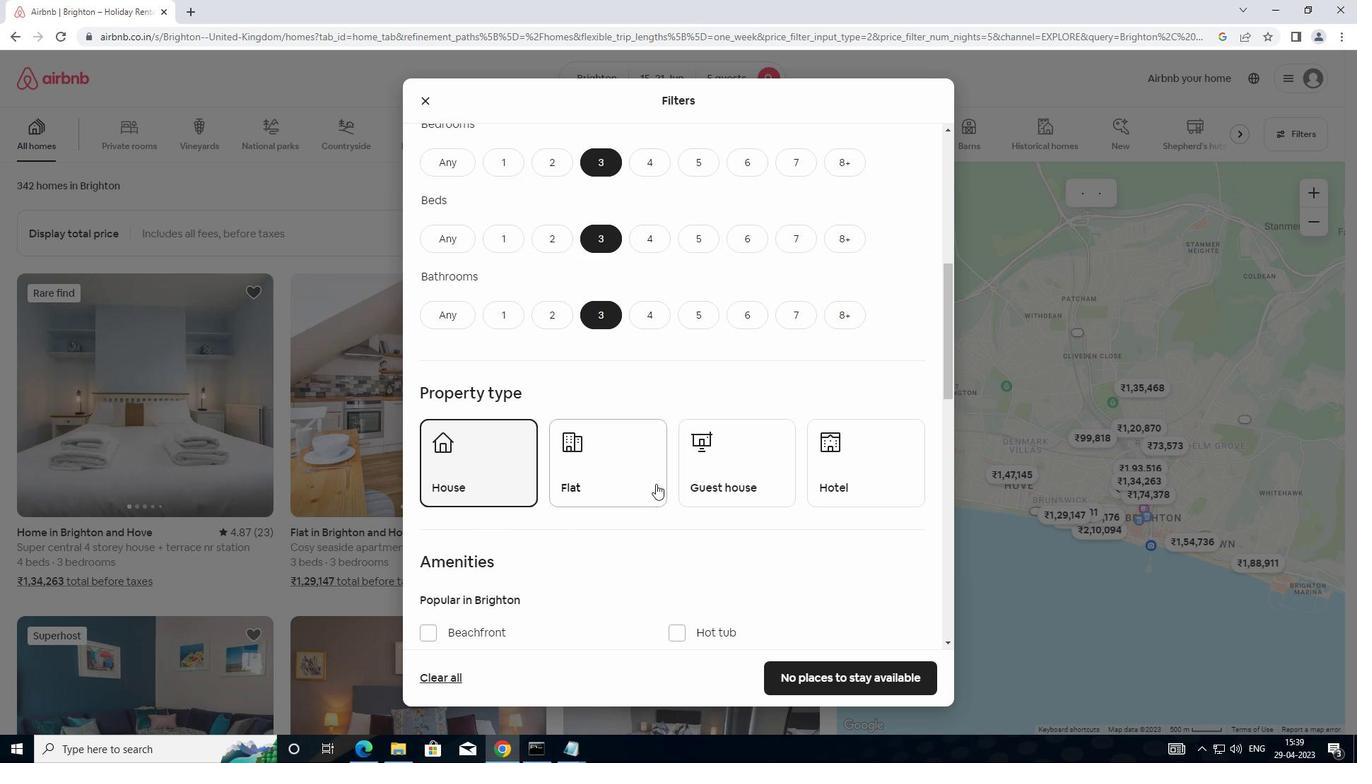 
Action: Mouse pressed left at (639, 487)
Screenshot: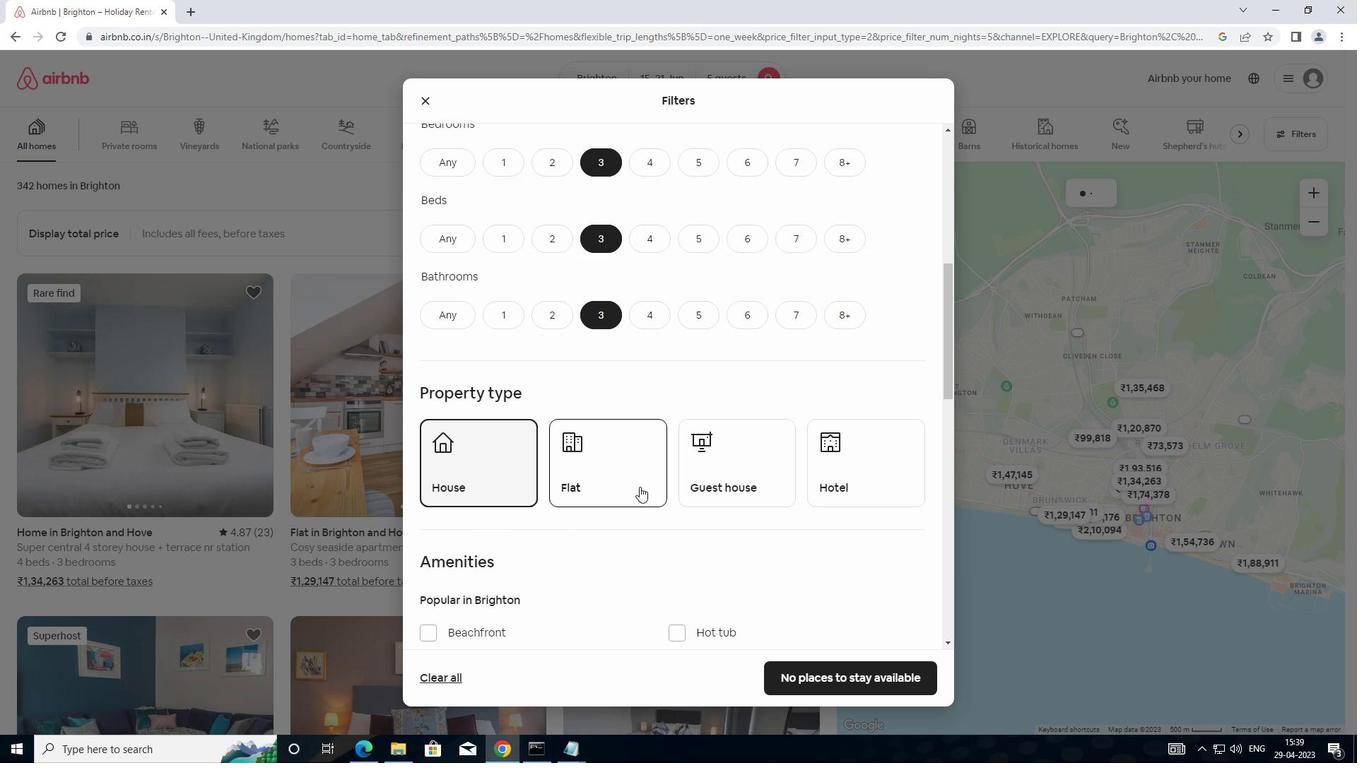 
Action: Mouse moved to (715, 487)
Screenshot: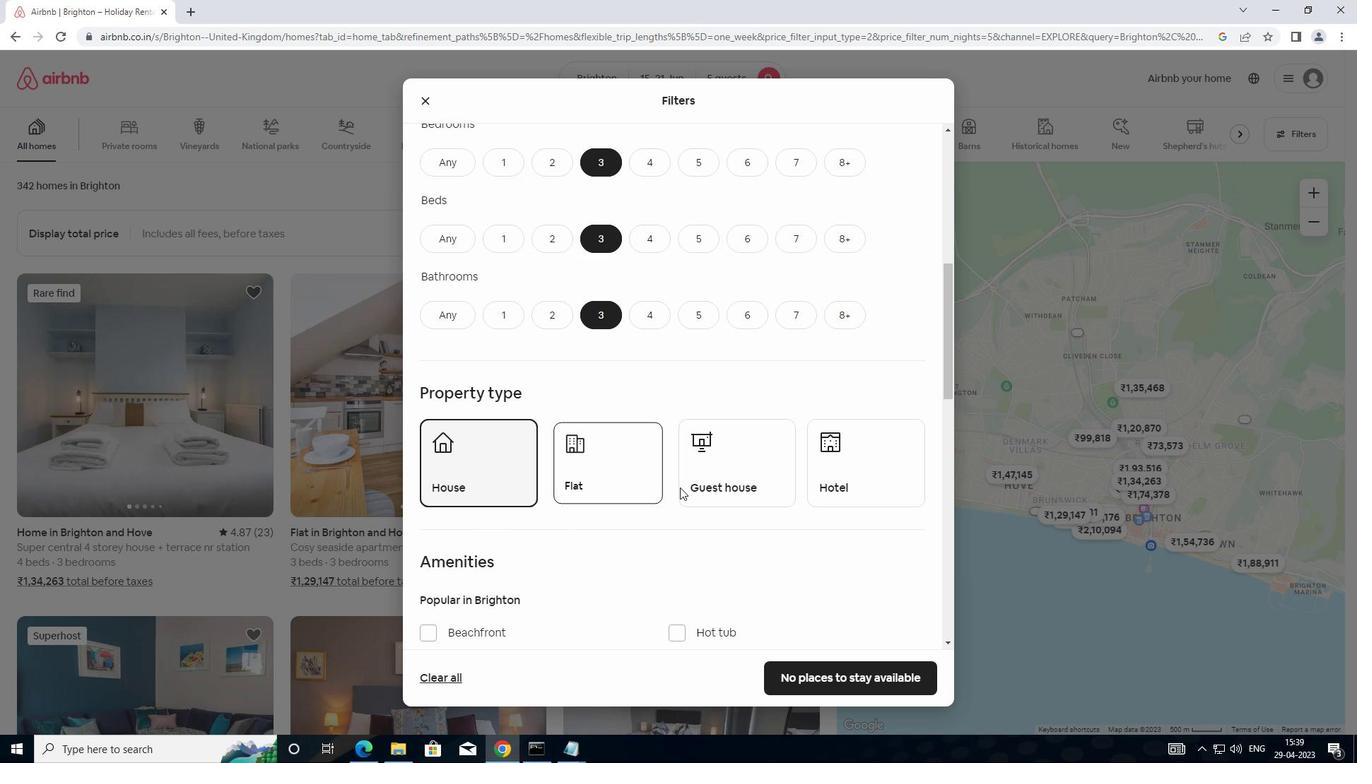 
Action: Mouse pressed left at (715, 487)
Screenshot: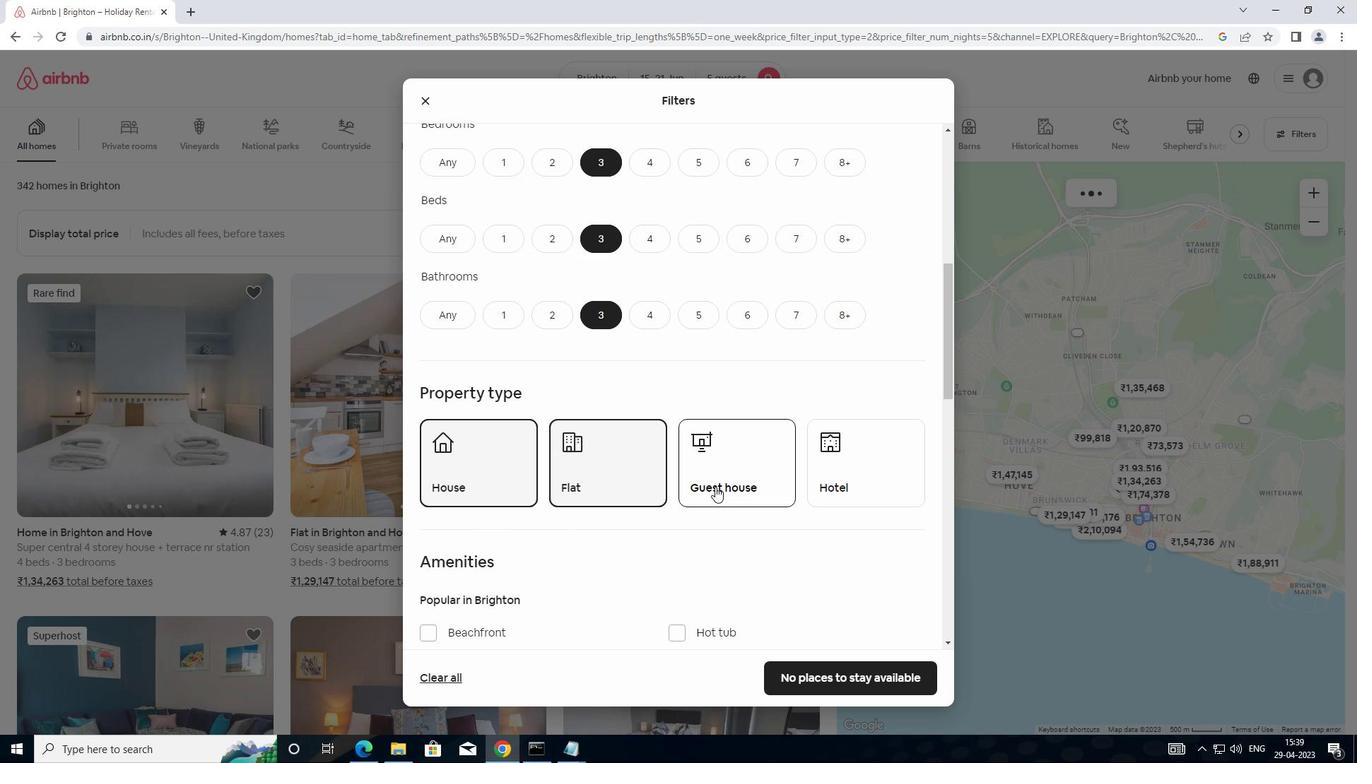 
Action: Mouse moved to (838, 461)
Screenshot: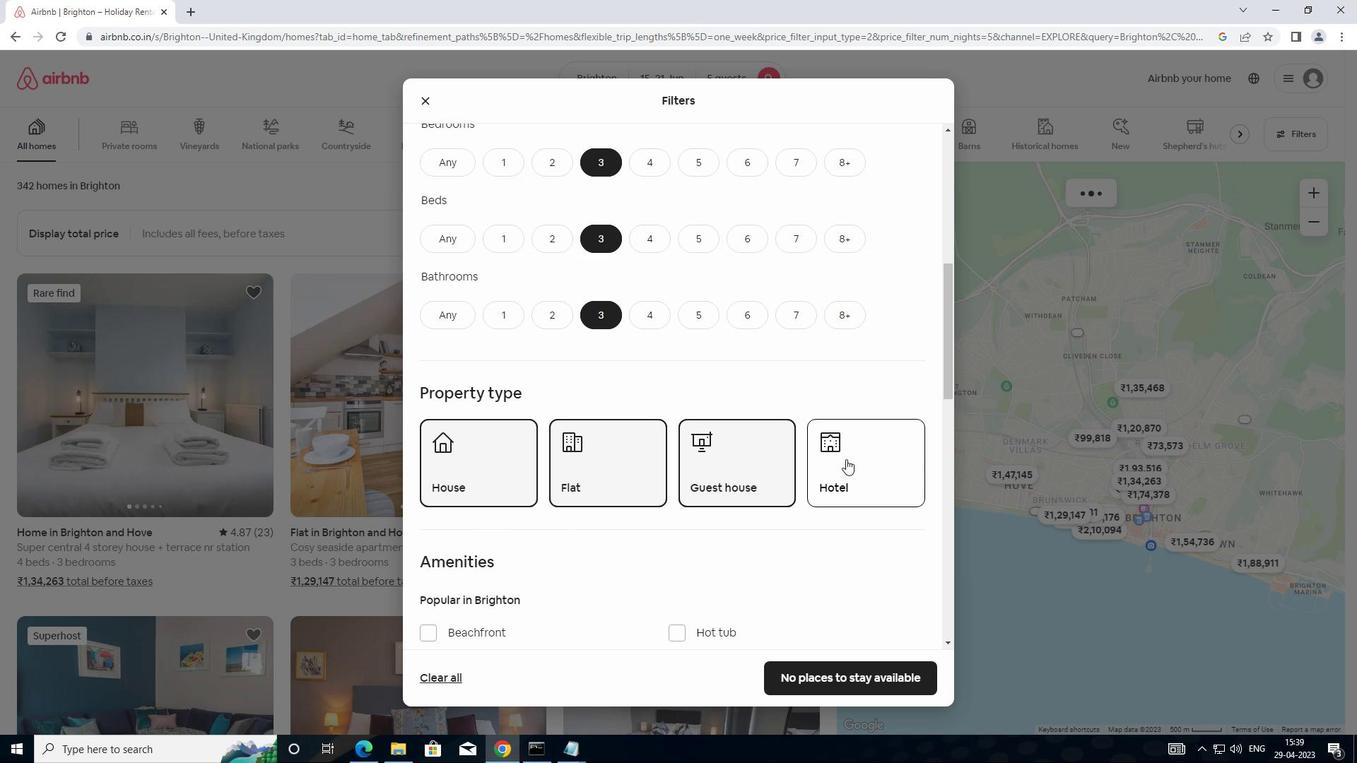 
Action: Mouse scrolled (838, 461) with delta (0, 0)
Screenshot: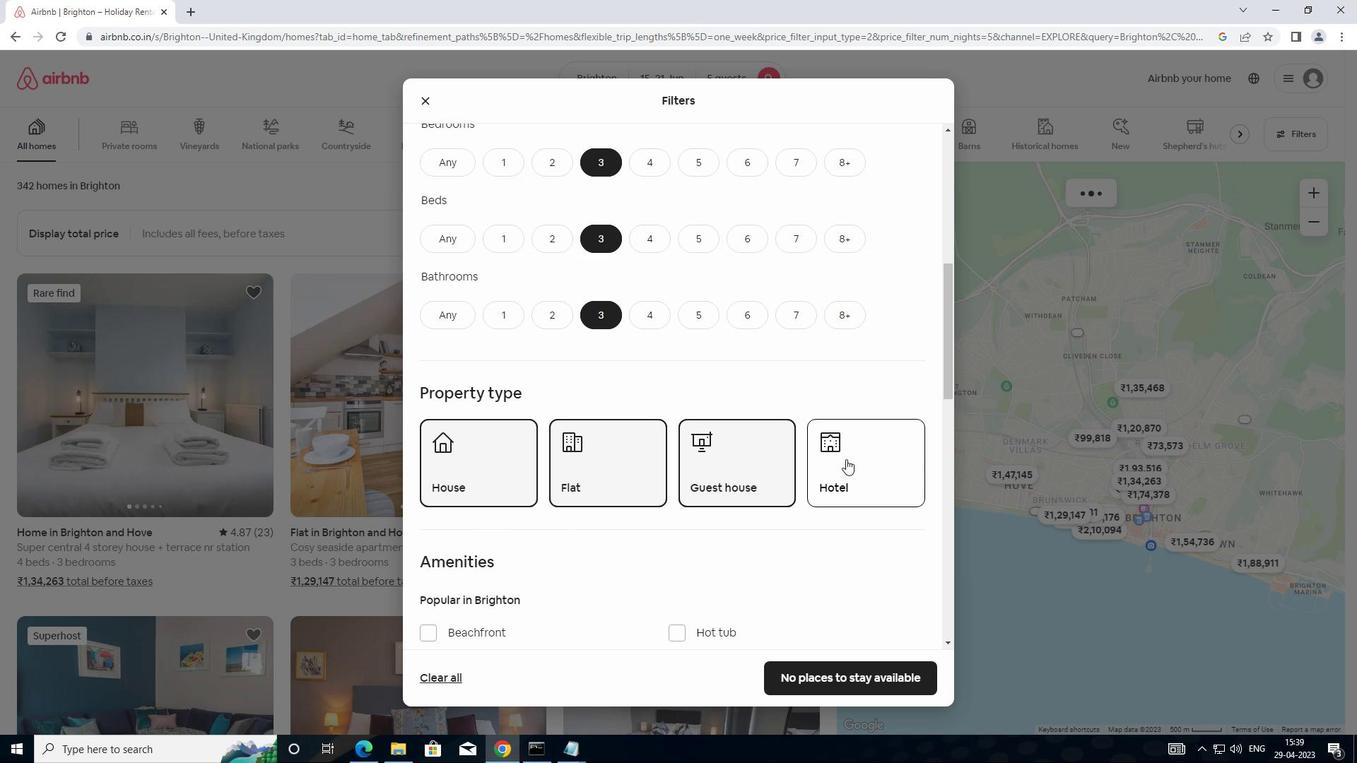 
Action: Mouse moved to (836, 463)
Screenshot: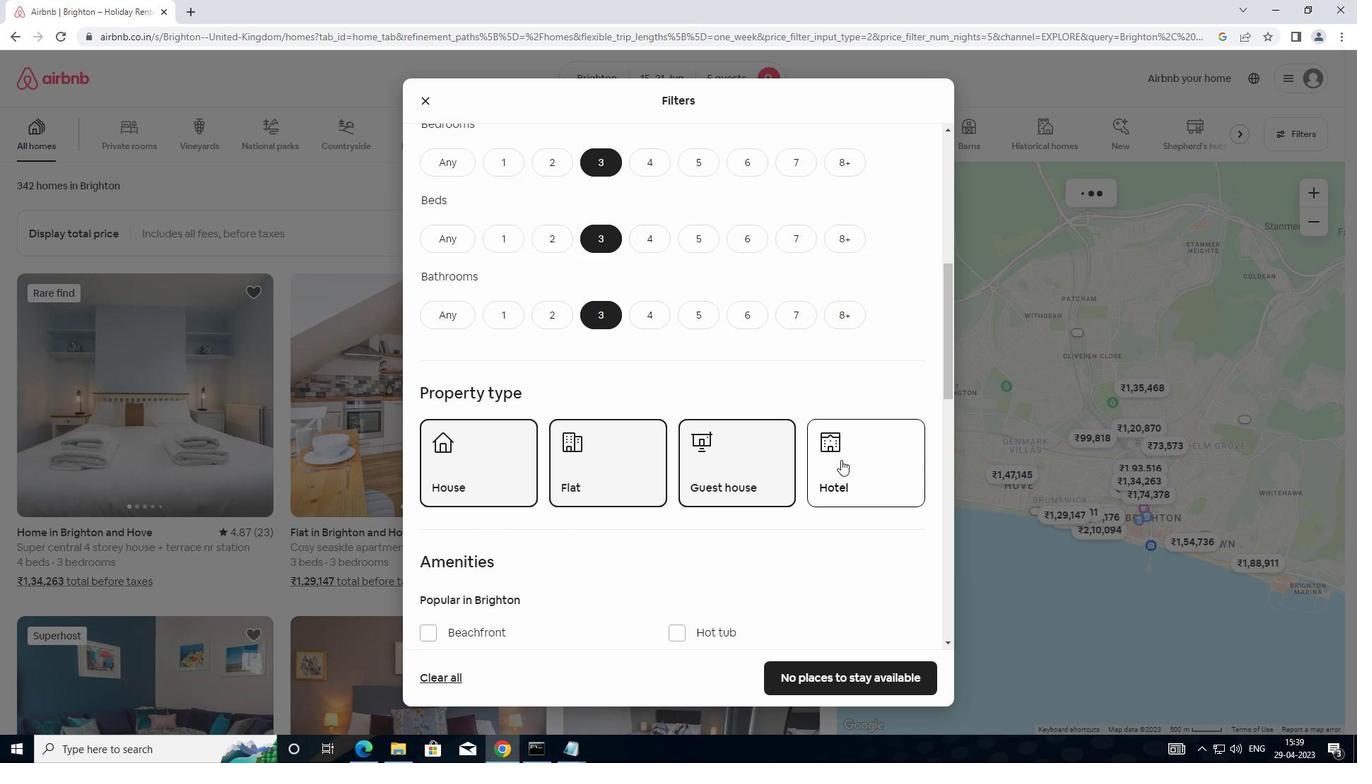 
Action: Mouse scrolled (836, 462) with delta (0, 0)
Screenshot: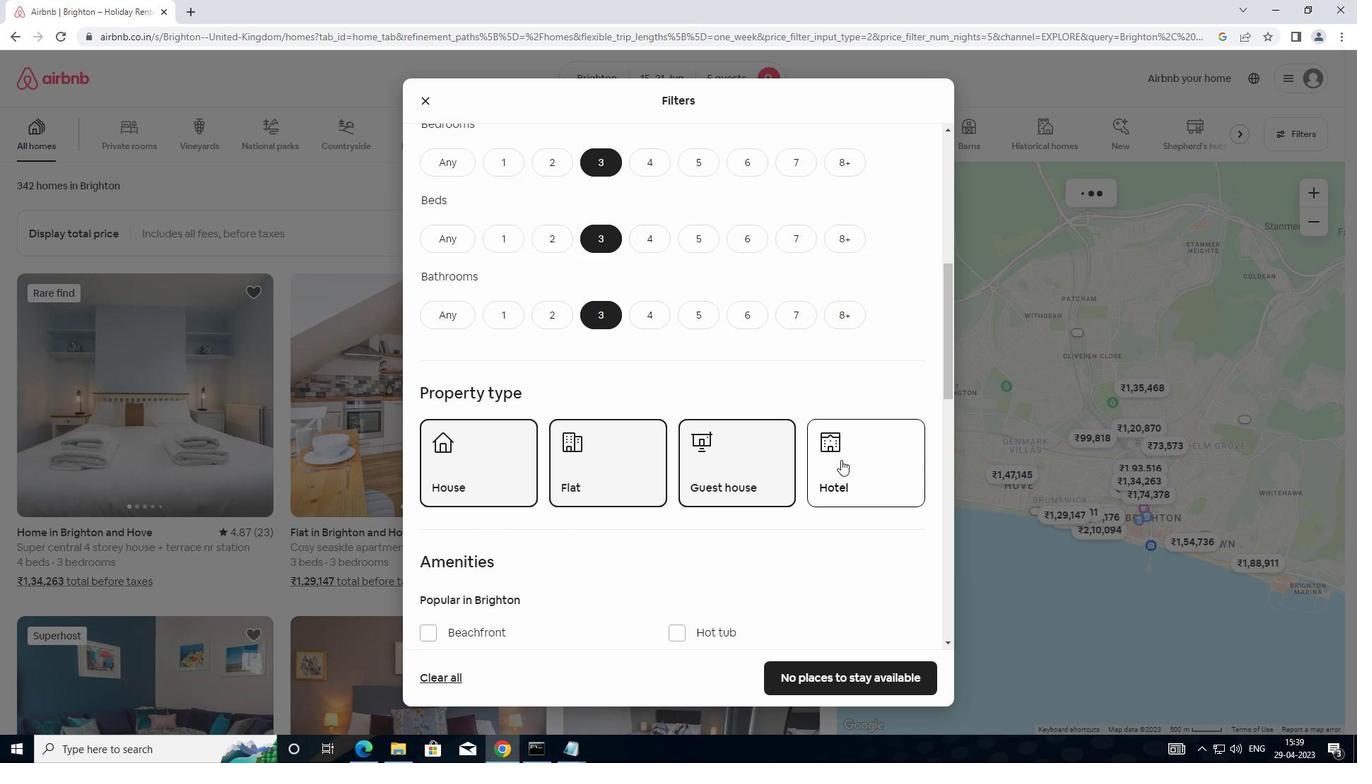 
Action: Mouse moved to (828, 465)
Screenshot: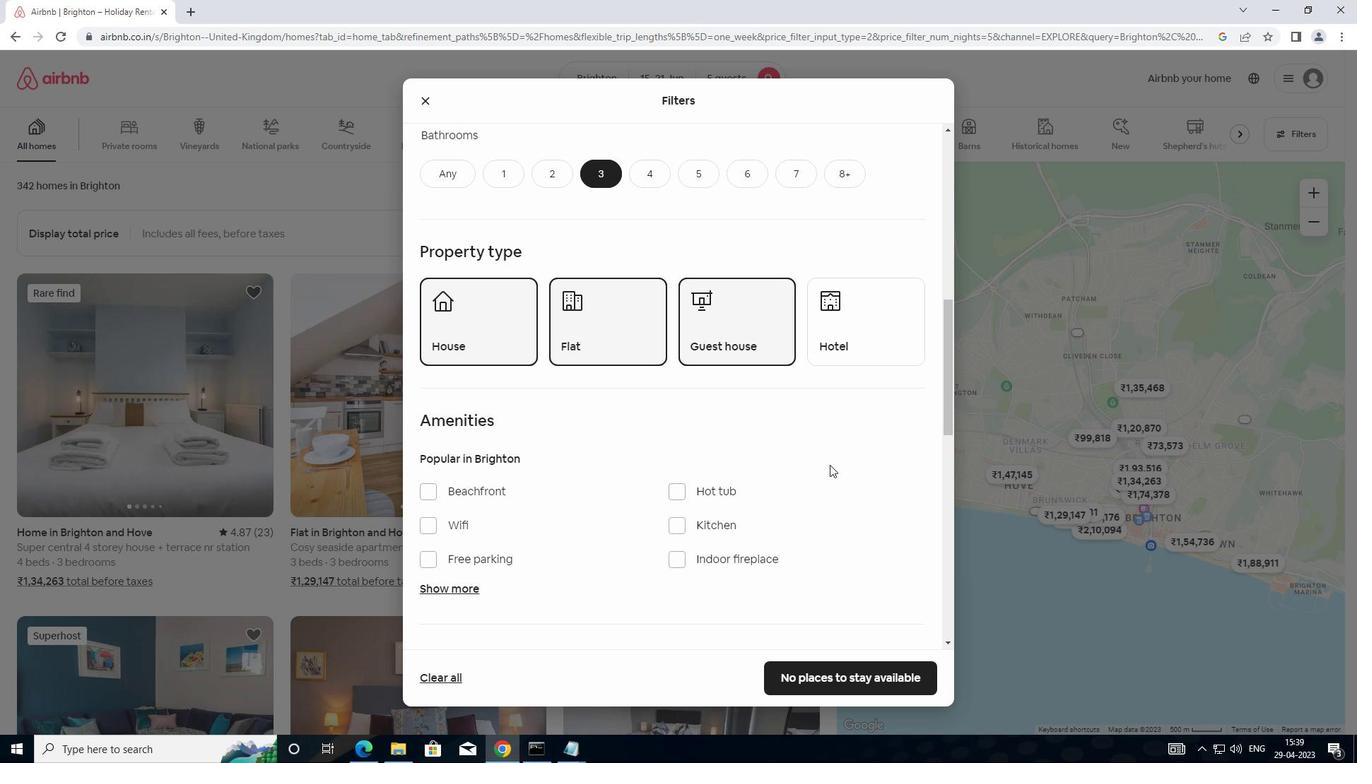 
Action: Mouse scrolled (828, 464) with delta (0, 0)
Screenshot: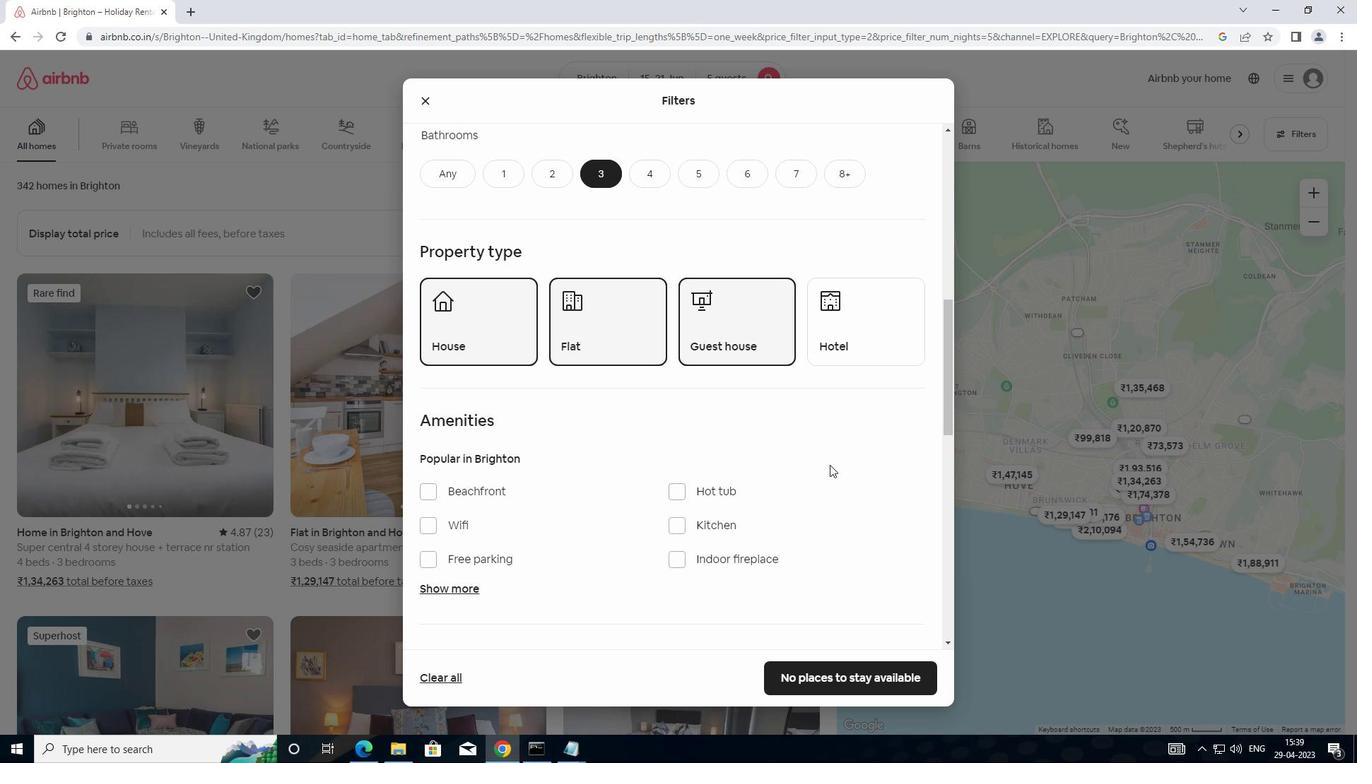 
Action: Mouse moved to (502, 486)
Screenshot: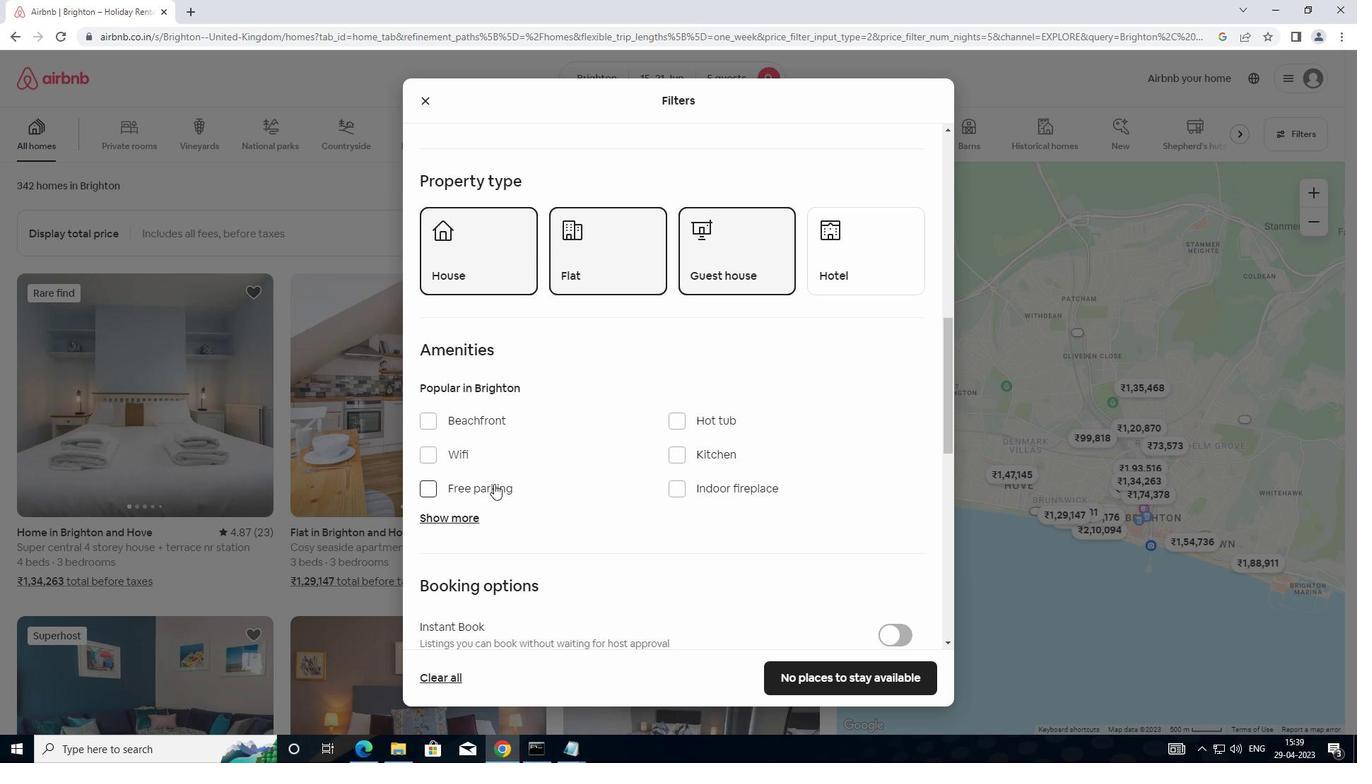 
Action: Mouse scrolled (502, 485) with delta (0, 0)
Screenshot: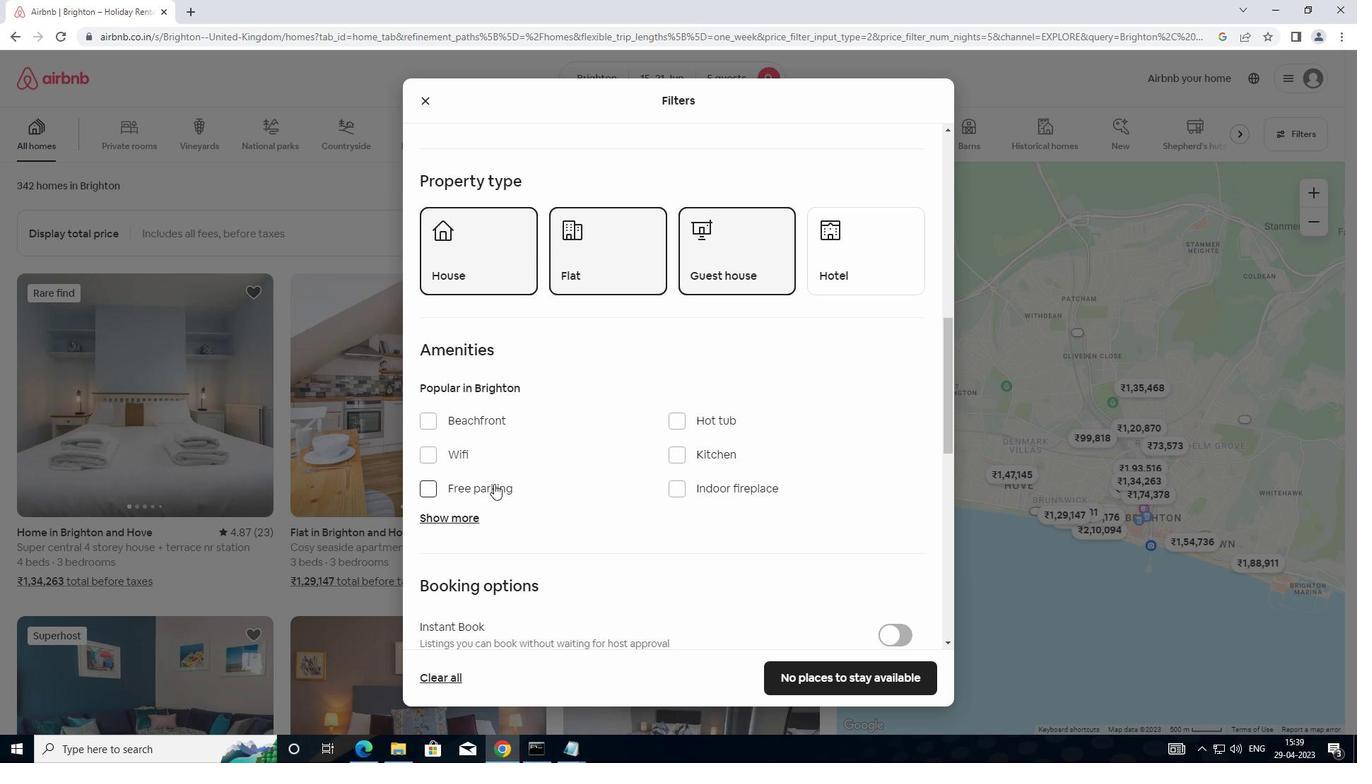 
Action: Mouse moved to (504, 487)
Screenshot: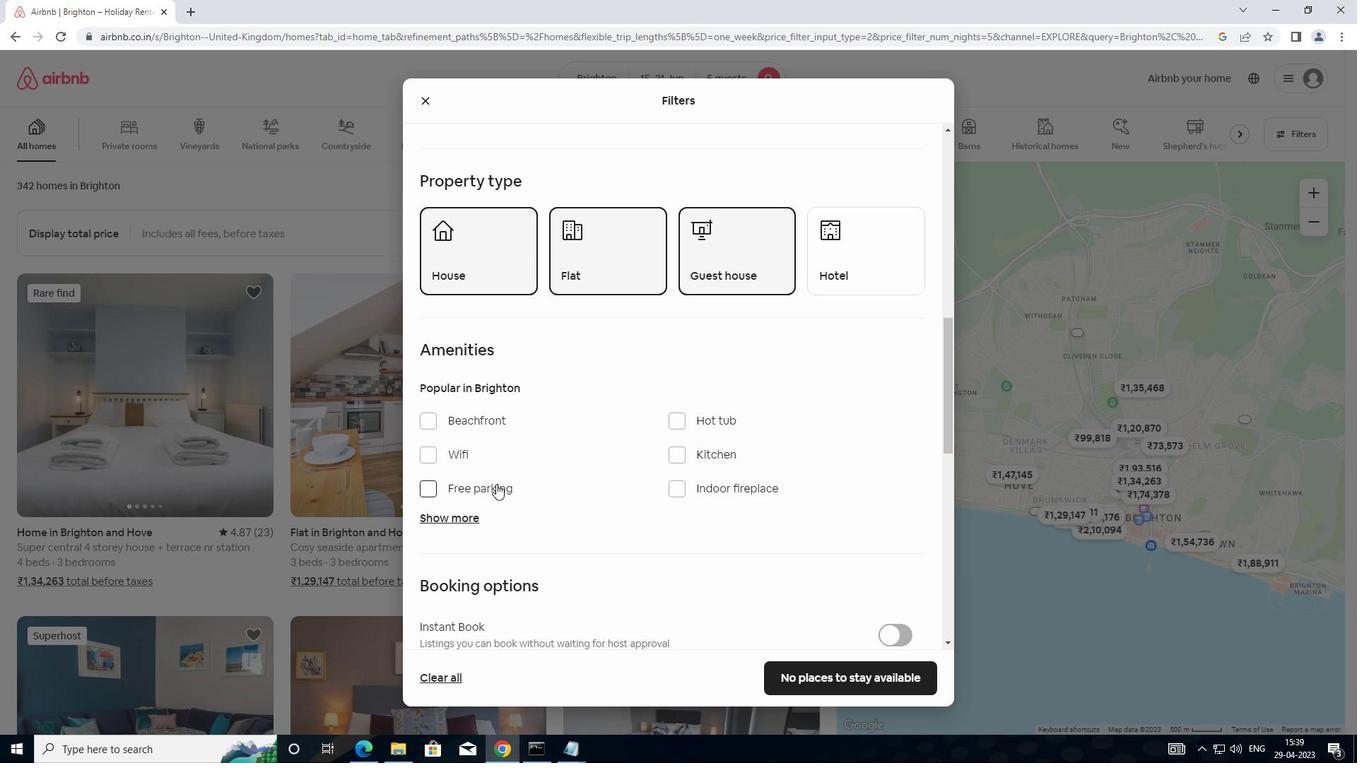 
Action: Mouse scrolled (504, 486) with delta (0, 0)
Screenshot: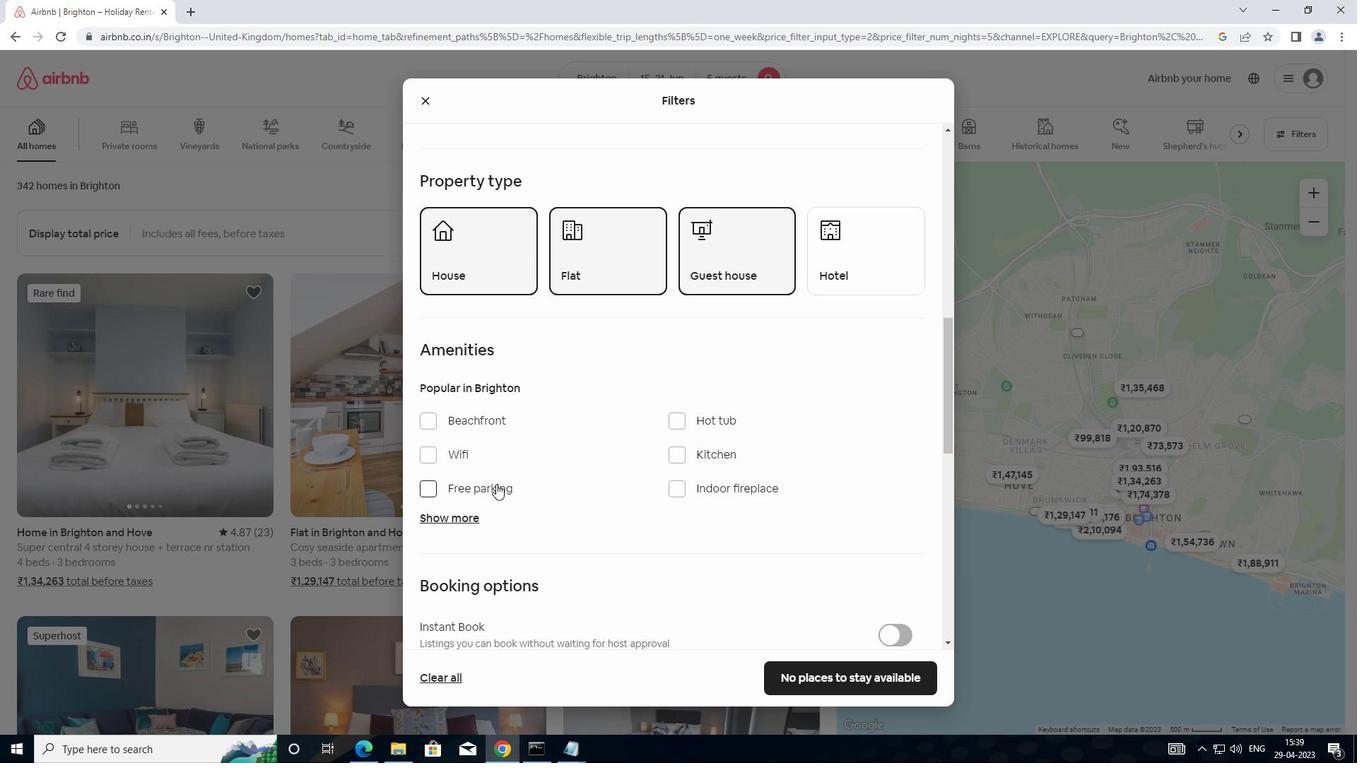 
Action: Mouse moved to (888, 532)
Screenshot: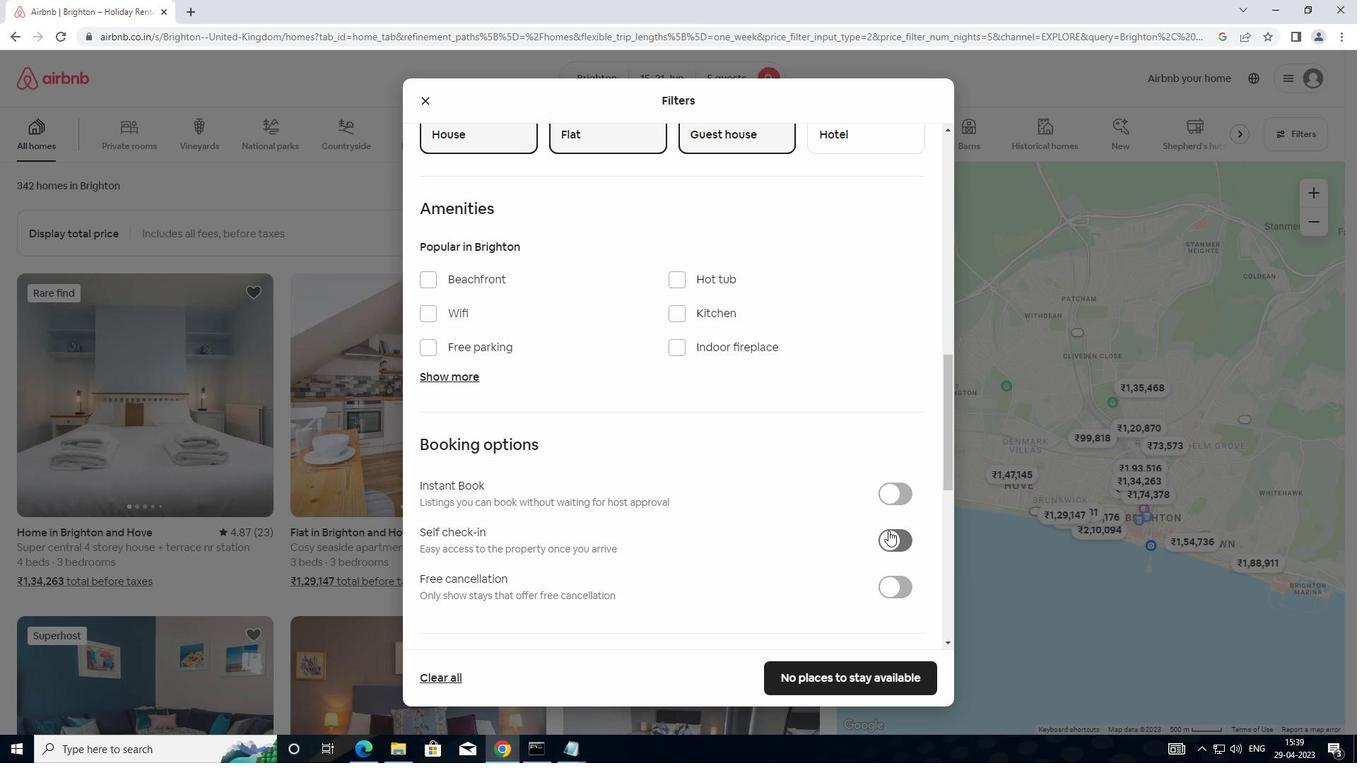 
Action: Mouse pressed left at (888, 532)
Screenshot: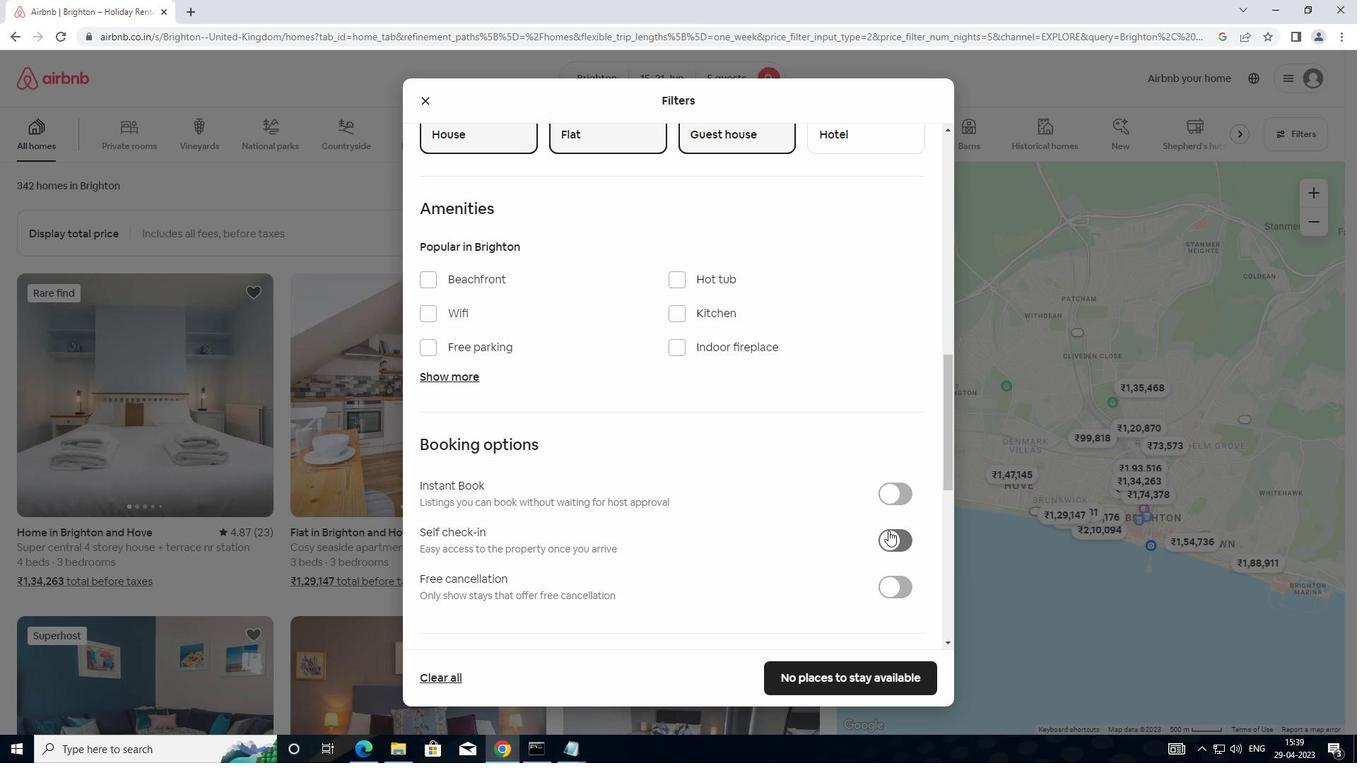
Action: Mouse moved to (641, 531)
Screenshot: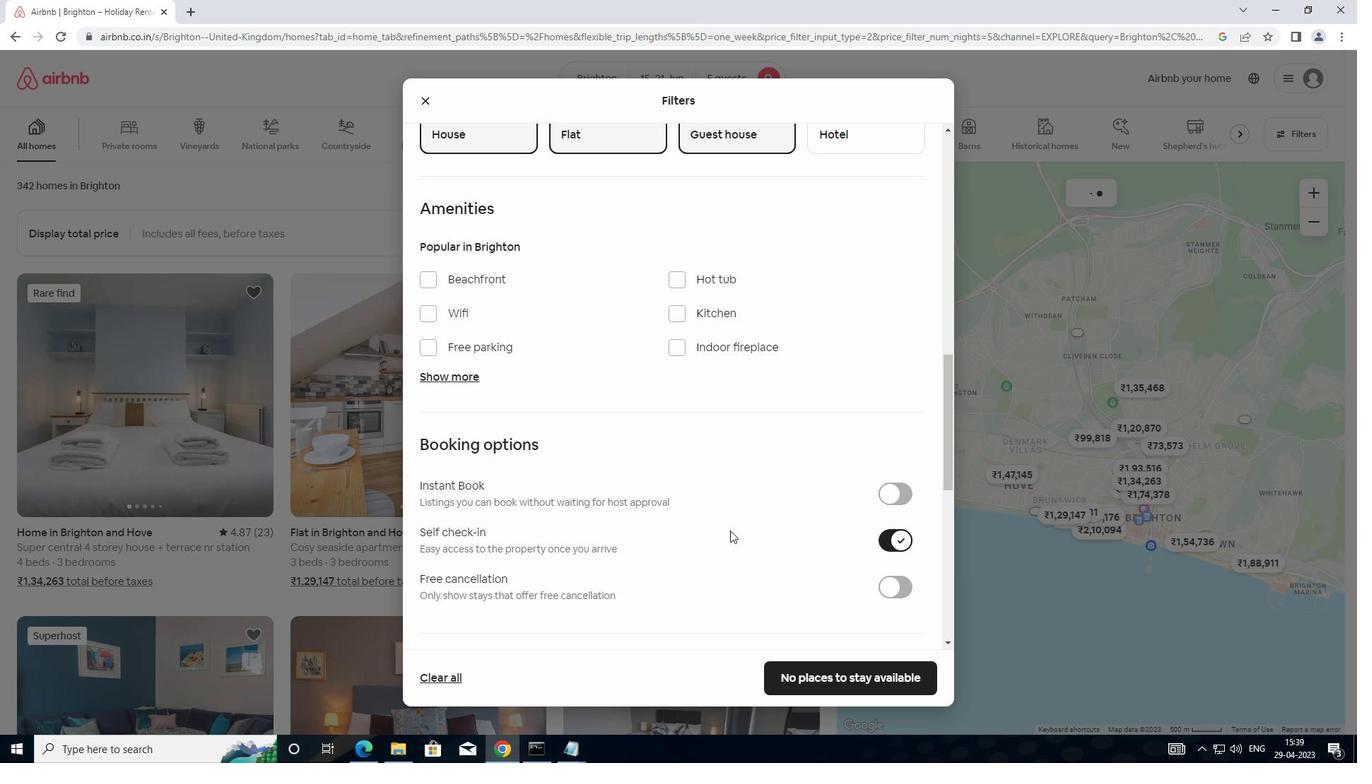 
Action: Mouse scrolled (641, 531) with delta (0, 0)
Screenshot: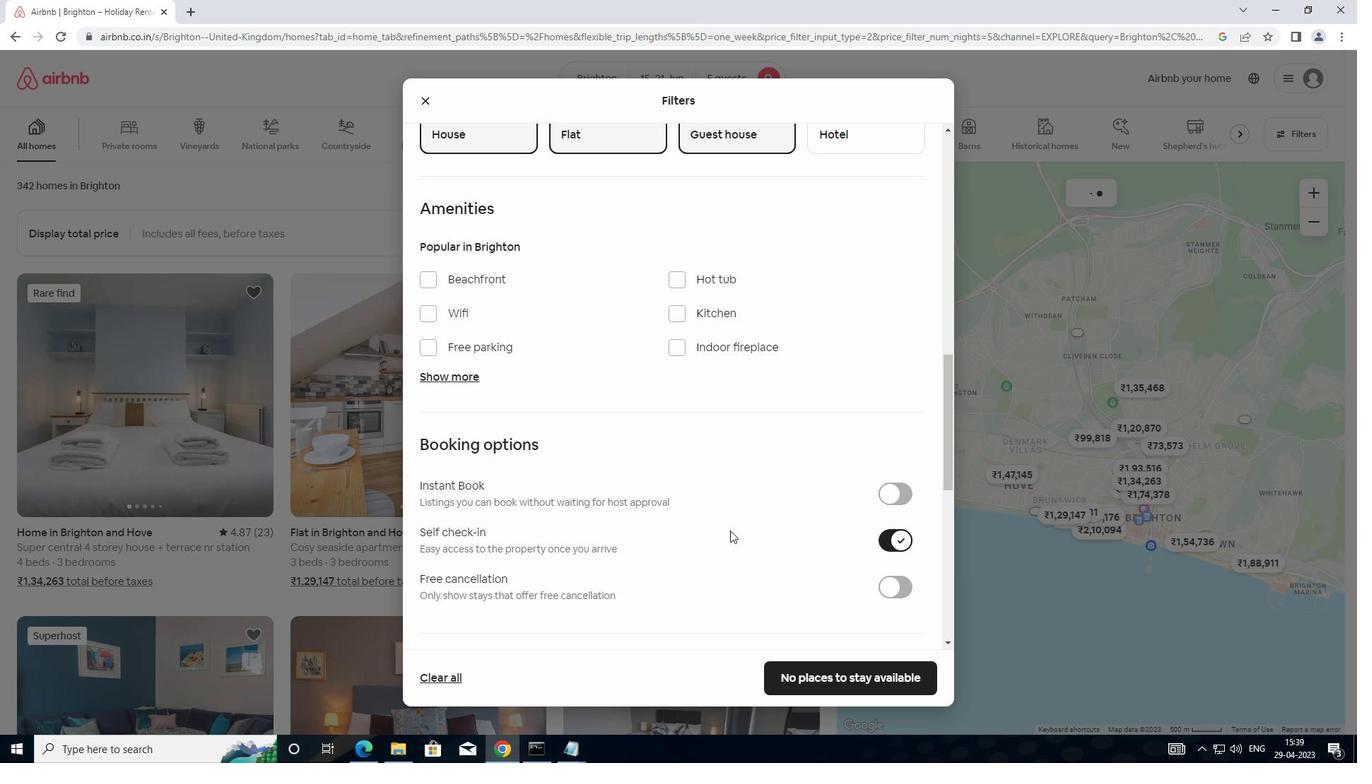 
Action: Mouse scrolled (641, 531) with delta (0, 0)
Screenshot: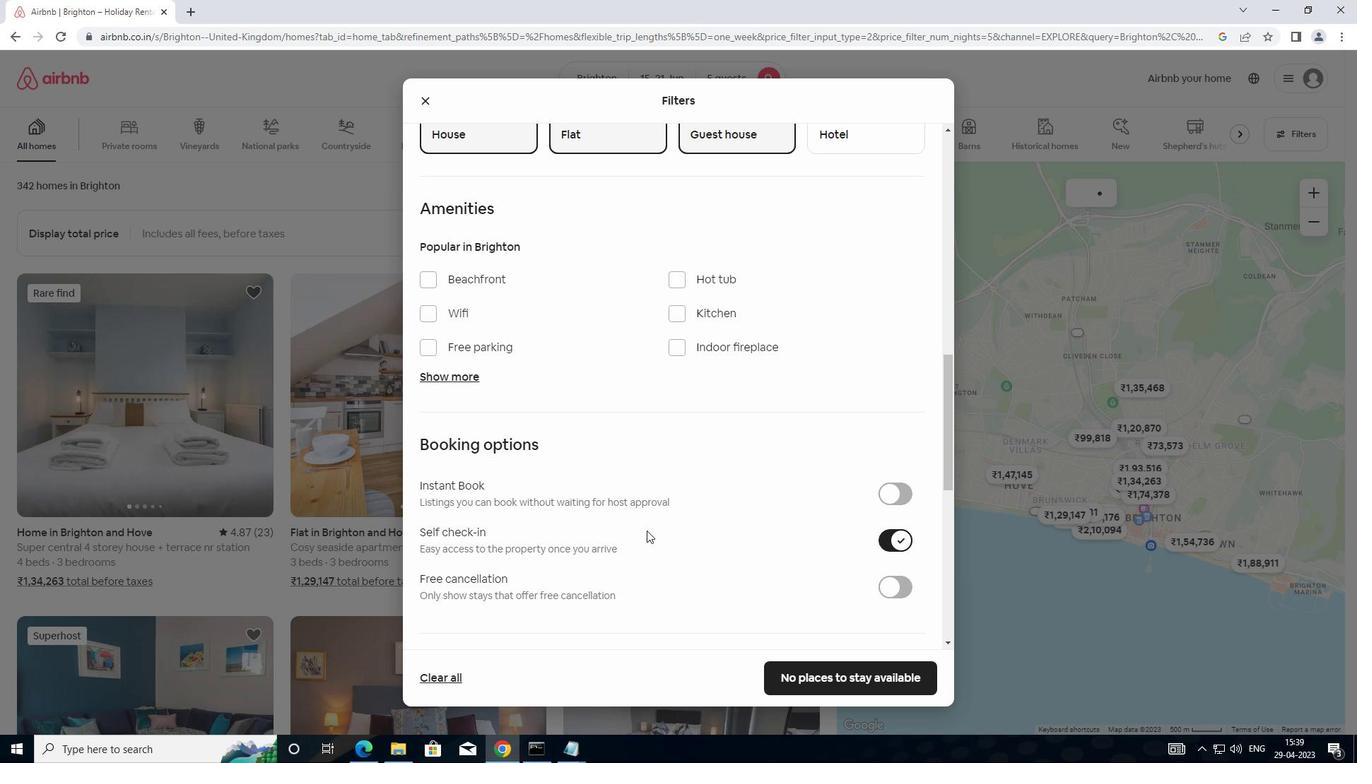 
Action: Mouse scrolled (641, 531) with delta (0, 0)
Screenshot: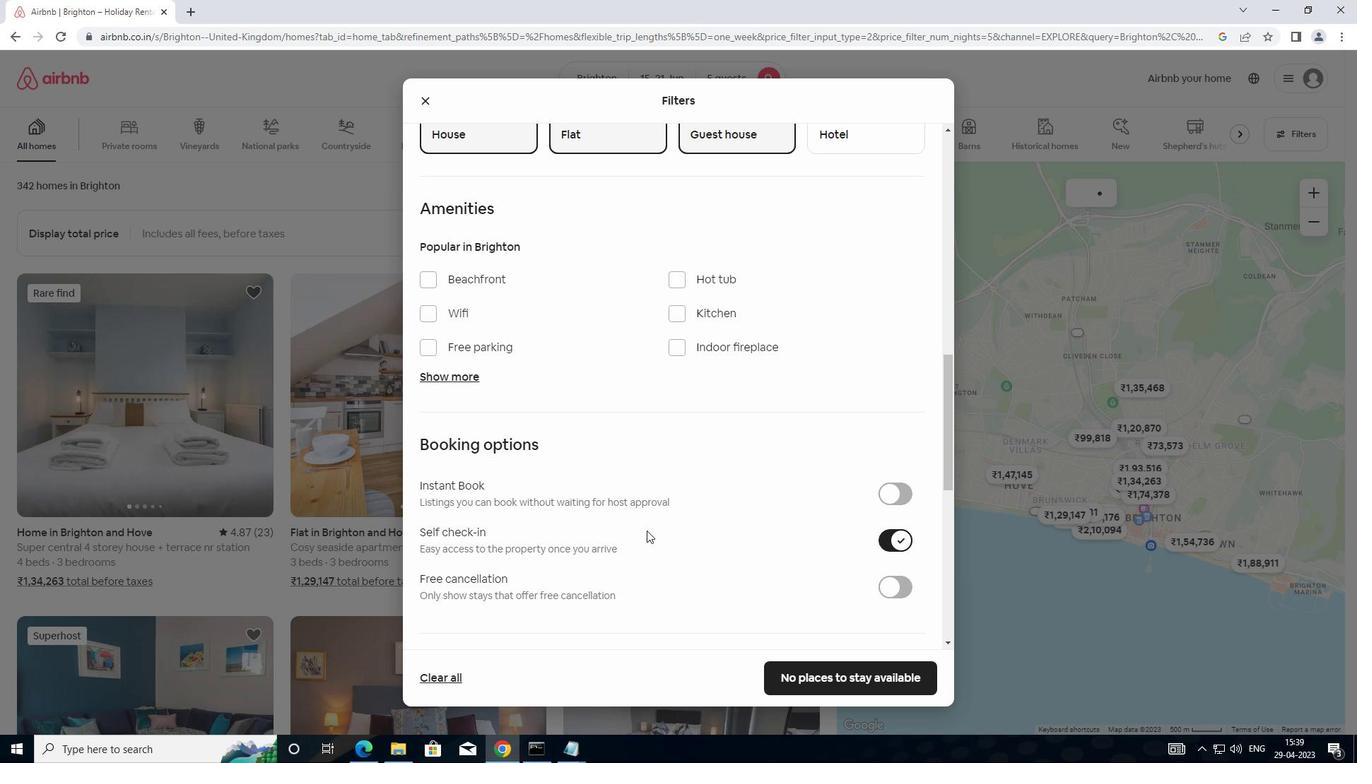 
Action: Mouse scrolled (641, 531) with delta (0, 0)
Screenshot: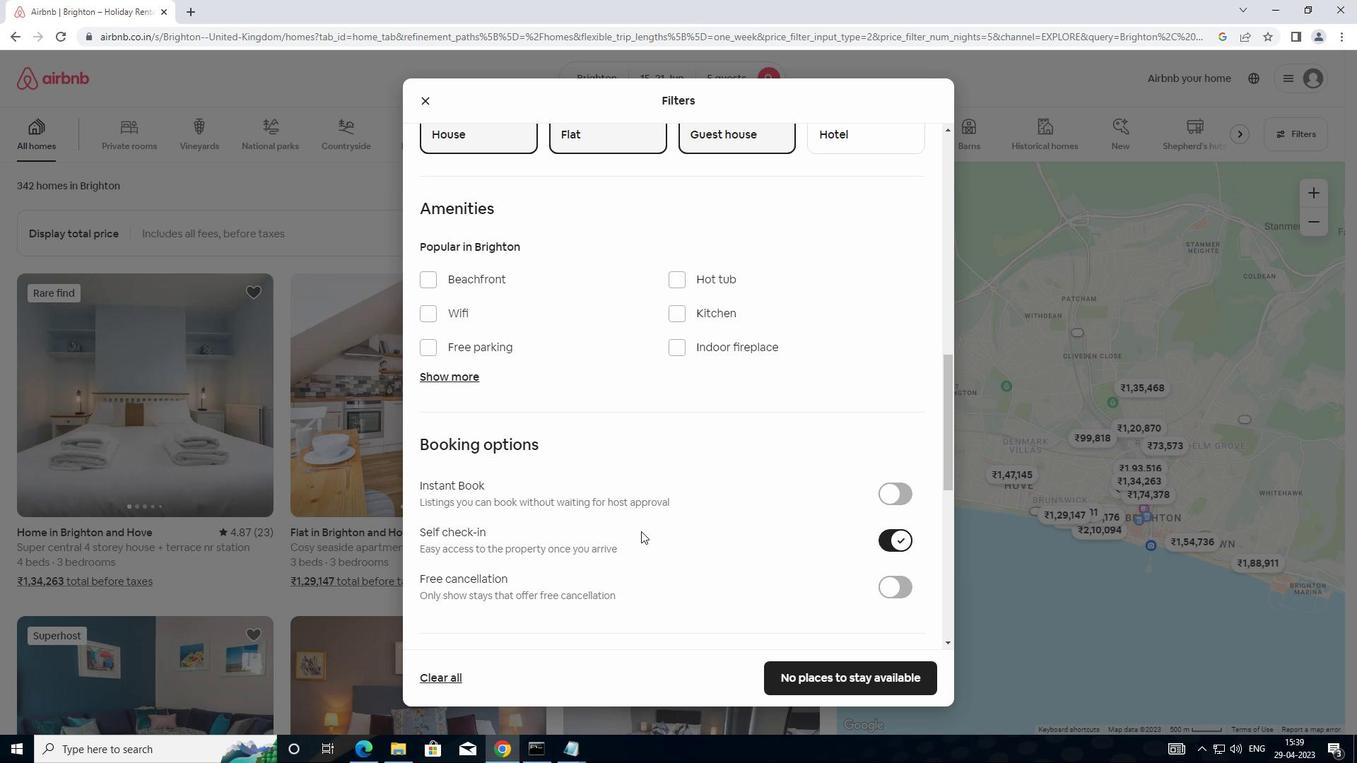 
Action: Mouse scrolled (641, 531) with delta (0, 0)
Screenshot: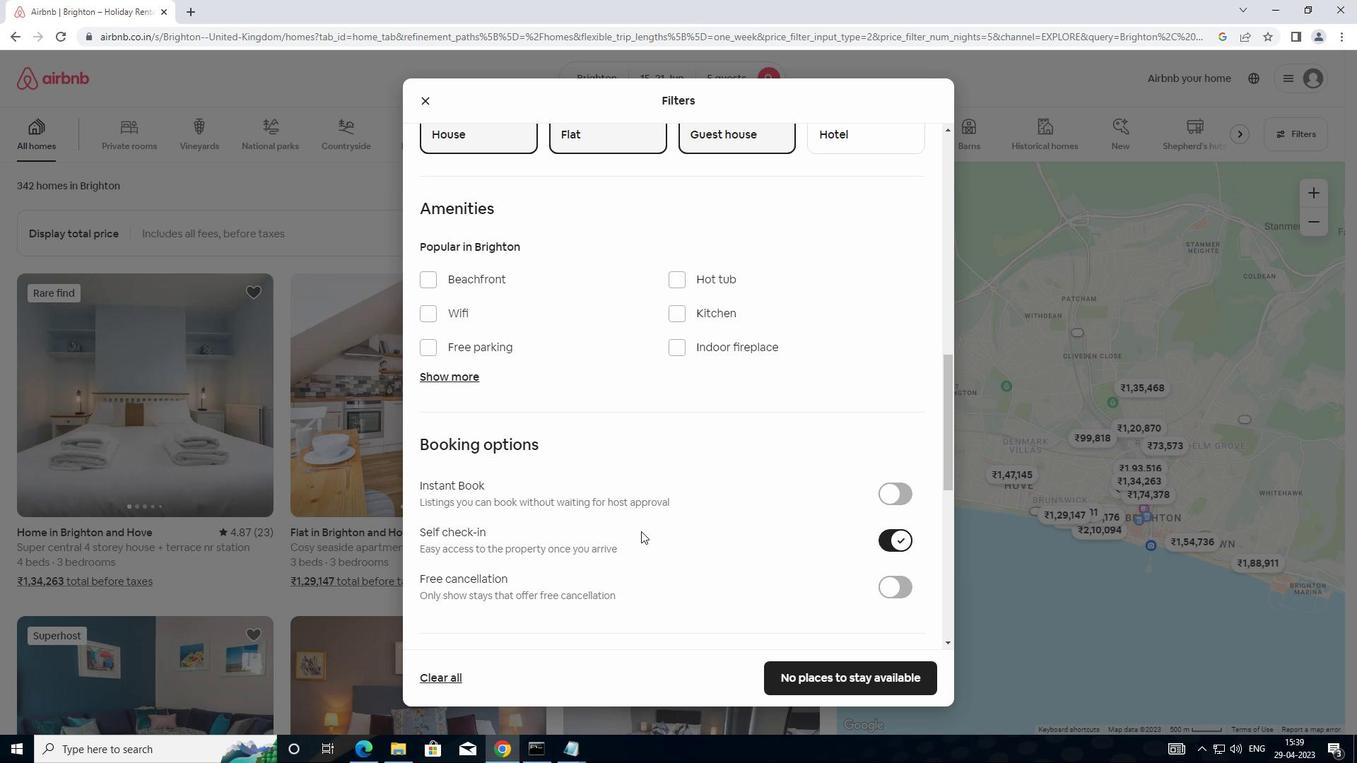 
Action: Mouse moved to (480, 556)
Screenshot: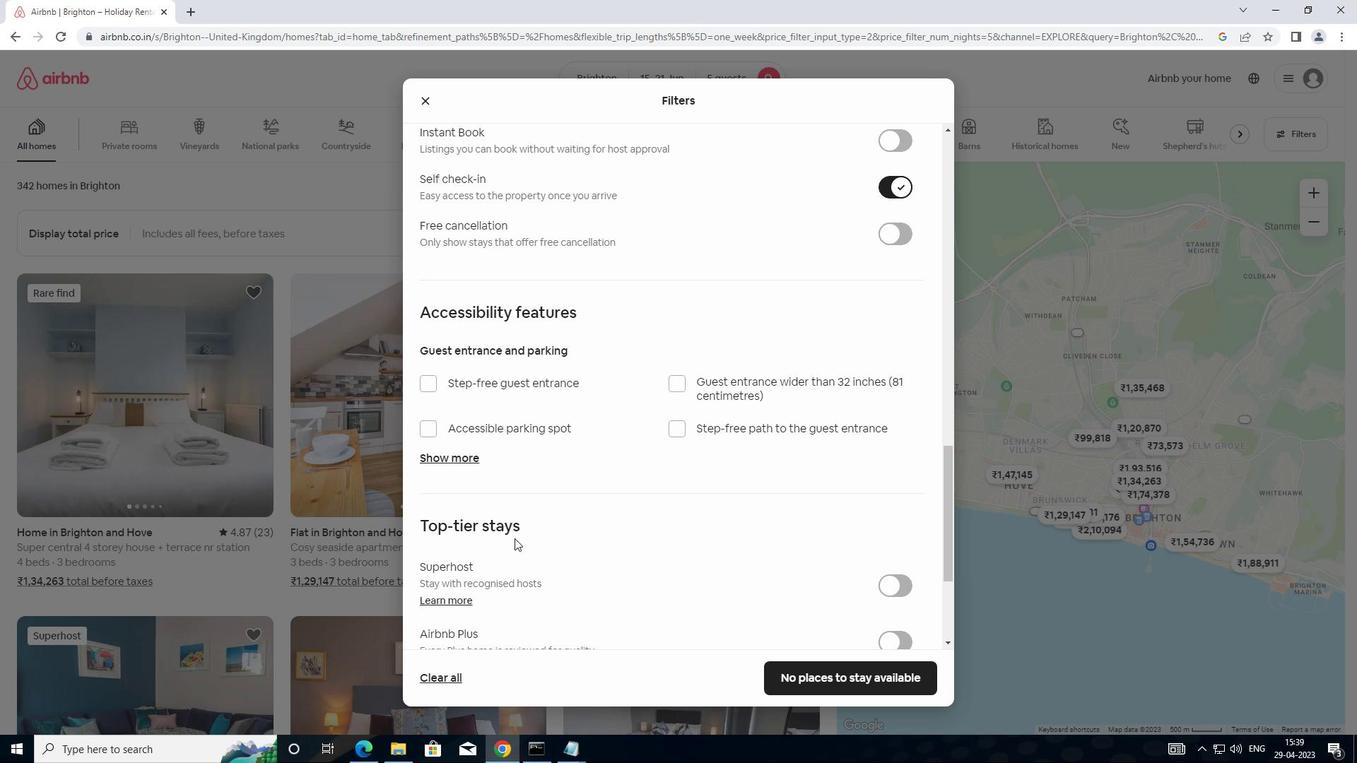 
Action: Mouse scrolled (480, 555) with delta (0, 0)
Screenshot: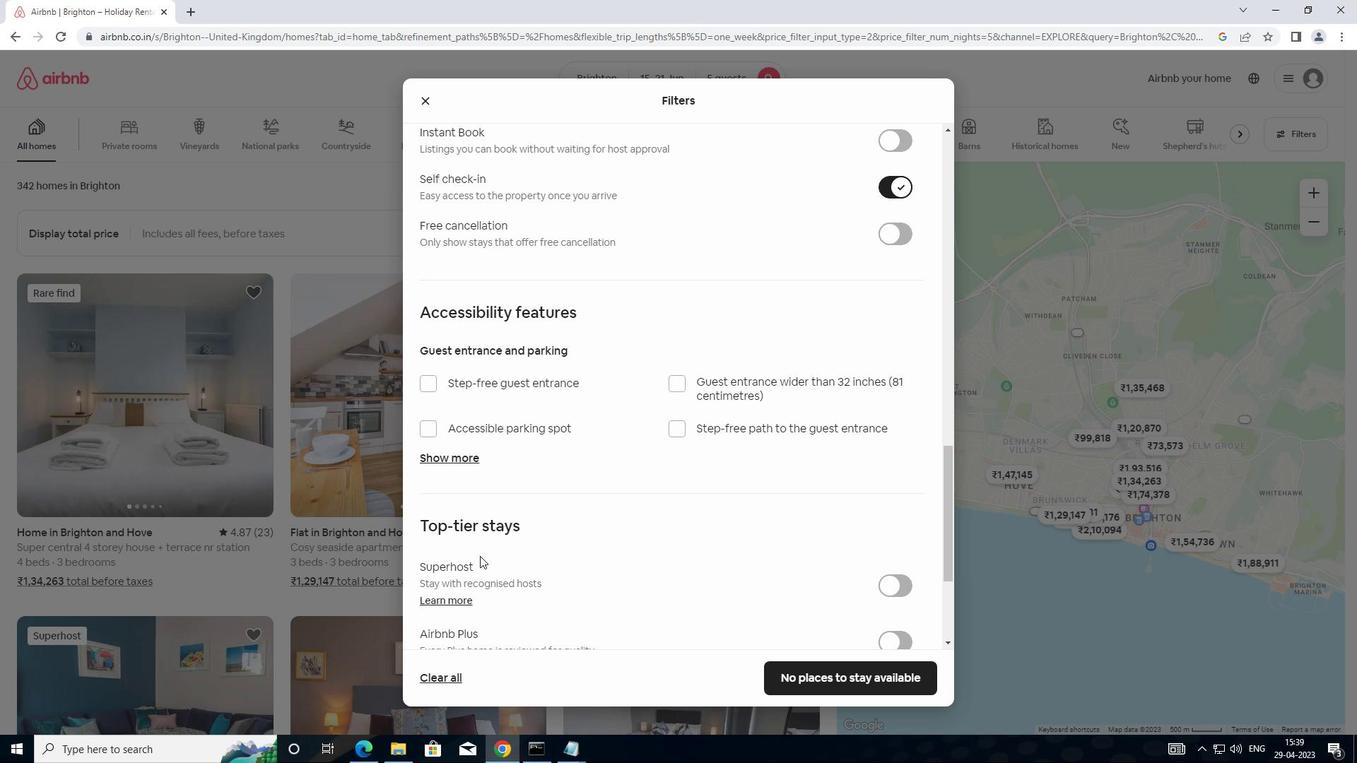 
Action: Mouse moved to (485, 558)
Screenshot: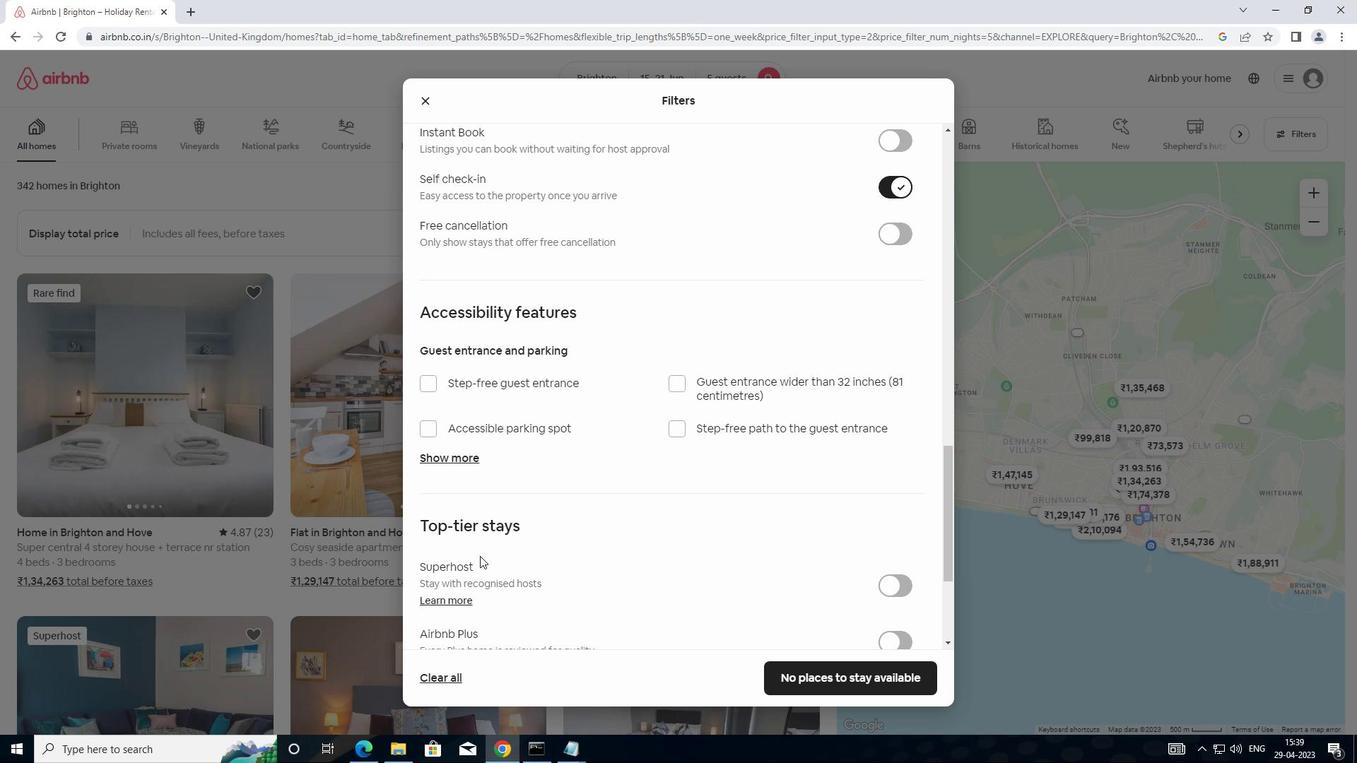 
Action: Mouse scrolled (485, 557) with delta (0, 0)
Screenshot: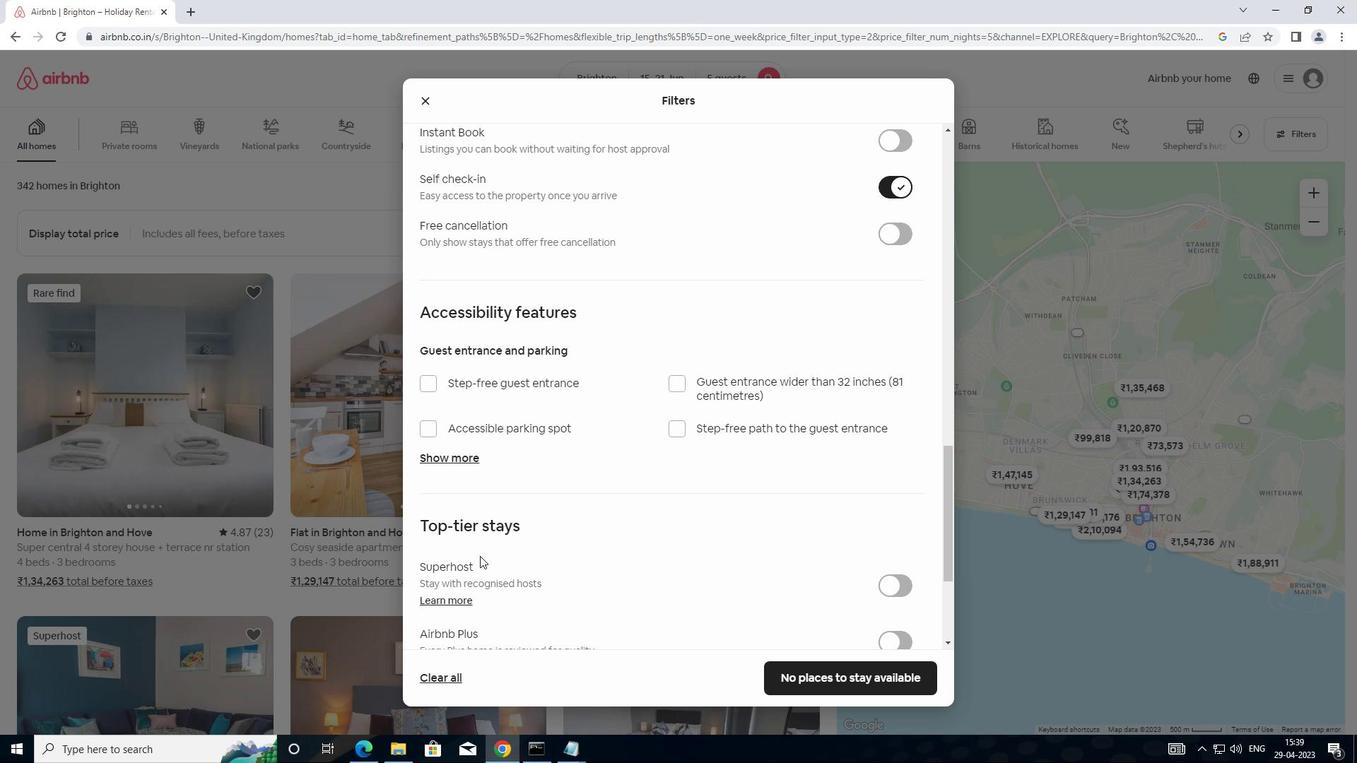 
Action: Mouse moved to (489, 558)
Screenshot: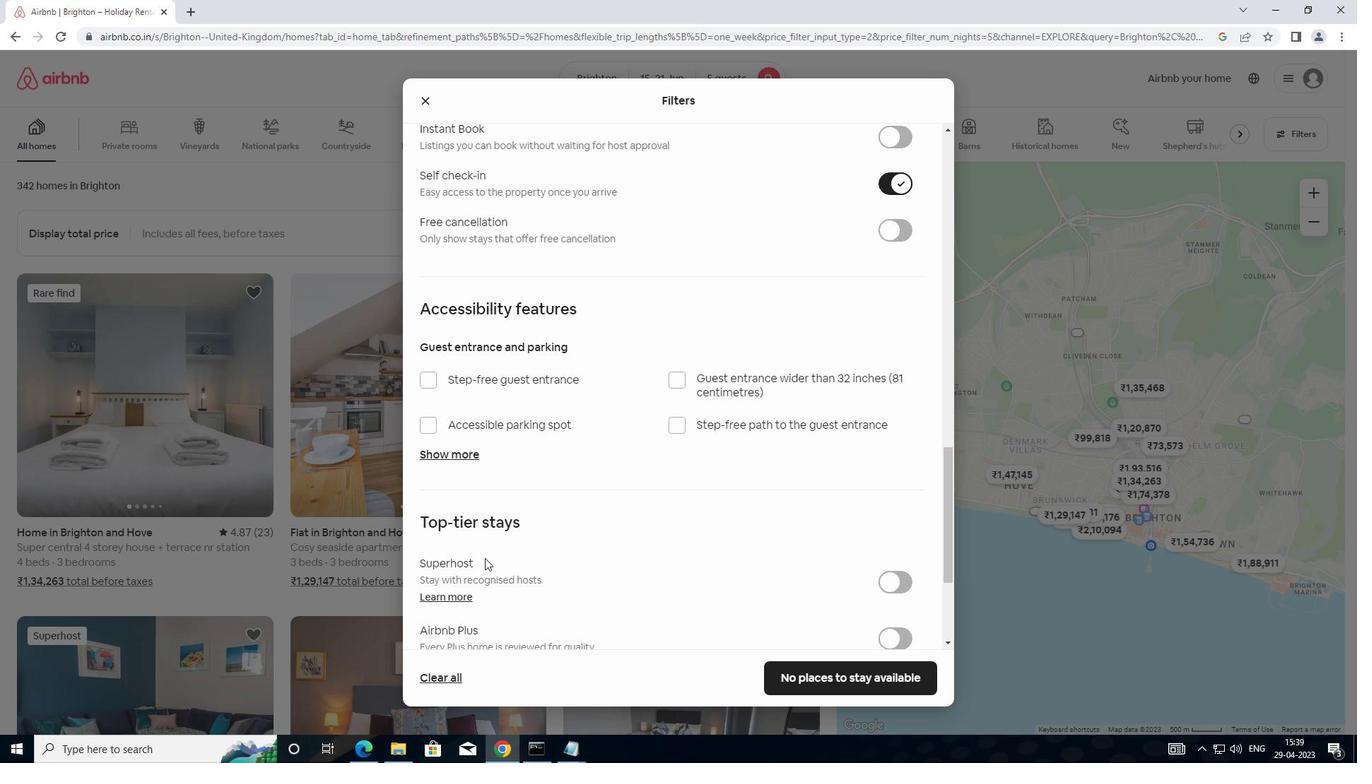 
Action: Mouse scrolled (489, 557) with delta (0, 0)
Screenshot: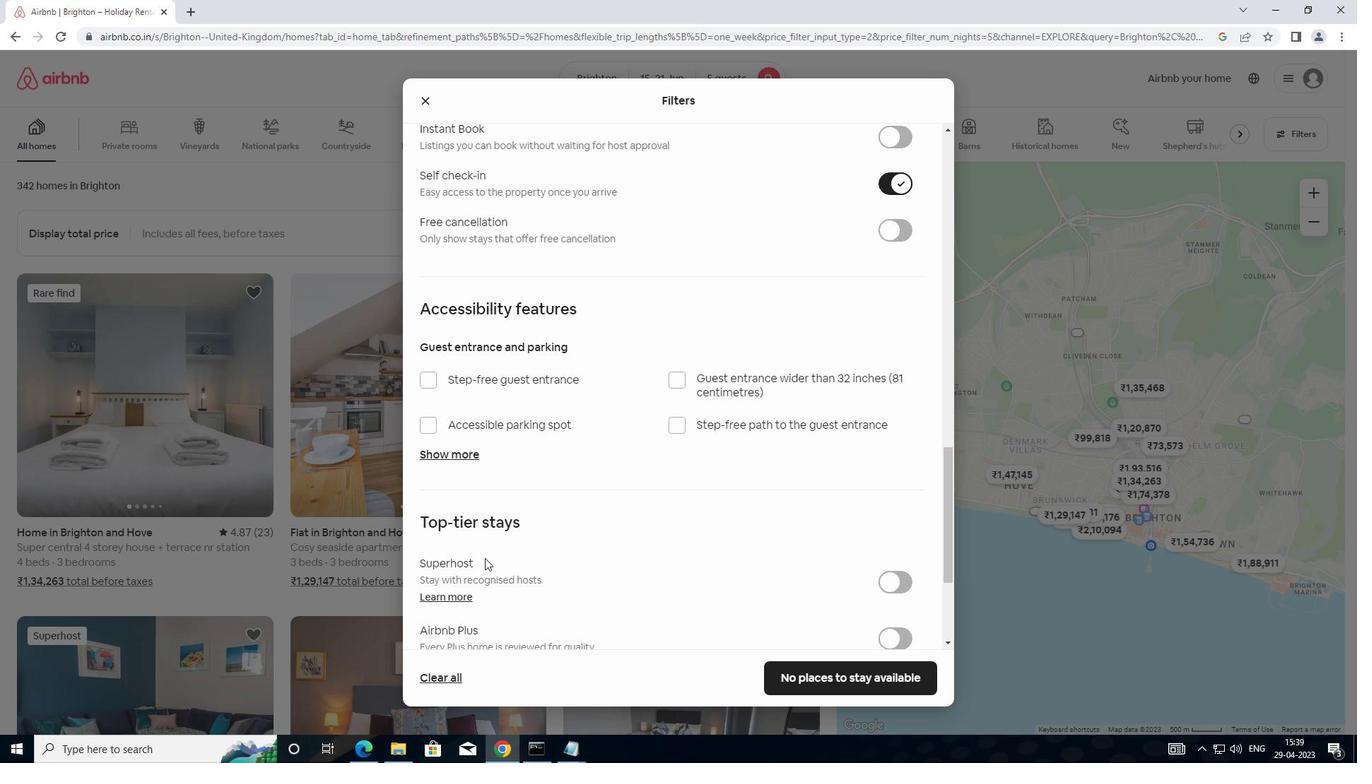 
Action: Mouse moved to (490, 557)
Screenshot: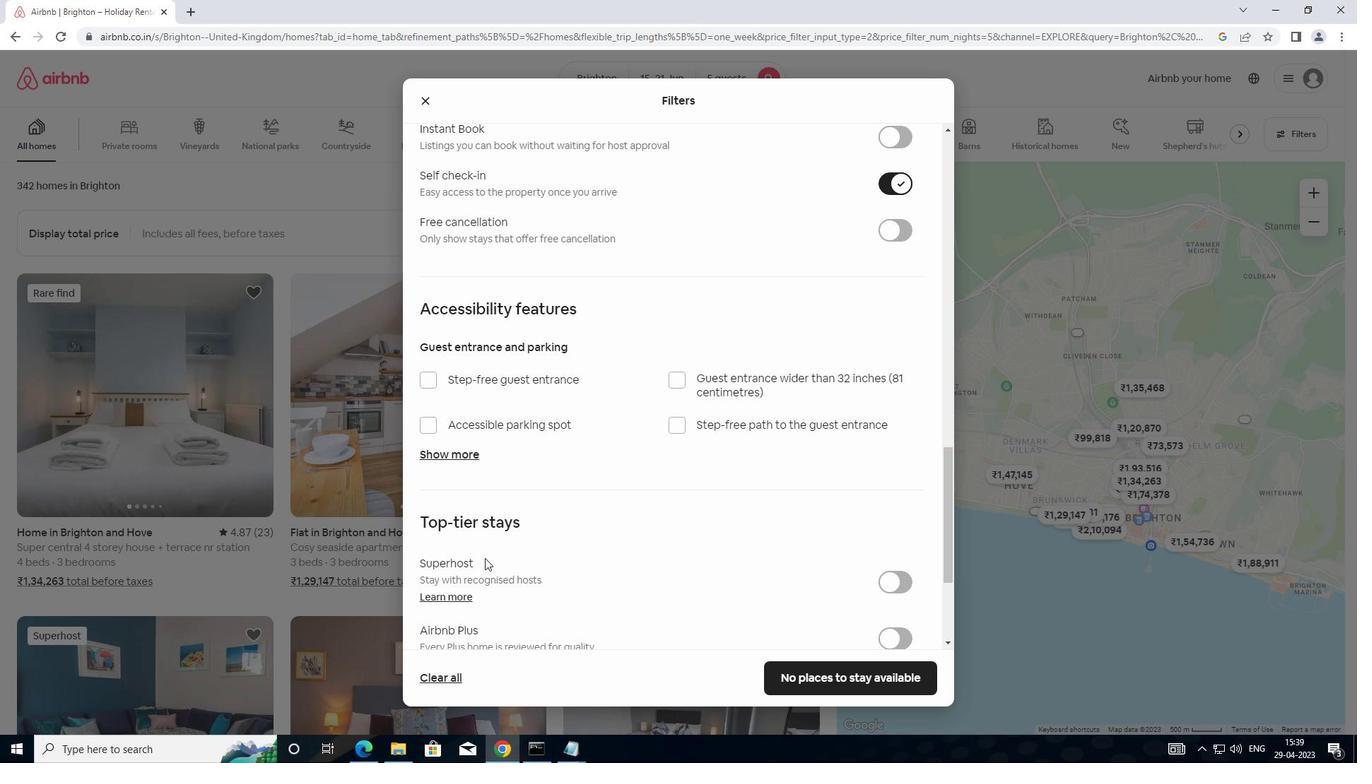 
Action: Mouse scrolled (490, 557) with delta (0, 0)
Screenshot: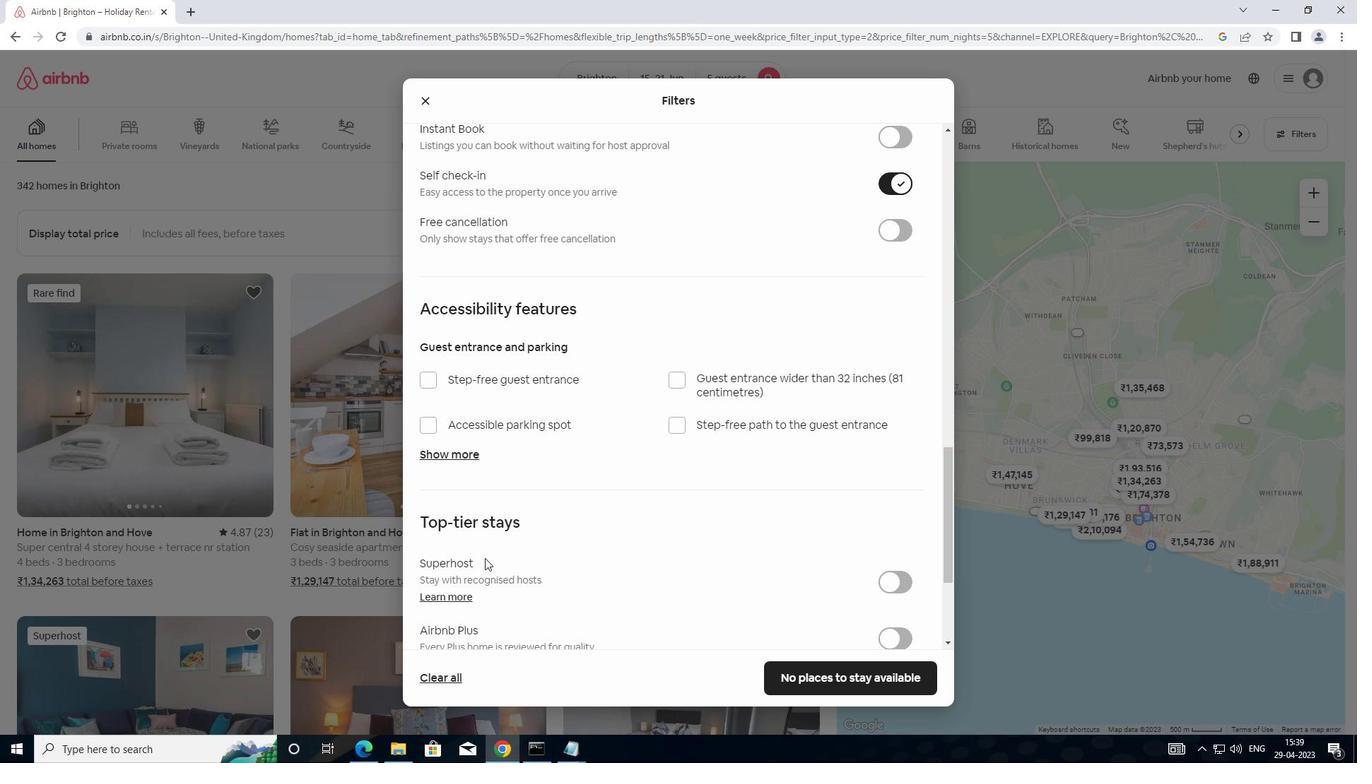 
Action: Mouse moved to (491, 557)
Screenshot: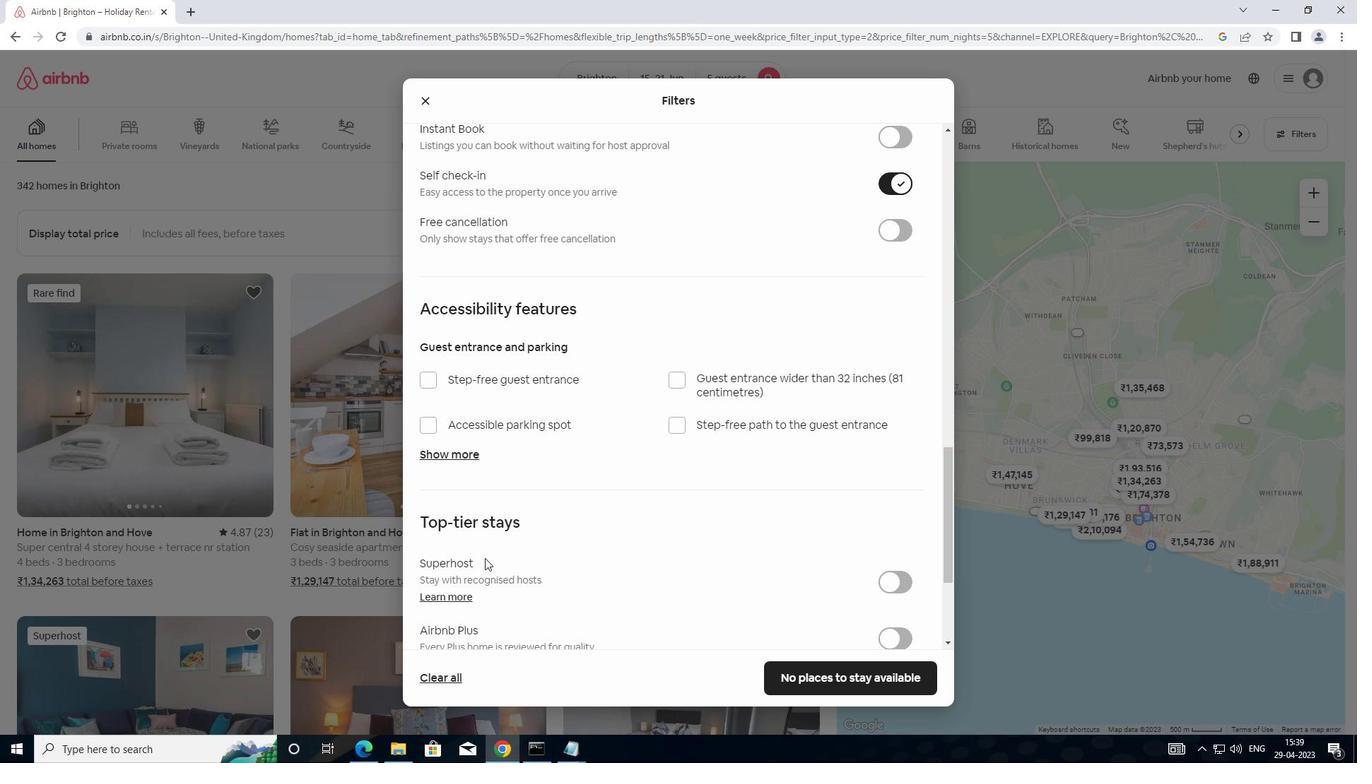 
Action: Mouse scrolled (491, 557) with delta (0, 0)
Screenshot: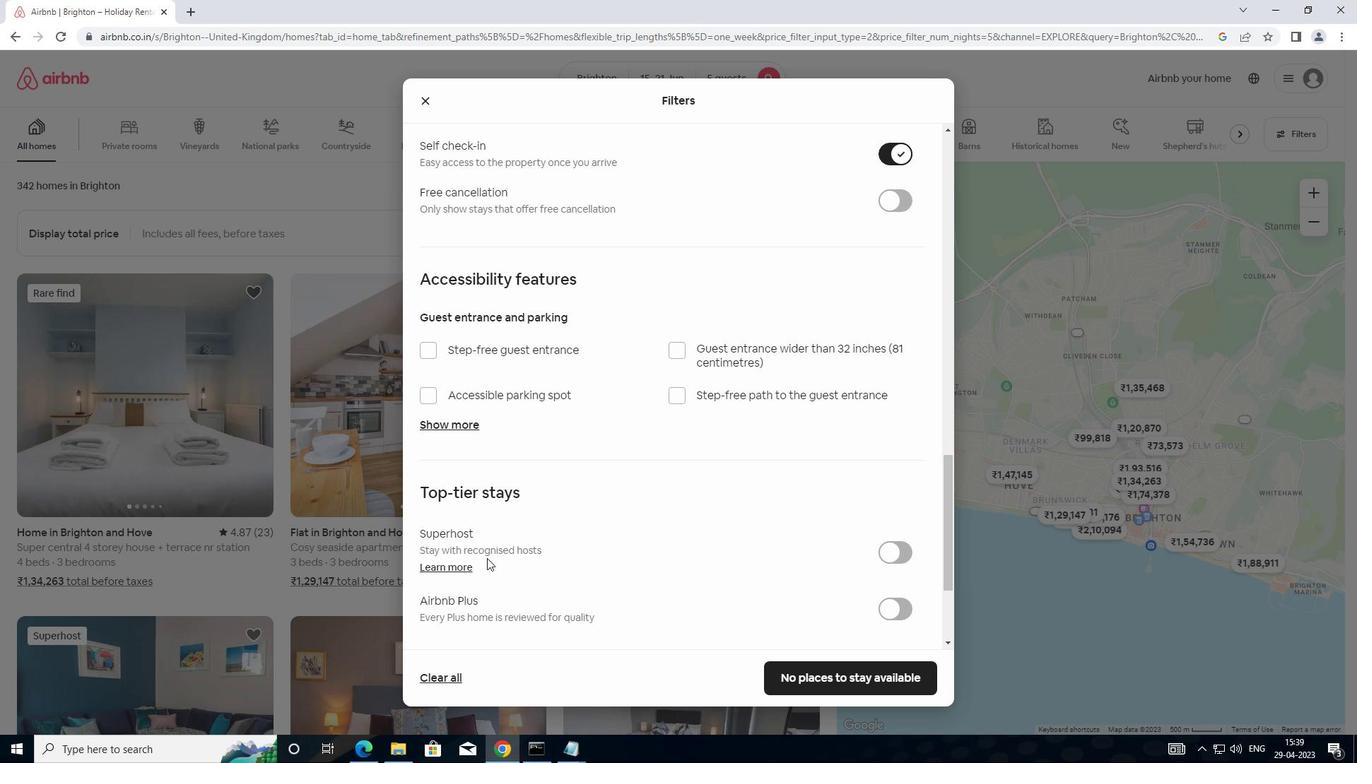 
Action: Mouse moved to (431, 557)
Screenshot: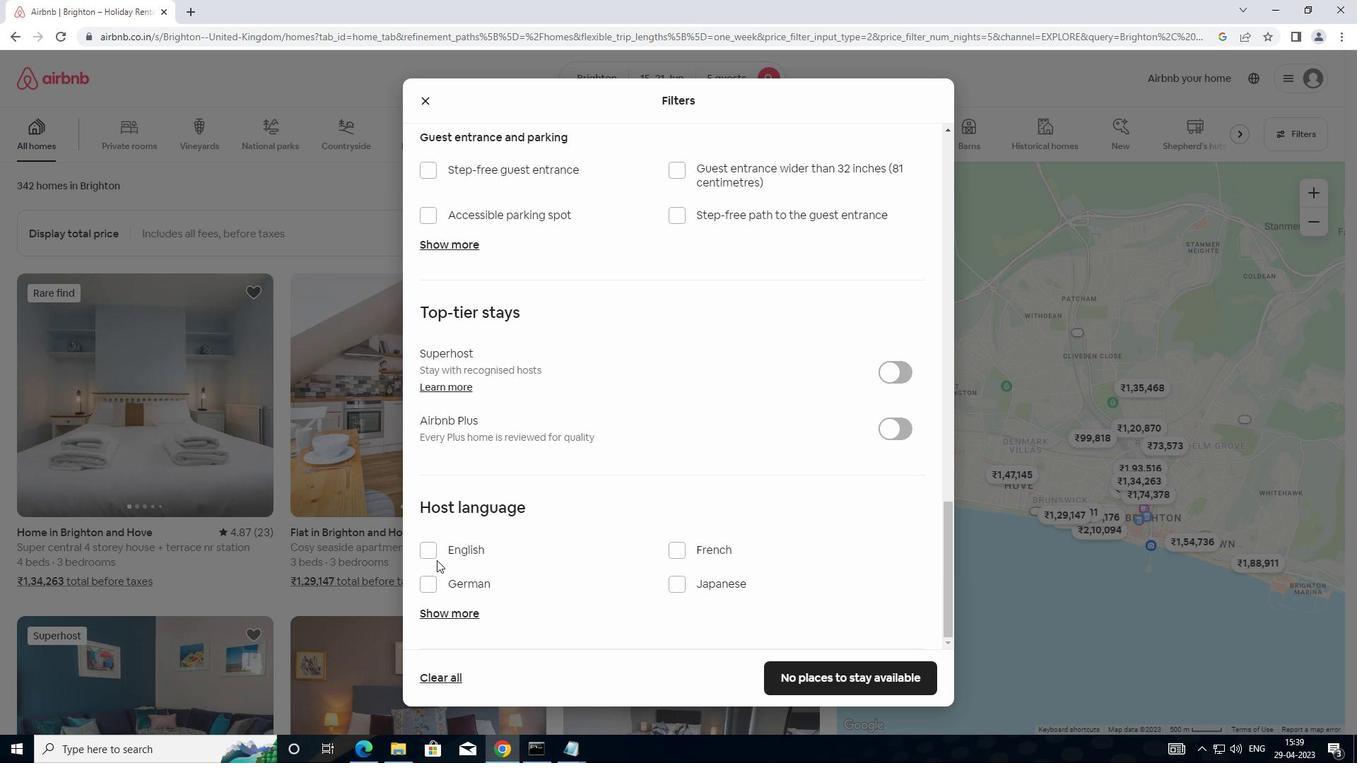 
Action: Mouse pressed left at (431, 557)
Screenshot: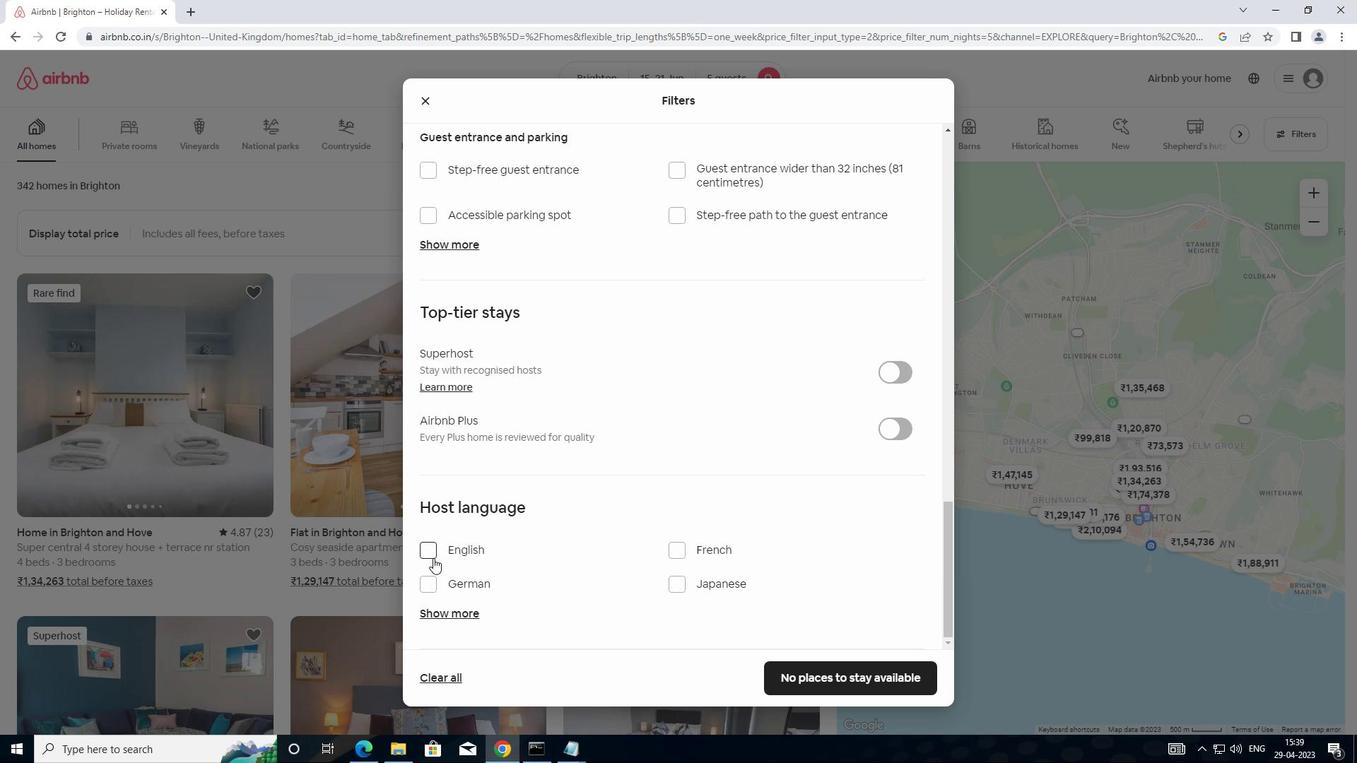 
Action: Mouse moved to (760, 602)
Screenshot: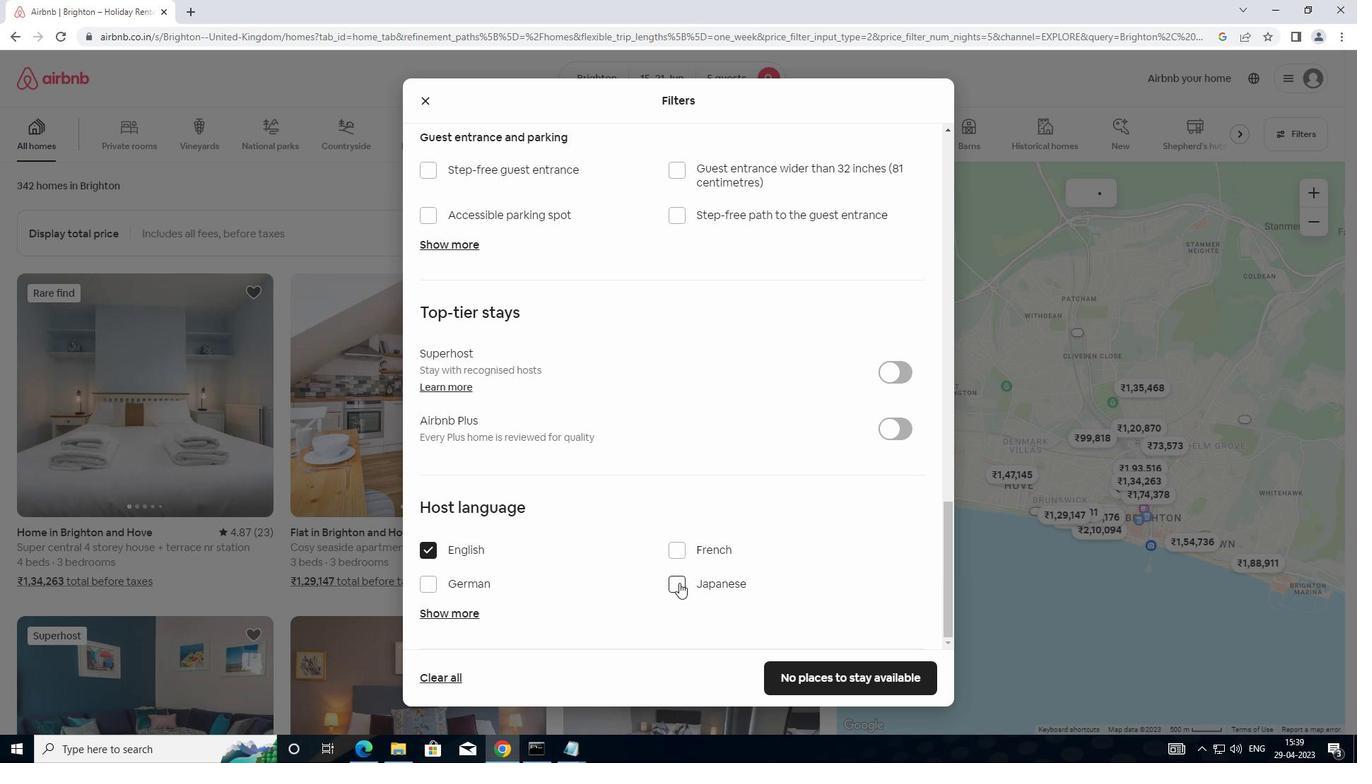 
Action: Mouse scrolled (760, 601) with delta (0, 0)
Screenshot: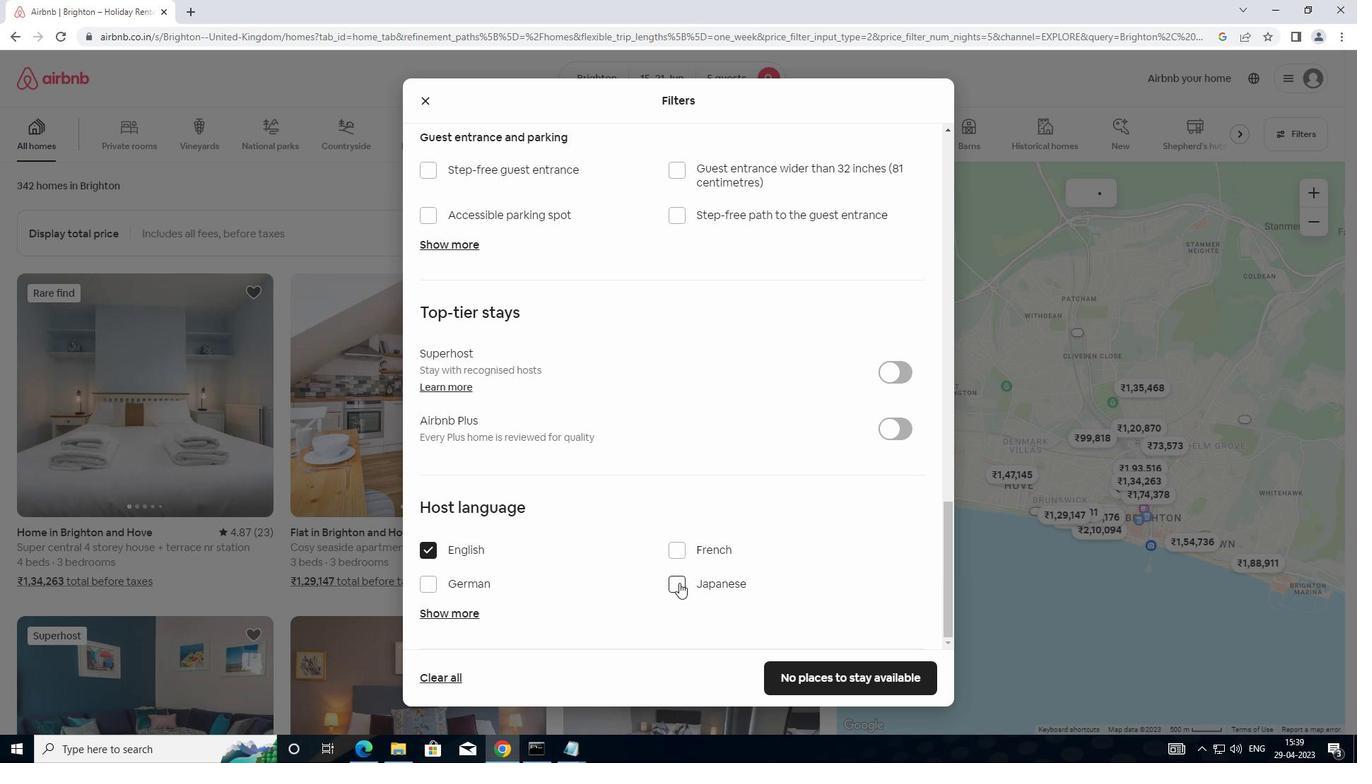 
Action: Mouse moved to (777, 608)
Screenshot: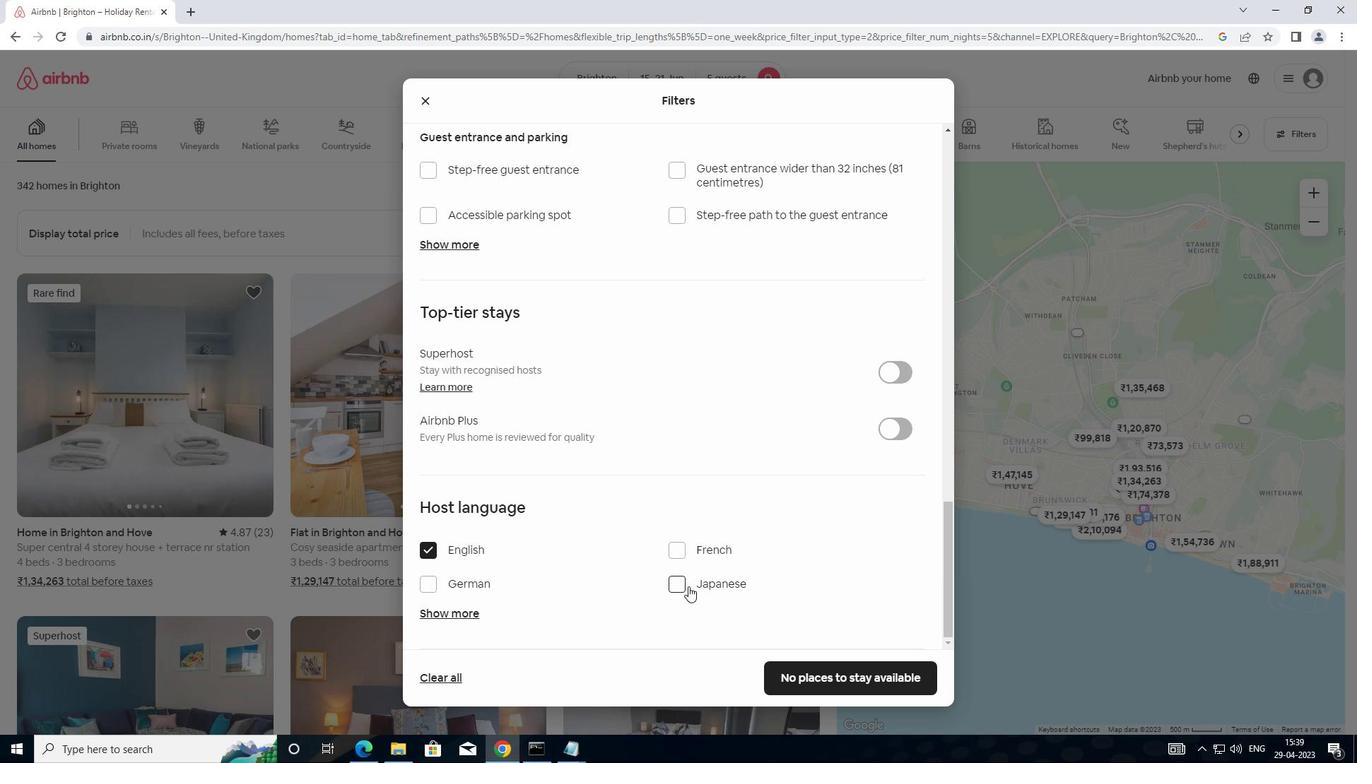 
Action: Mouse scrolled (777, 607) with delta (0, 0)
Screenshot: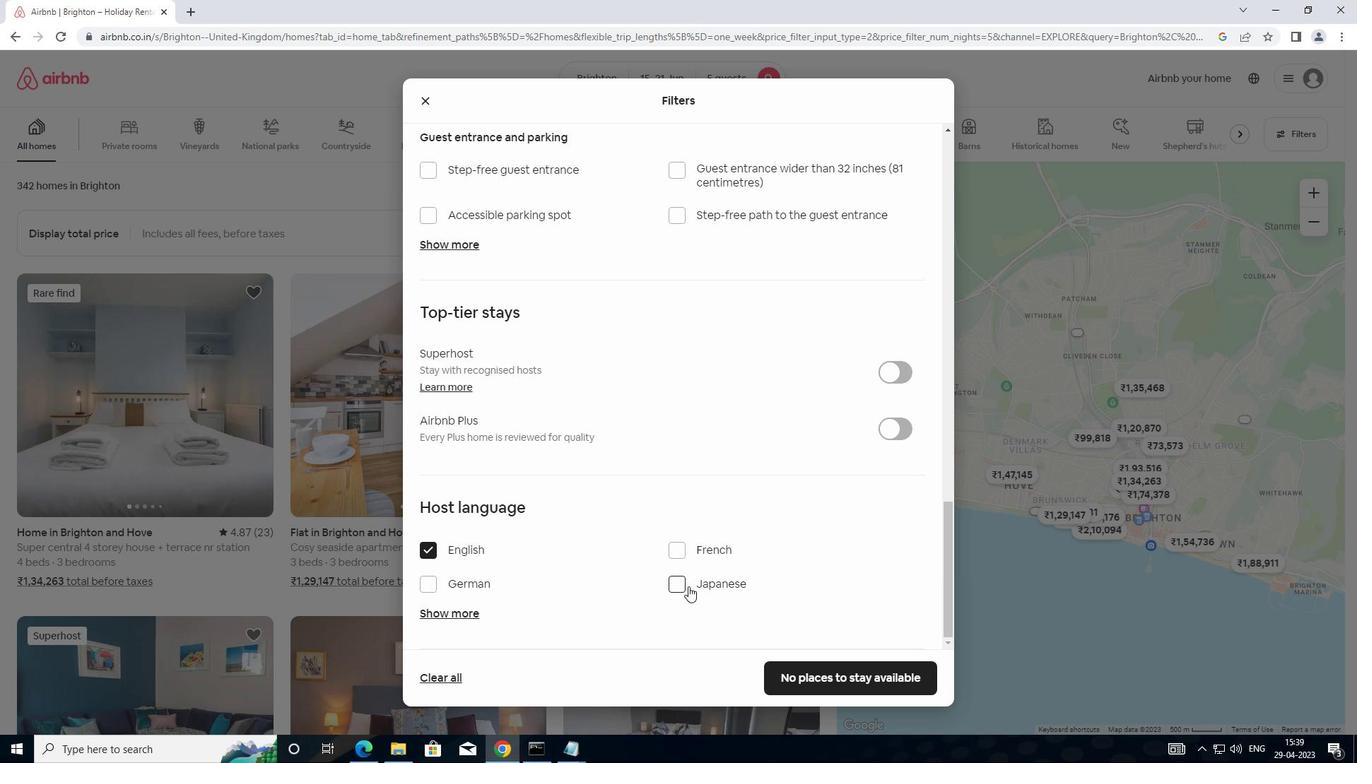 
Action: Mouse moved to (791, 611)
Screenshot: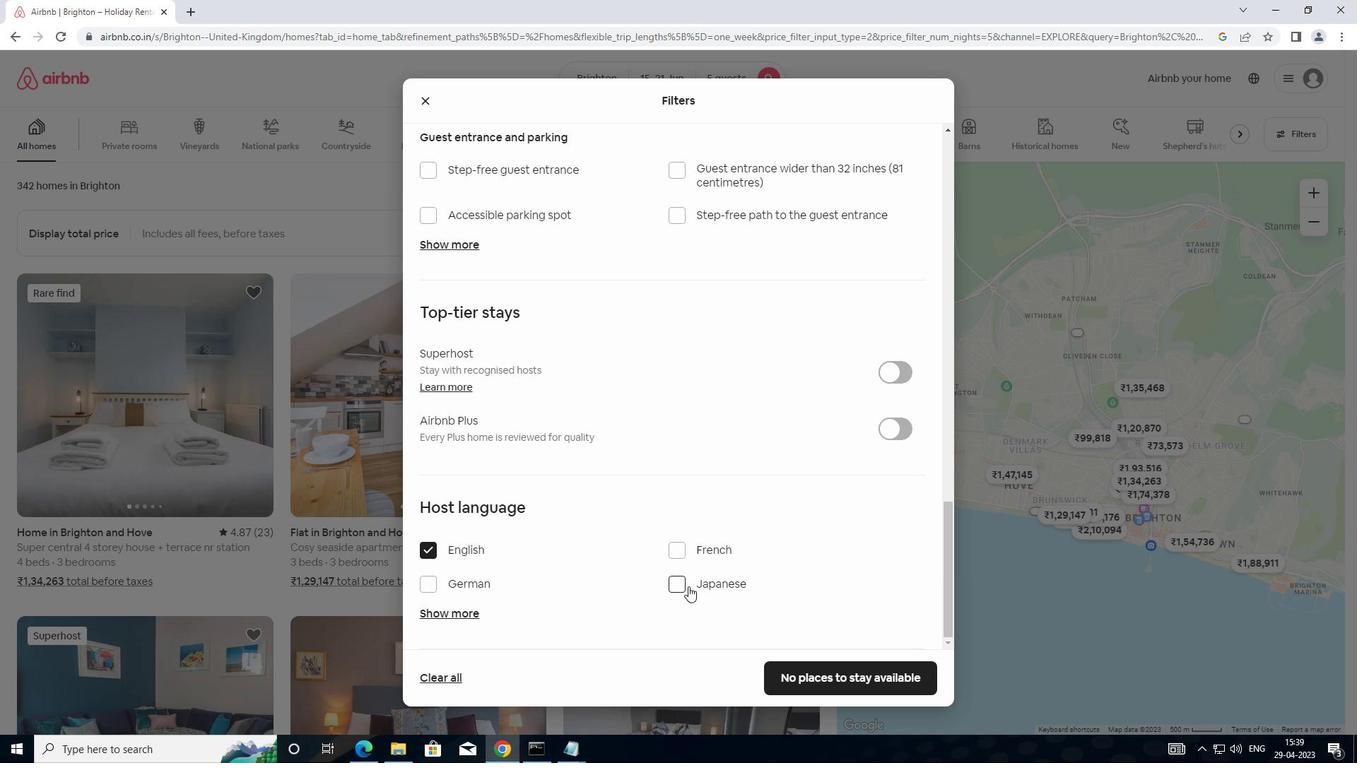
Action: Mouse scrolled (791, 610) with delta (0, 0)
Screenshot: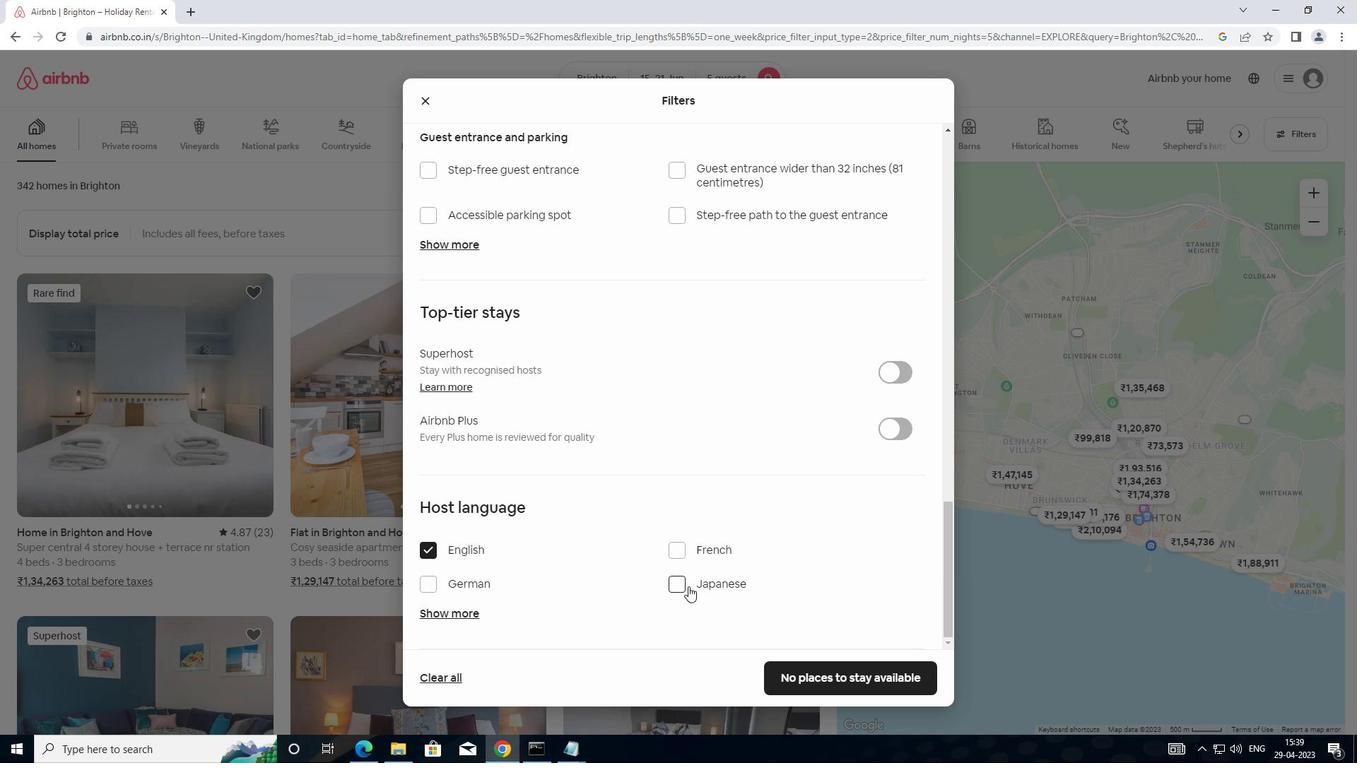 
Action: Mouse moved to (794, 611)
Screenshot: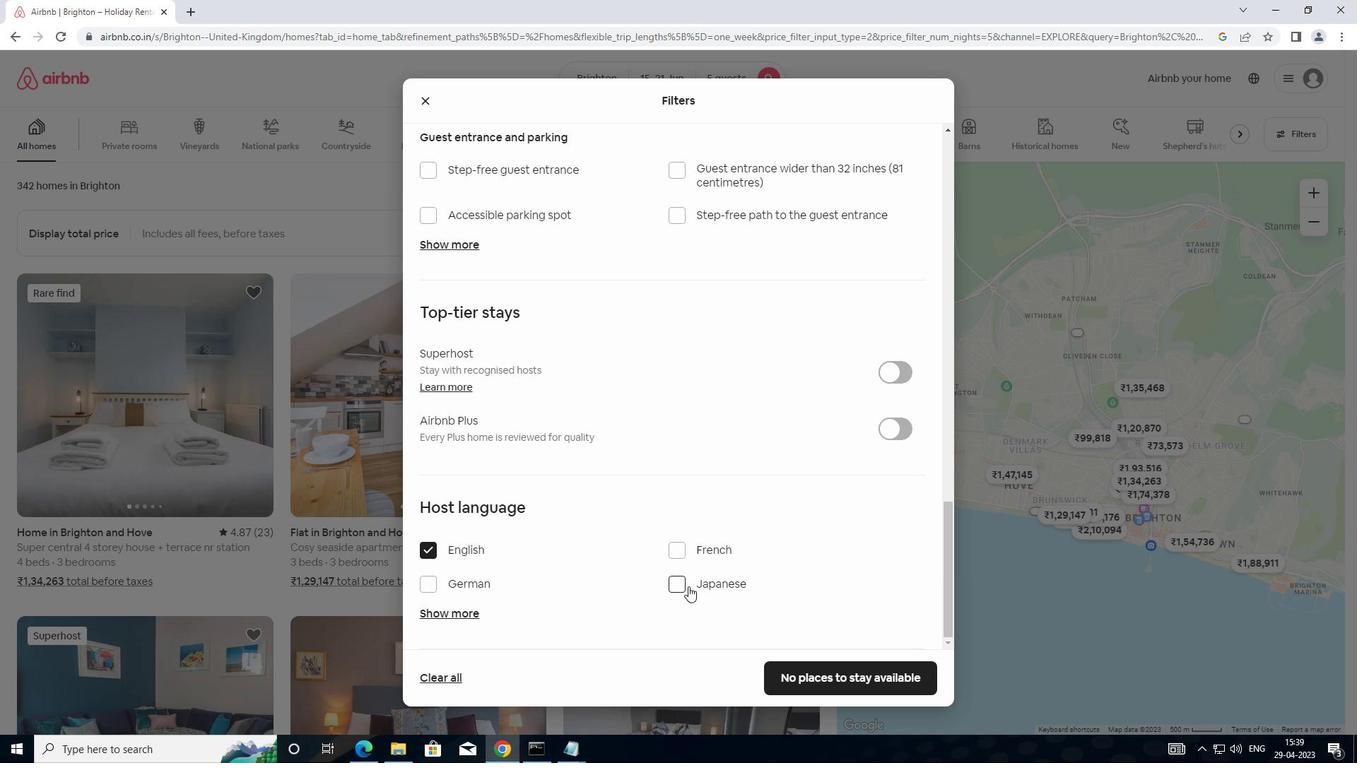 
Action: Mouse scrolled (794, 610) with delta (0, 0)
Screenshot: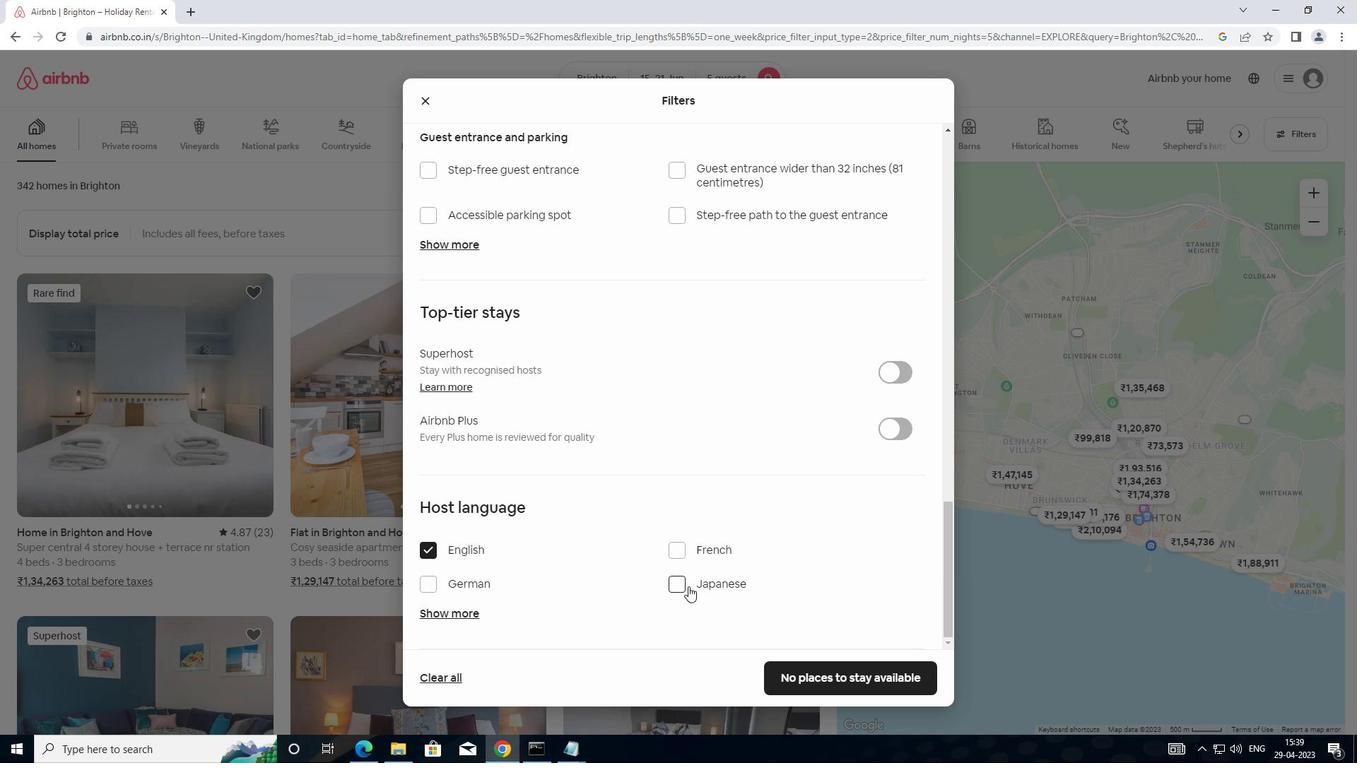 
Action: Mouse moved to (787, 667)
Screenshot: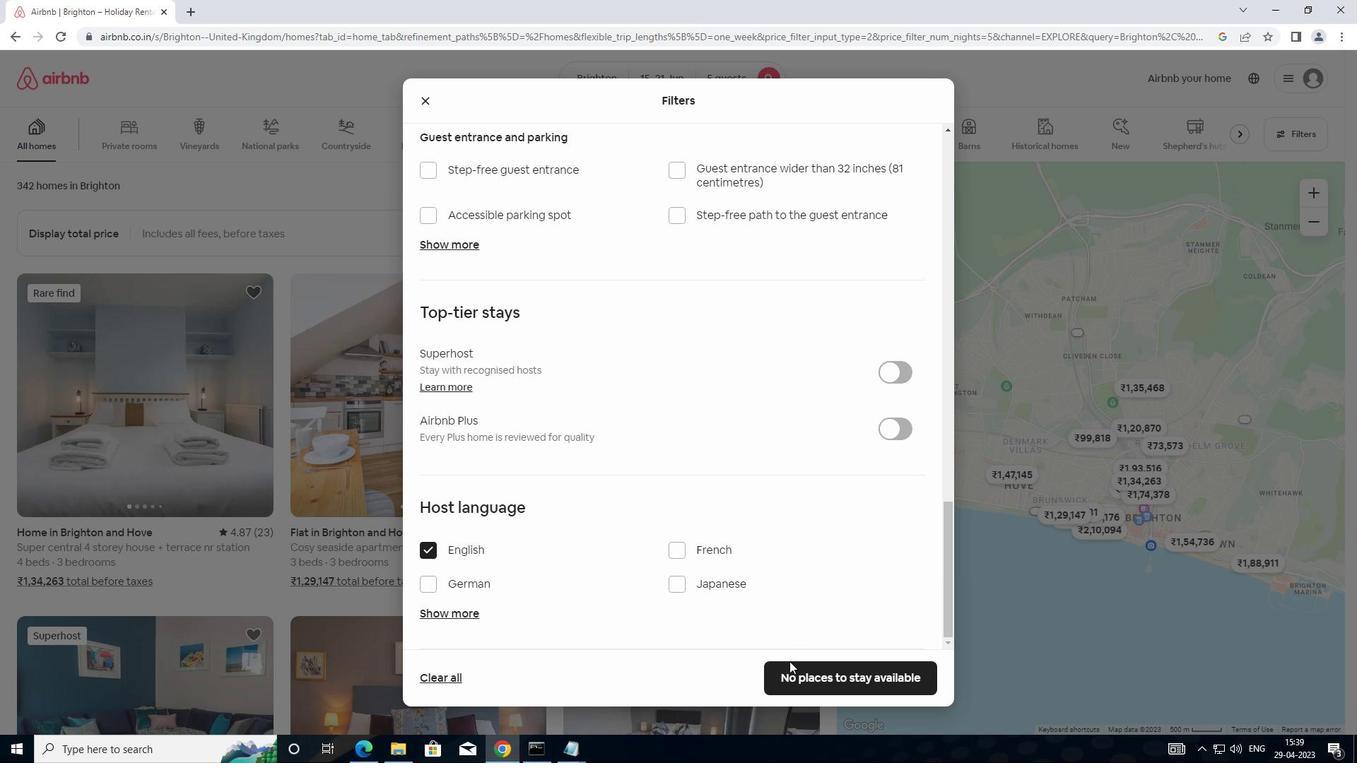 
Action: Mouse pressed left at (787, 667)
Screenshot: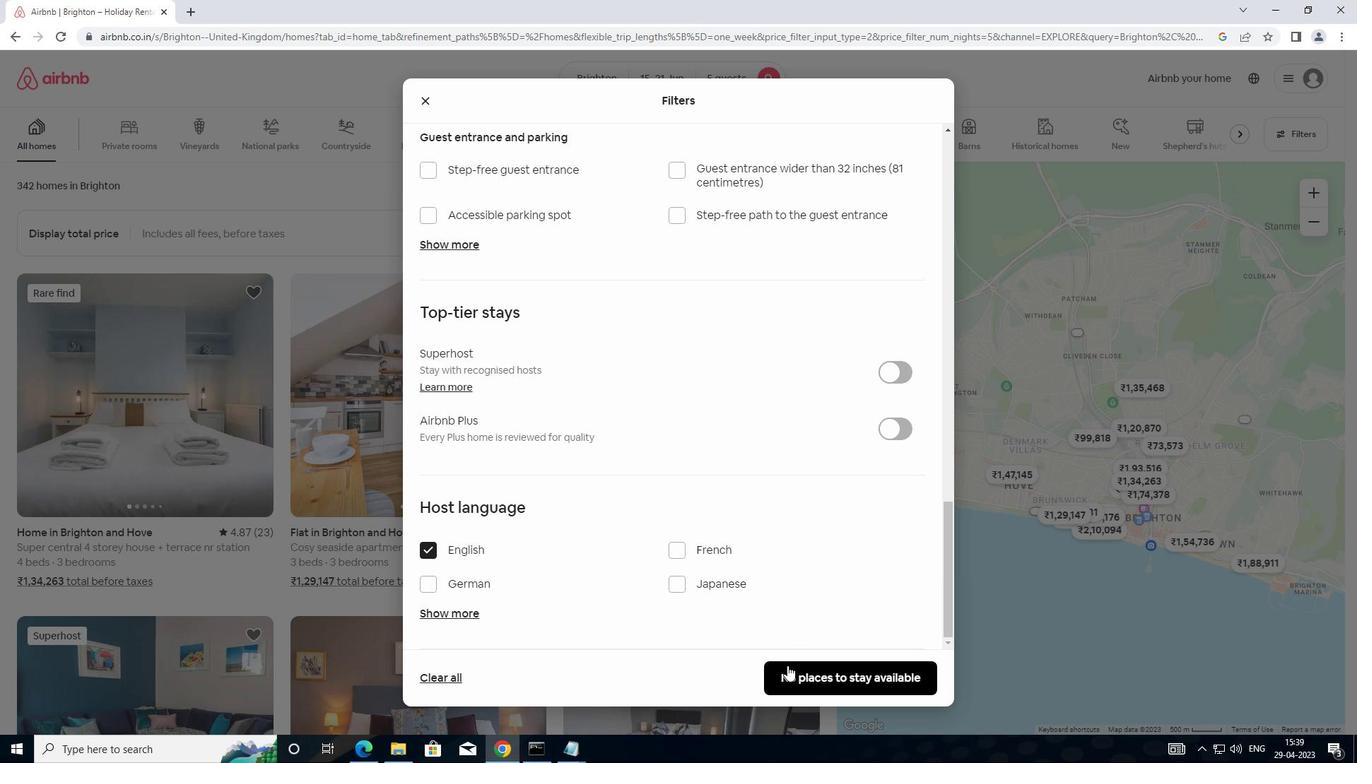 
Action: Mouse moved to (745, 684)
Screenshot: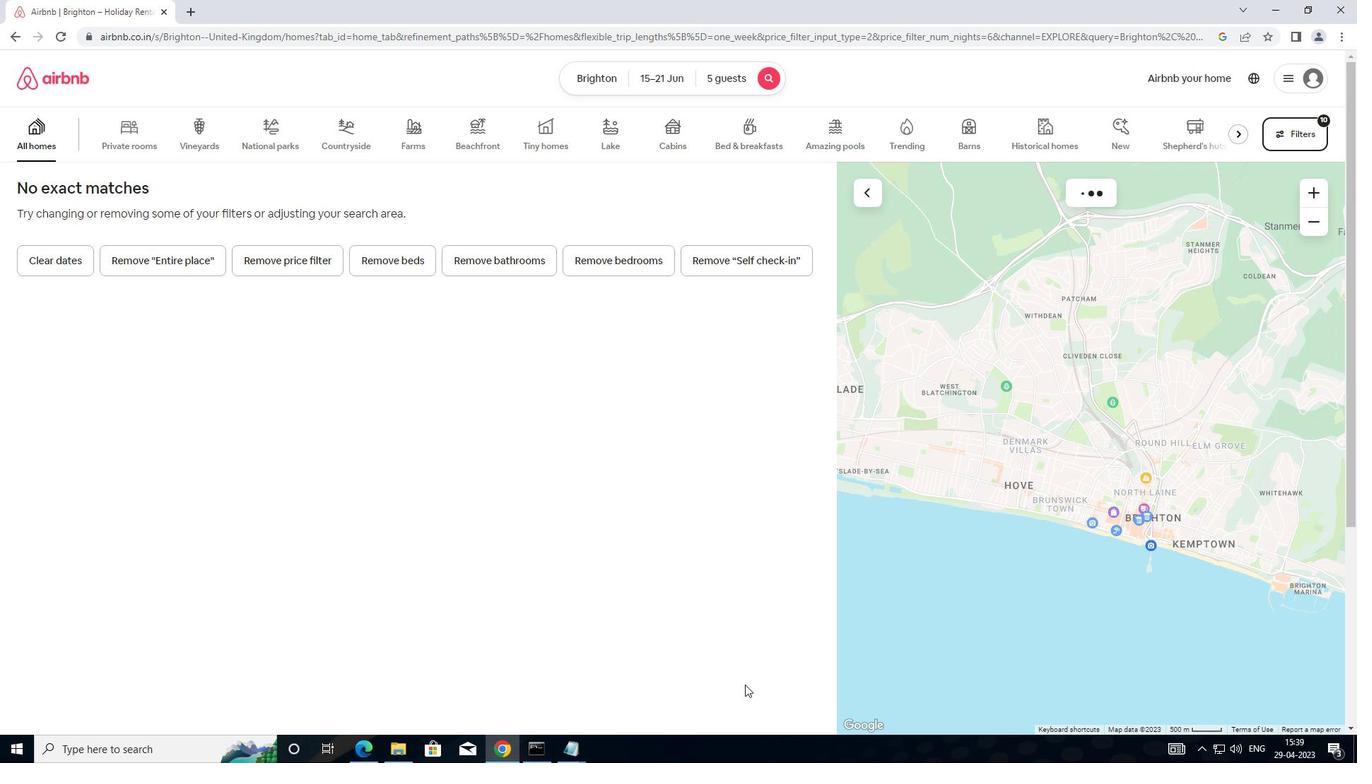 
